 Task: Find connections with filter location Andalucía with filter topic #coronaviruswith filter profile language English with filter current company Meta with filter school Zion Matriculation Higher Secondary School with filter industry International Affairs with filter service category Computer Repair with filter keywords title Courier
Action: Mouse moved to (564, 70)
Screenshot: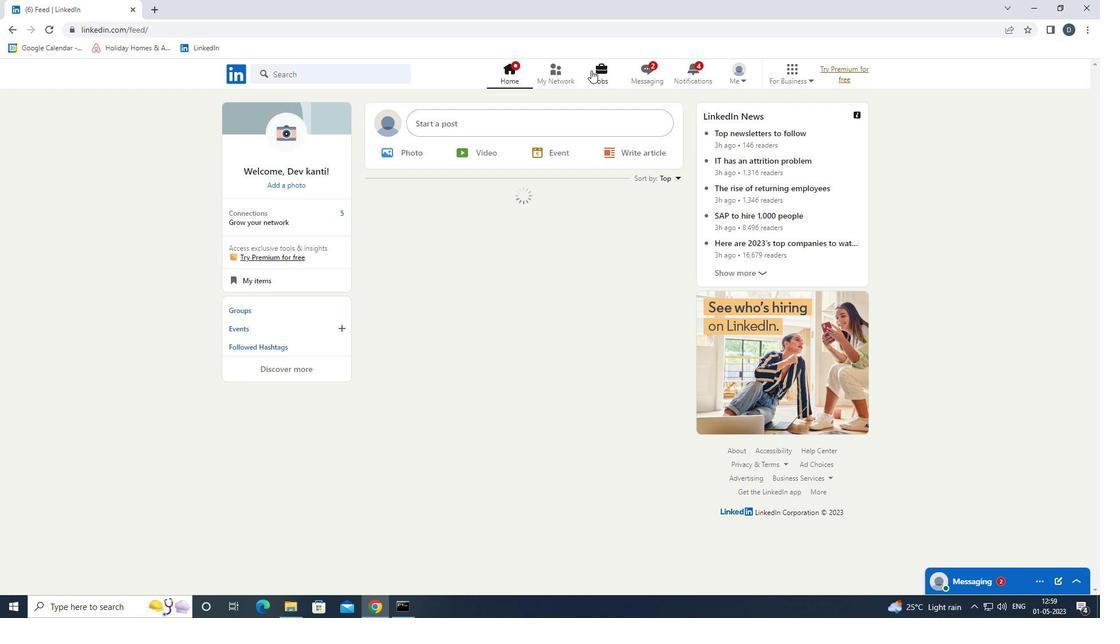 
Action: Mouse pressed left at (564, 70)
Screenshot: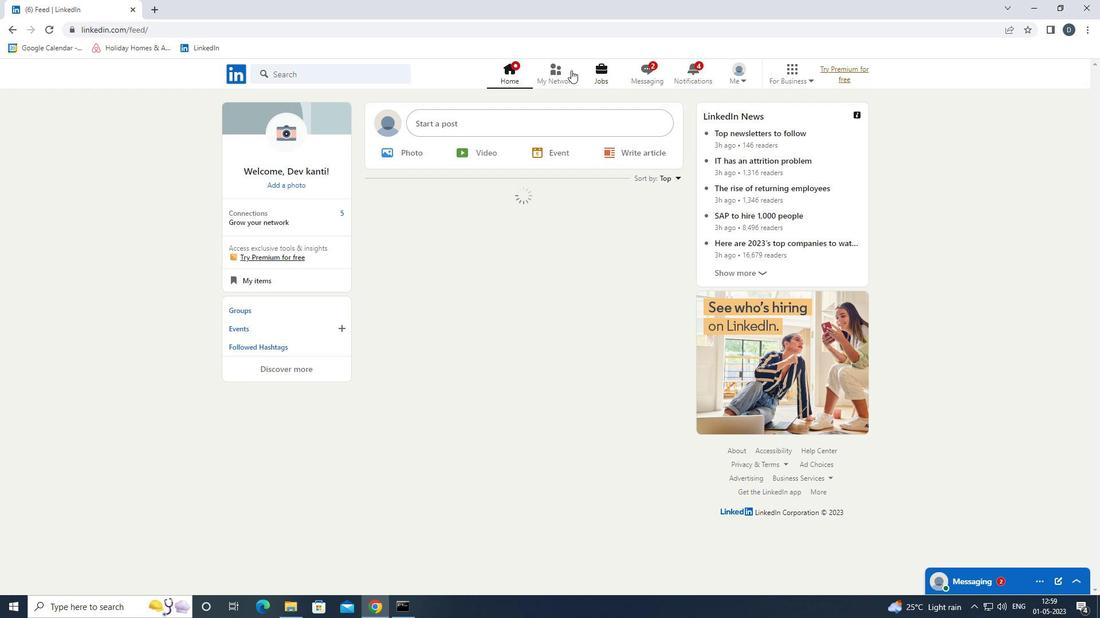
Action: Mouse moved to (382, 137)
Screenshot: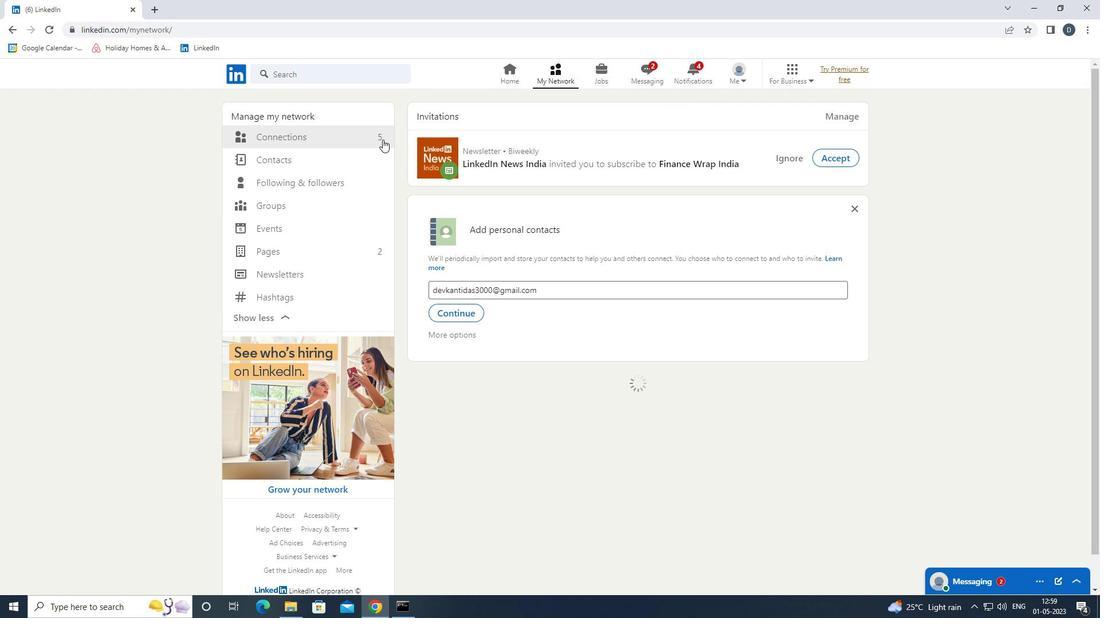 
Action: Mouse pressed left at (382, 137)
Screenshot: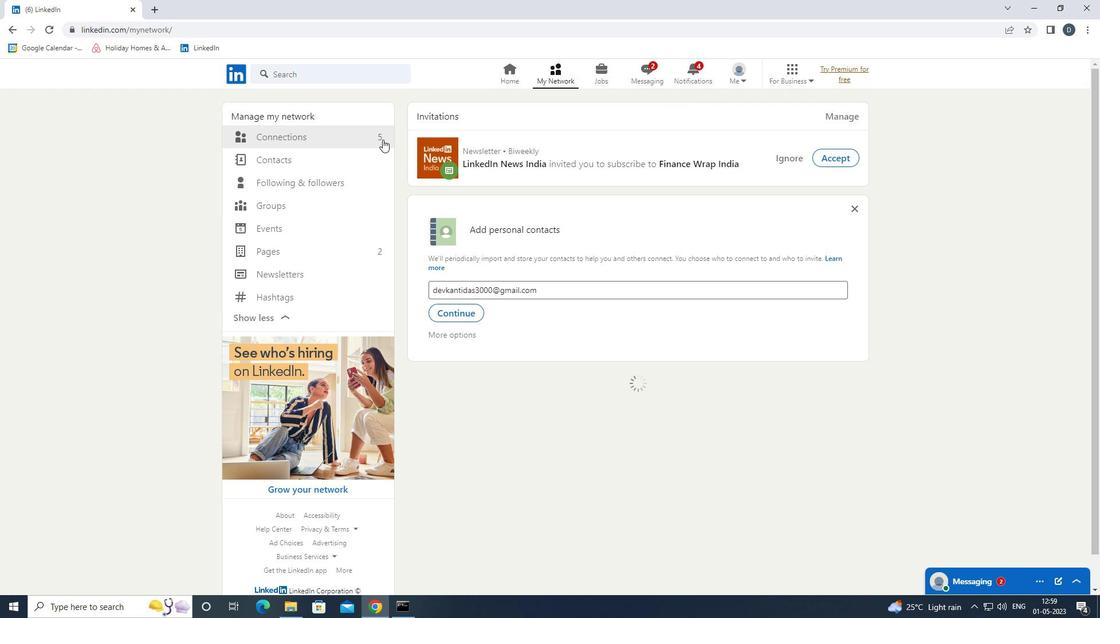 
Action: Mouse moved to (622, 138)
Screenshot: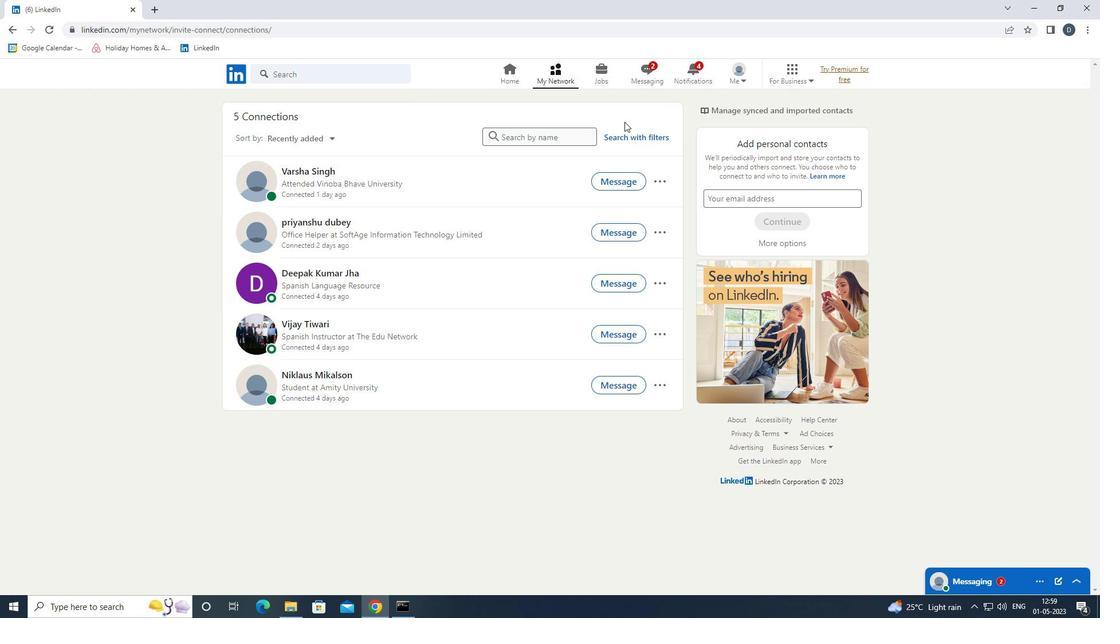 
Action: Mouse pressed left at (622, 138)
Screenshot: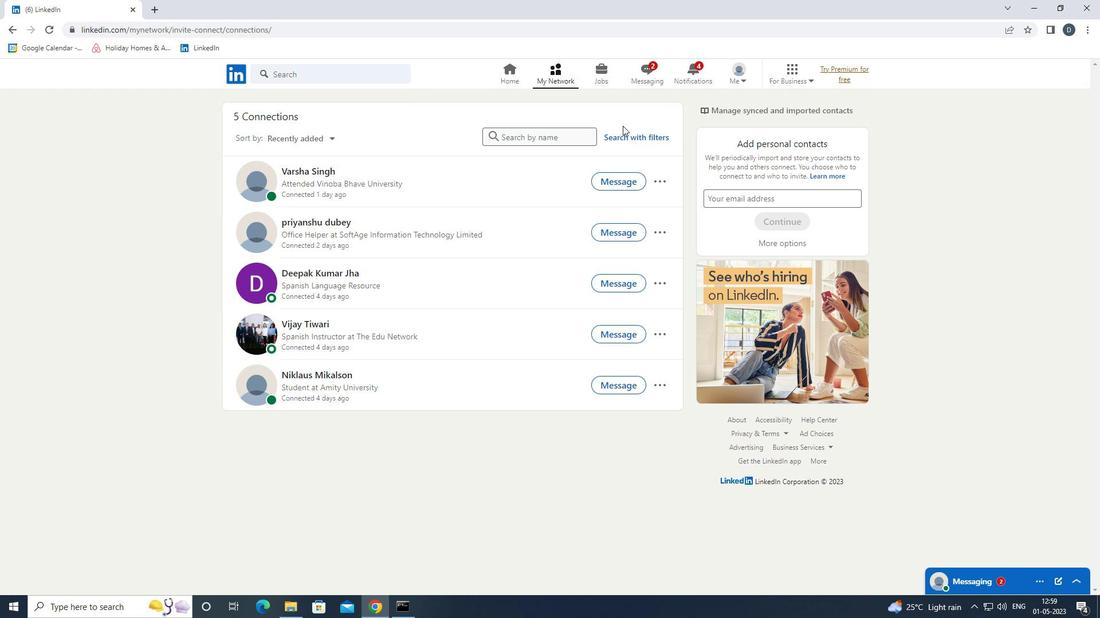 
Action: Mouse moved to (585, 104)
Screenshot: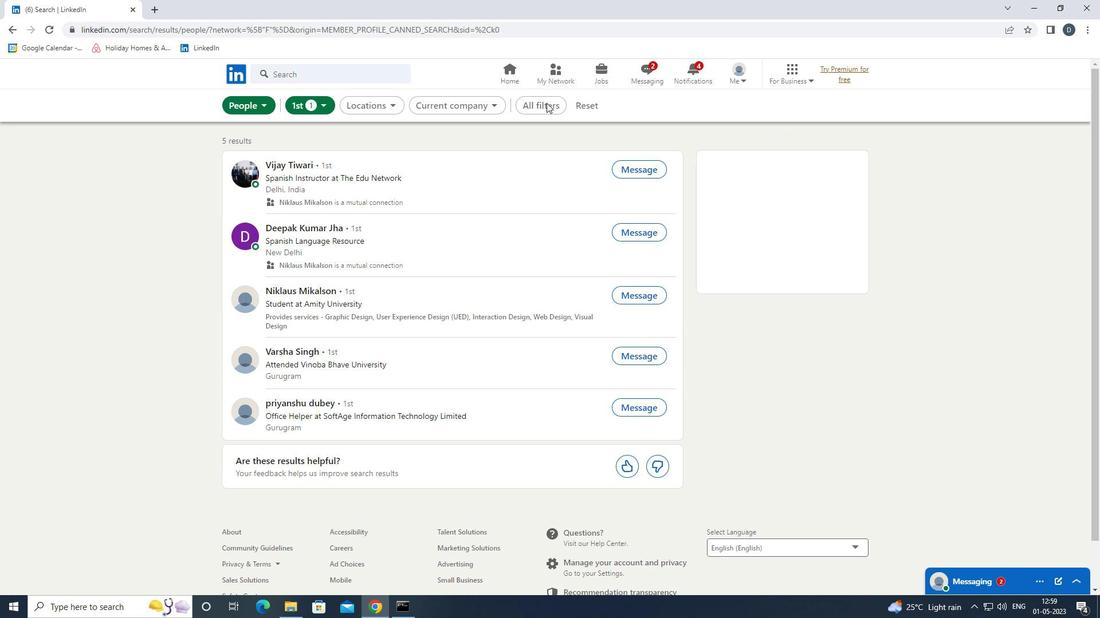 
Action: Mouse pressed left at (585, 104)
Screenshot: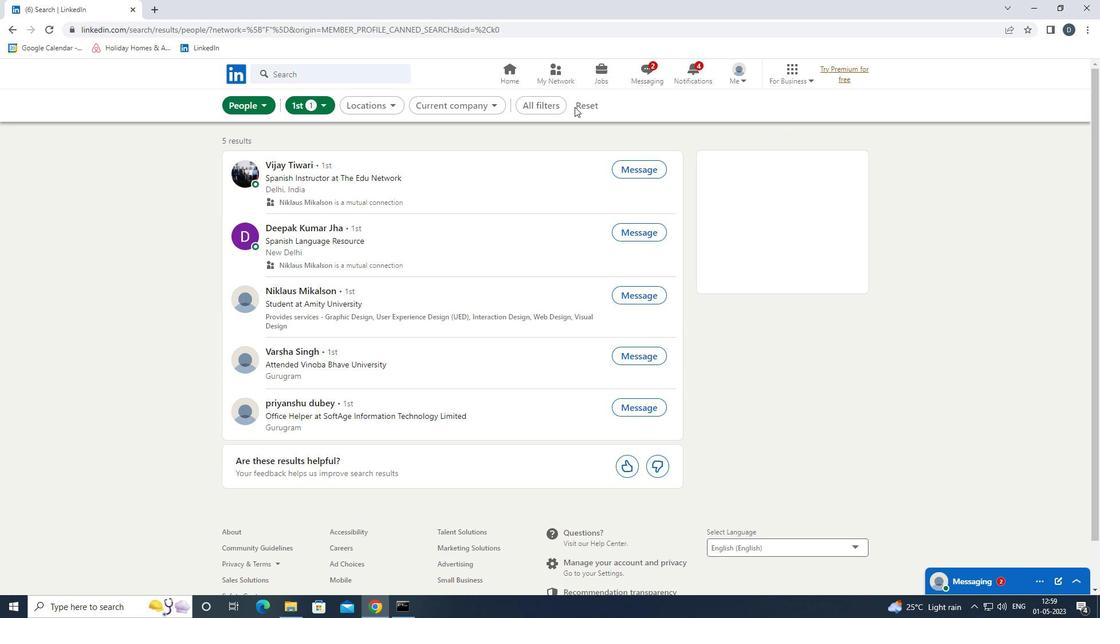 
Action: Mouse moved to (559, 102)
Screenshot: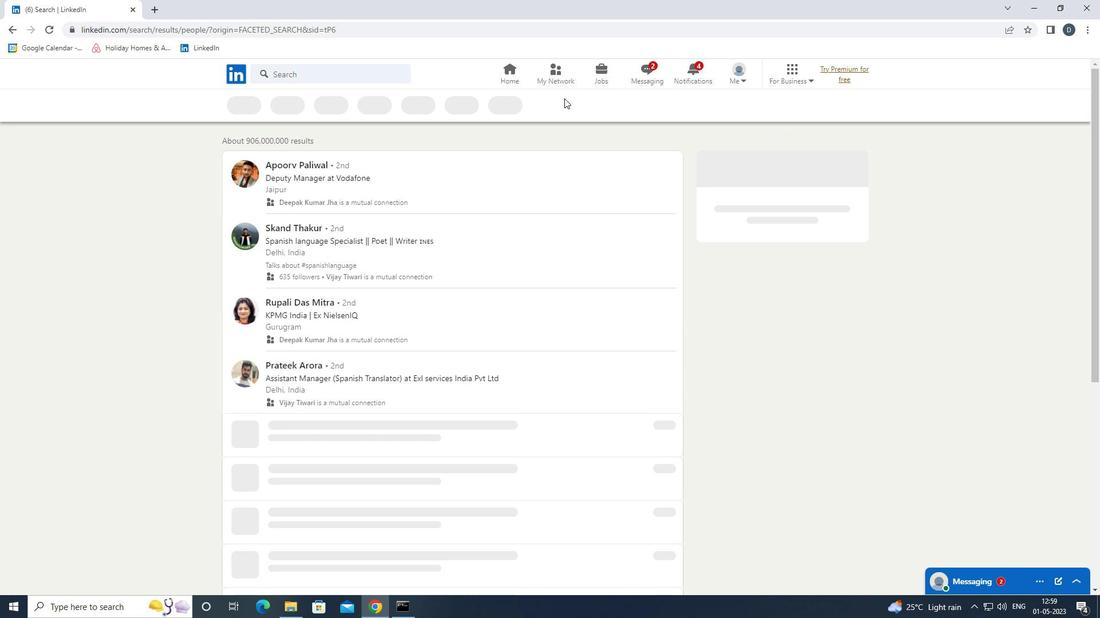 
Action: Mouse pressed left at (559, 102)
Screenshot: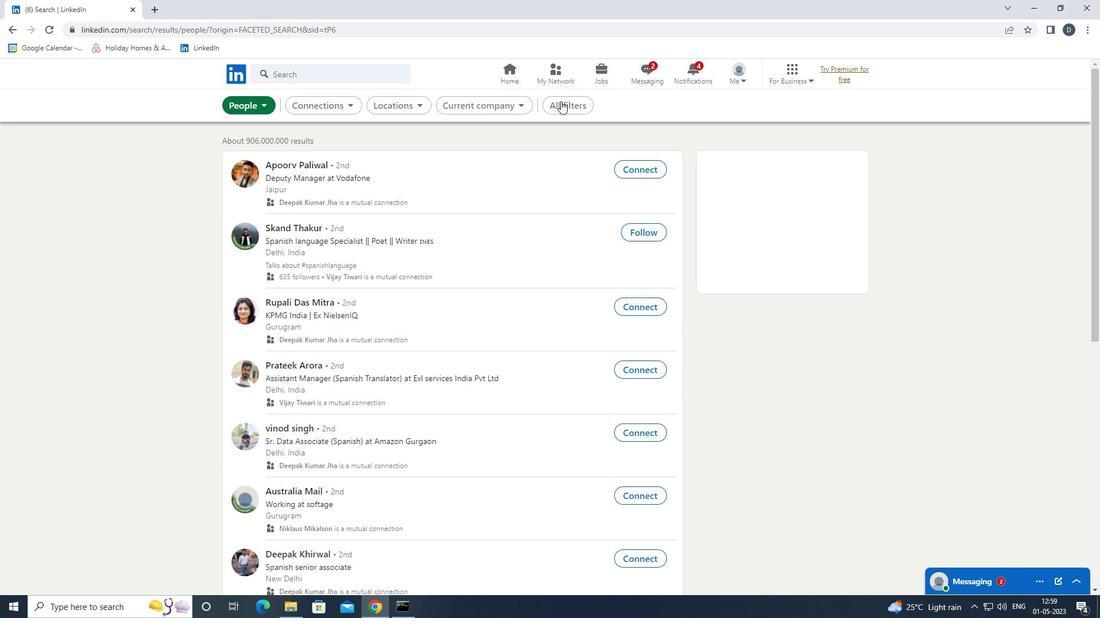 
Action: Mouse moved to (880, 320)
Screenshot: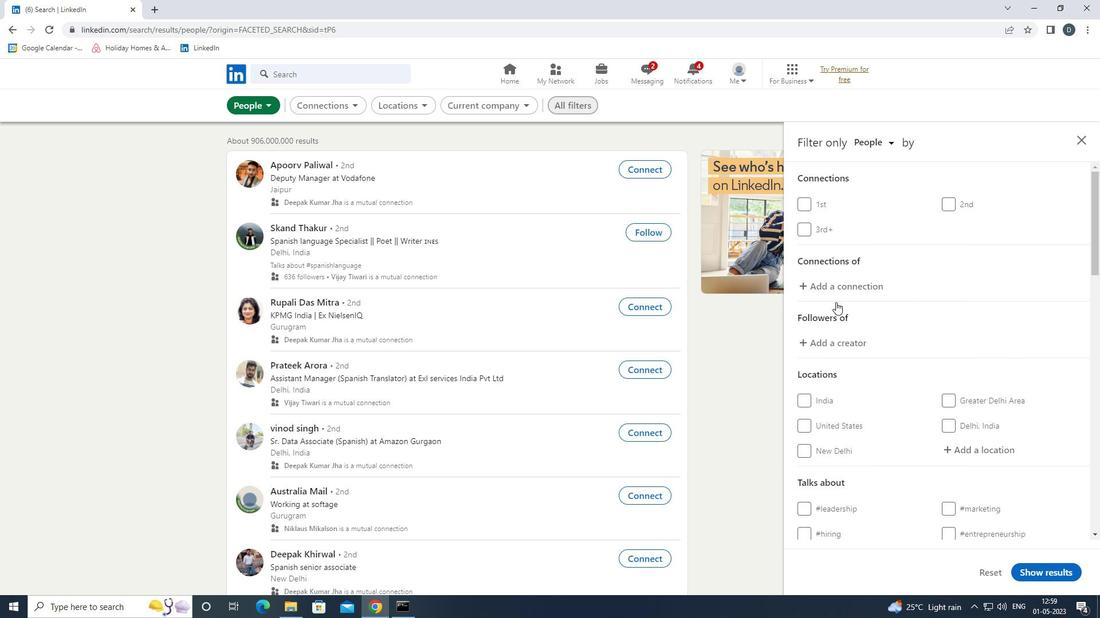 
Action: Mouse scrolled (880, 320) with delta (0, 0)
Screenshot: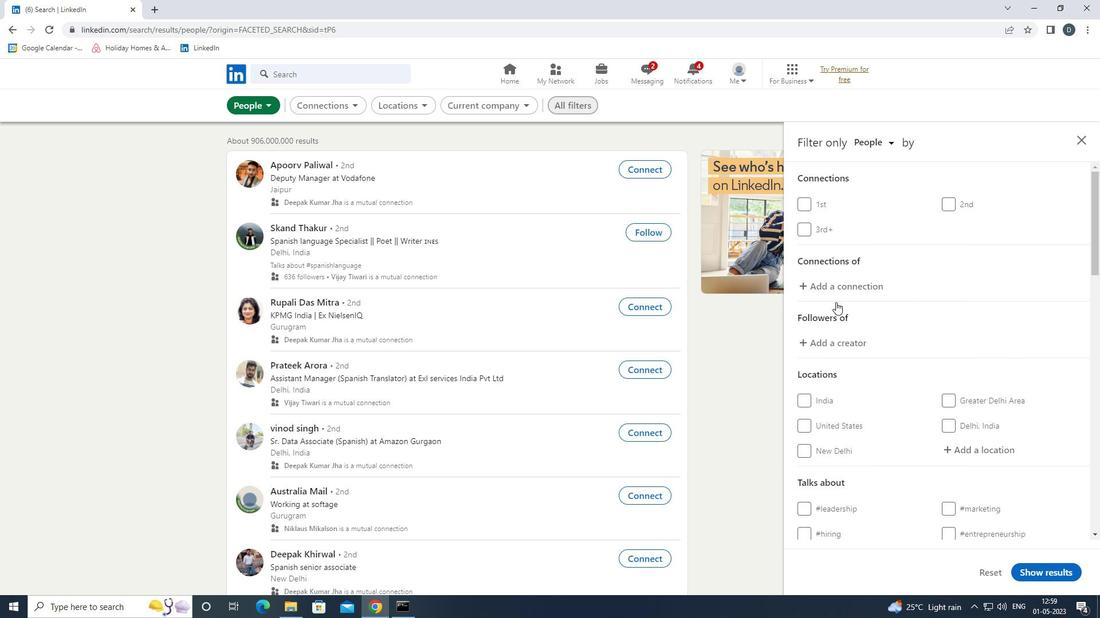 
Action: Mouse moved to (884, 322)
Screenshot: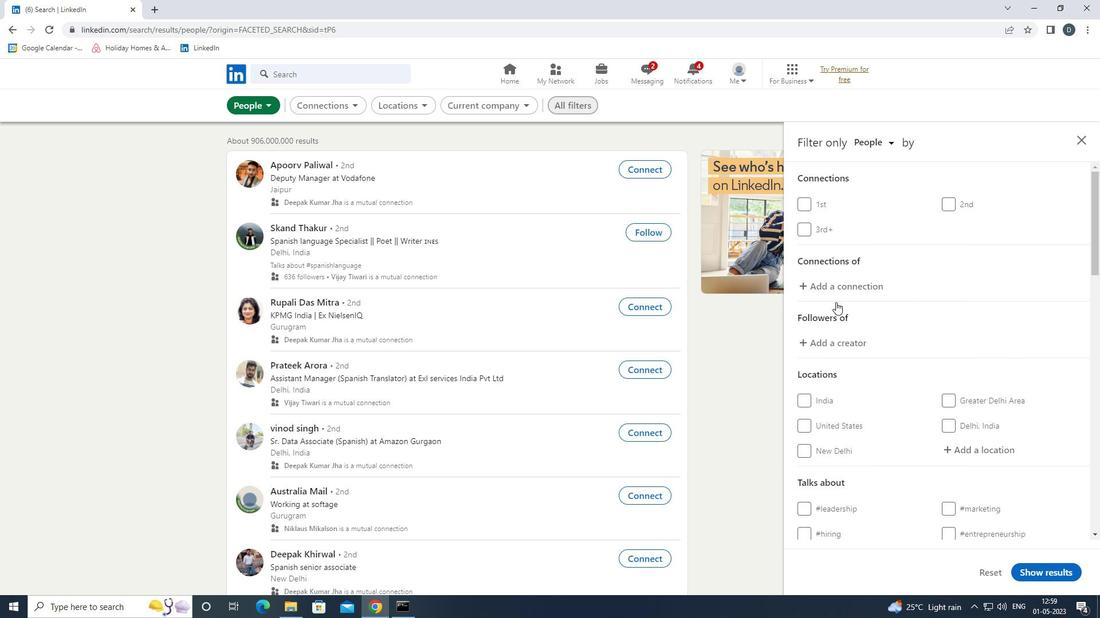 
Action: Mouse scrolled (884, 322) with delta (0, 0)
Screenshot: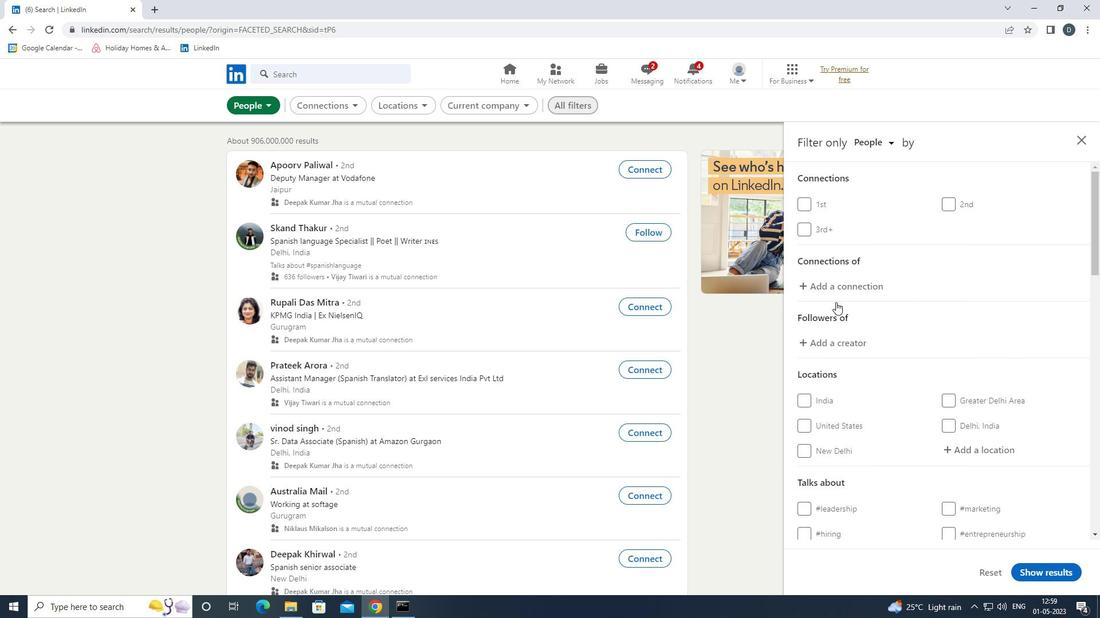 
Action: Mouse moved to (978, 329)
Screenshot: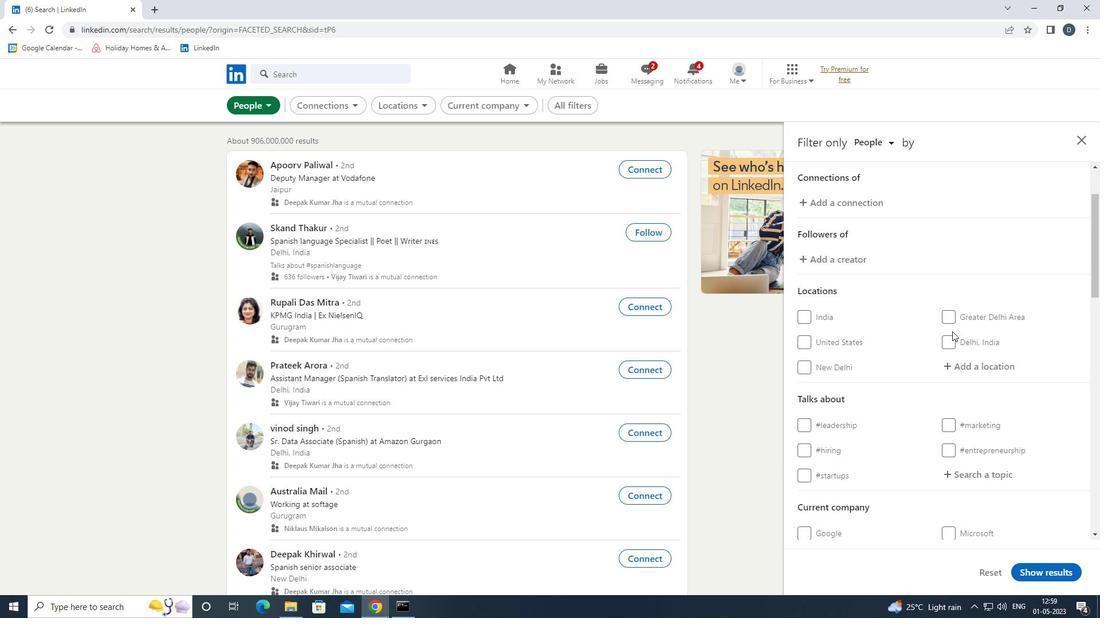 
Action: Mouse pressed left at (978, 329)
Screenshot: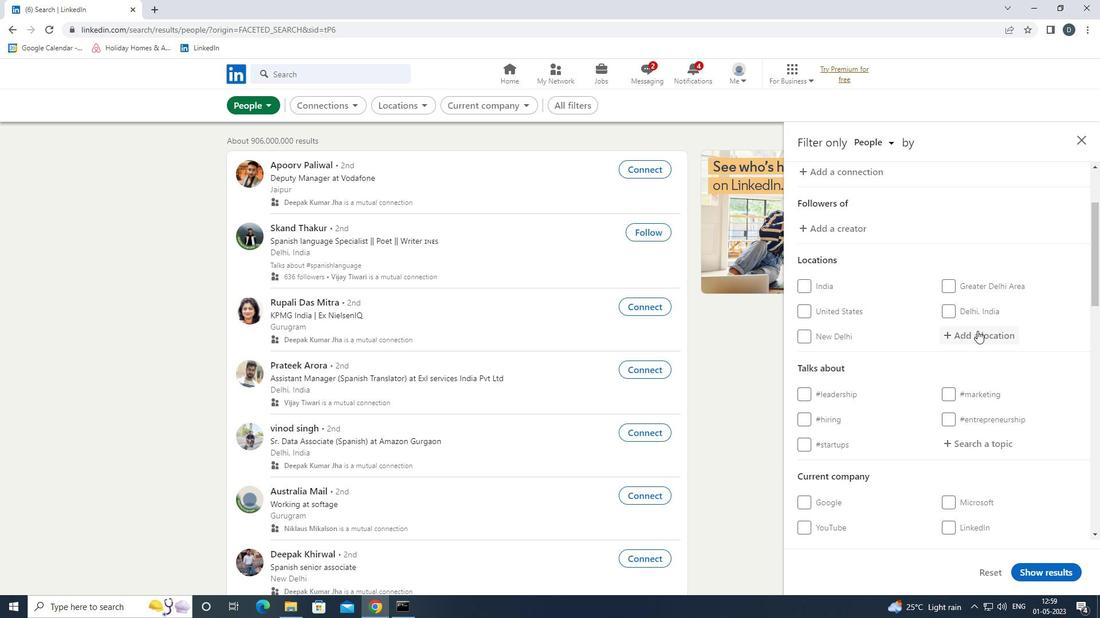 
Action: Key pressed <Key.shift>ANDALUCIA<Key.down><Key.down><Key.enter>
Screenshot: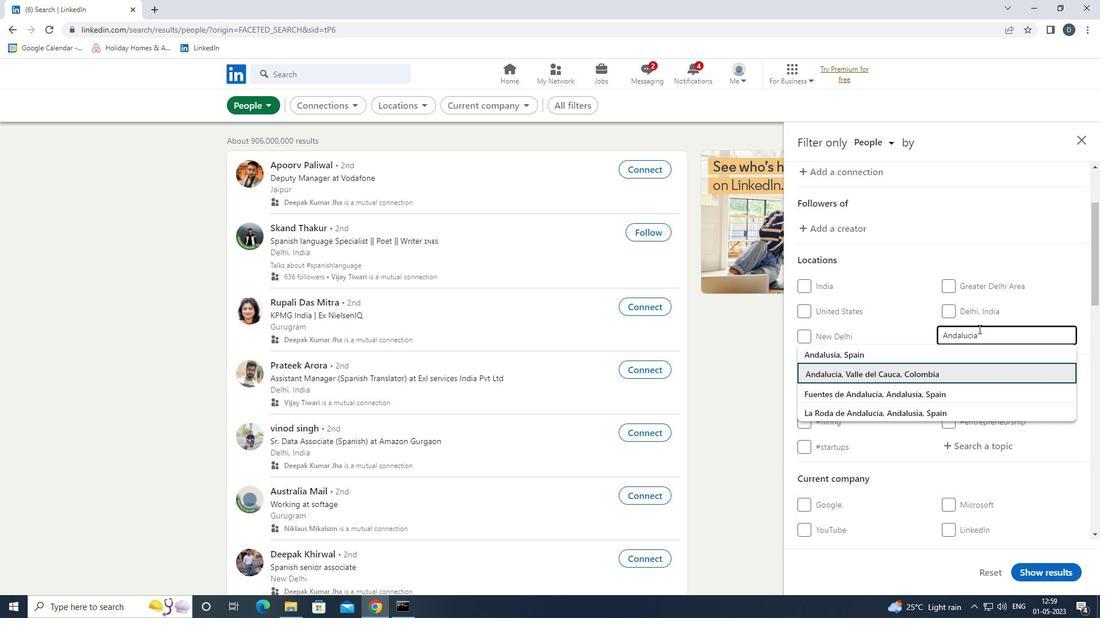 
Action: Mouse scrolled (978, 328) with delta (0, 0)
Screenshot: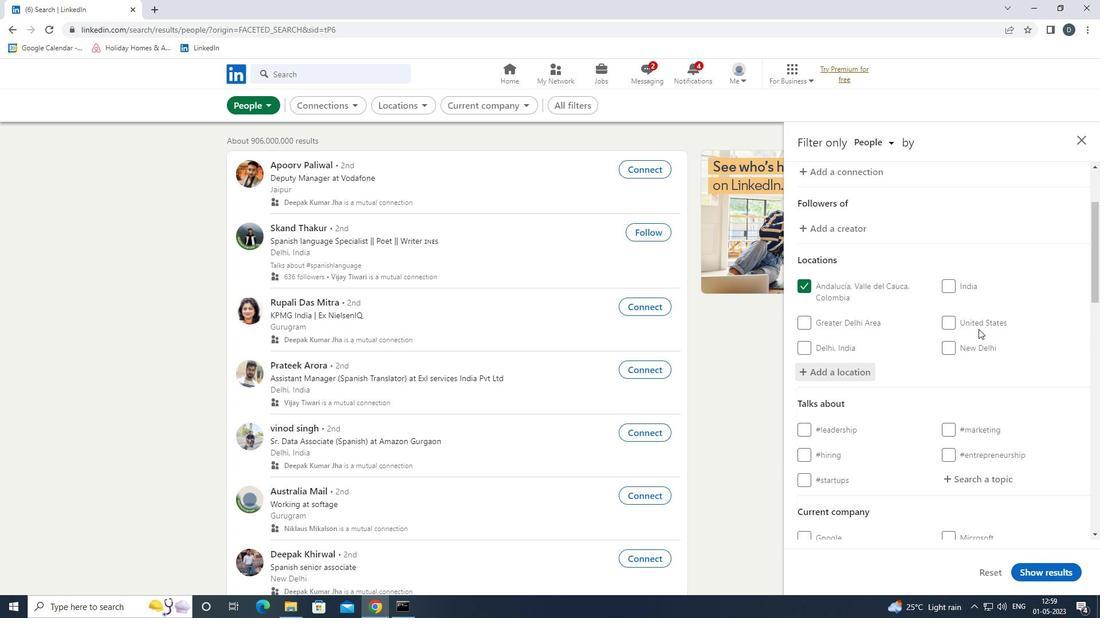 
Action: Mouse scrolled (978, 328) with delta (0, 0)
Screenshot: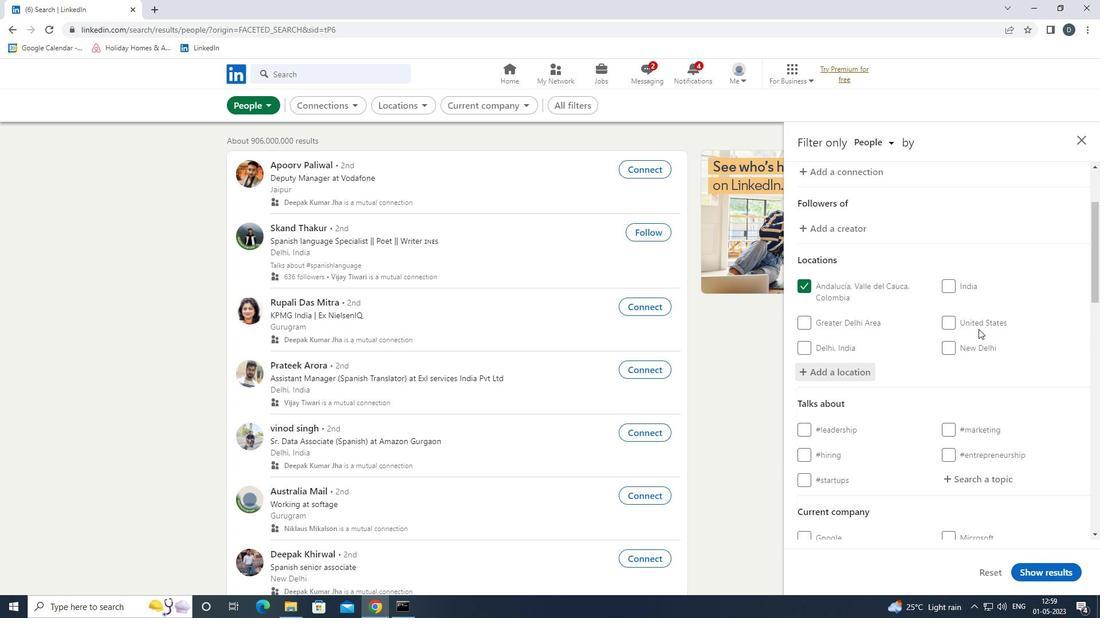 
Action: Mouse moved to (995, 374)
Screenshot: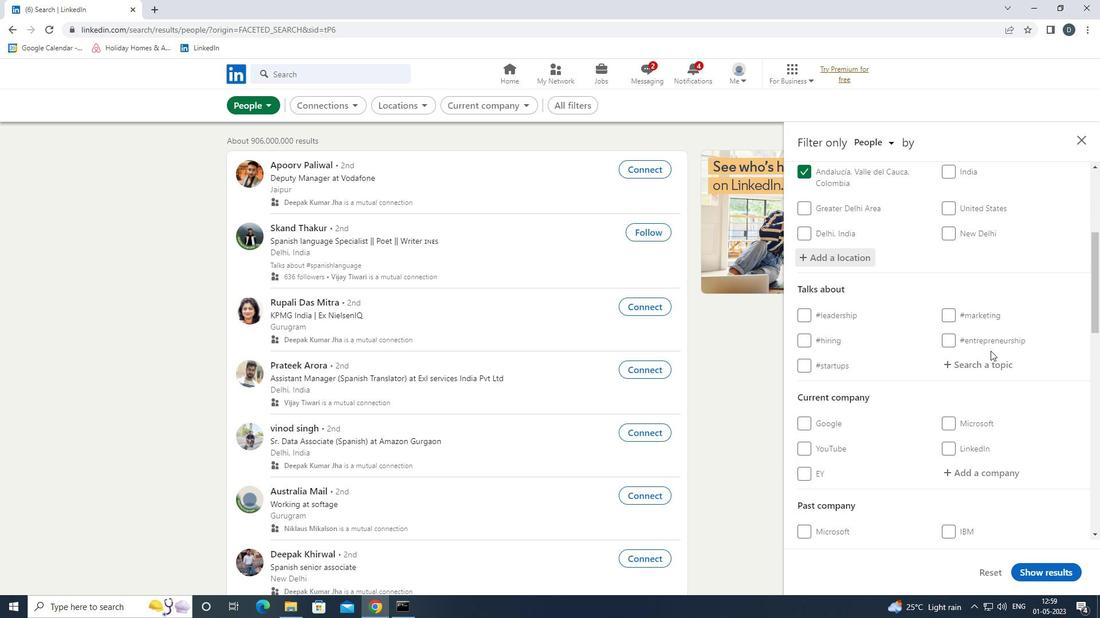 
Action: Mouse pressed left at (995, 374)
Screenshot: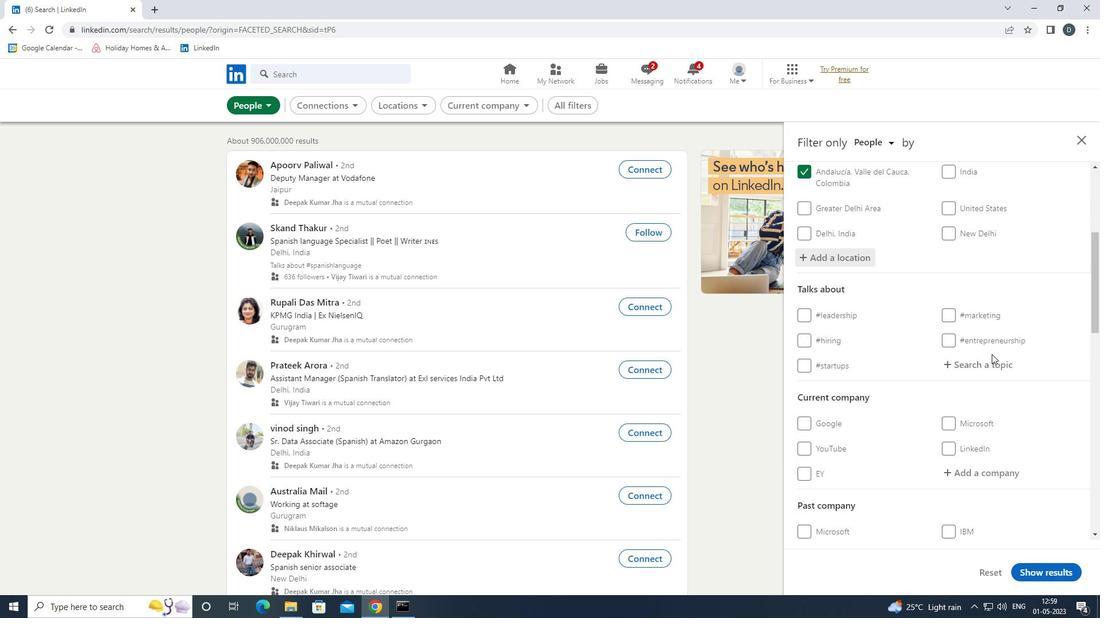 
Action: Mouse moved to (1000, 370)
Screenshot: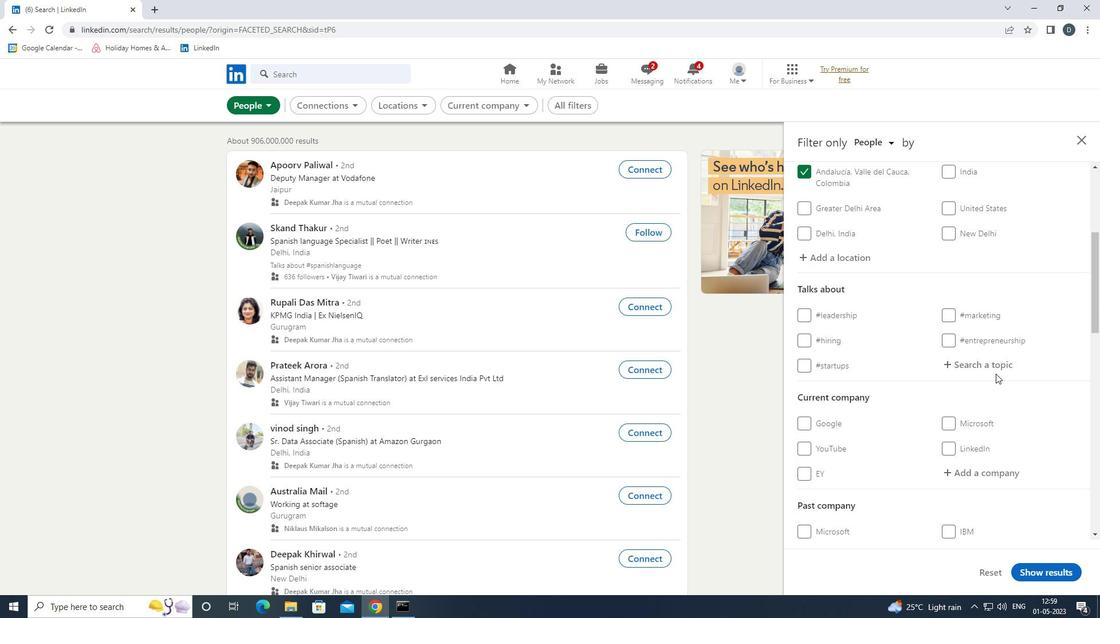 
Action: Mouse pressed left at (1000, 370)
Screenshot: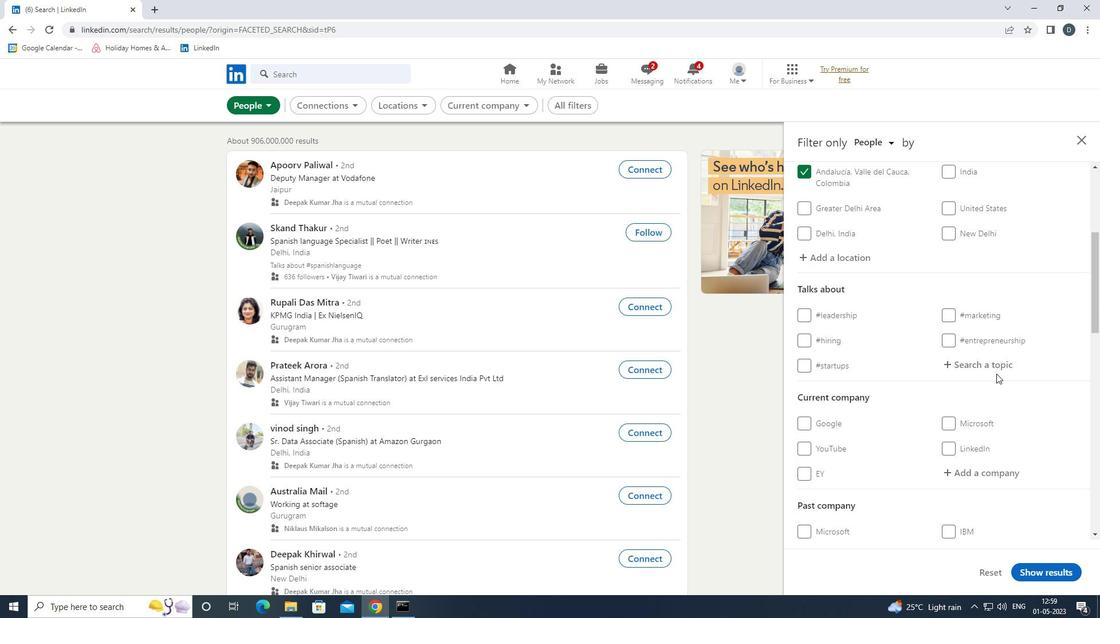 
Action: Mouse moved to (1002, 369)
Screenshot: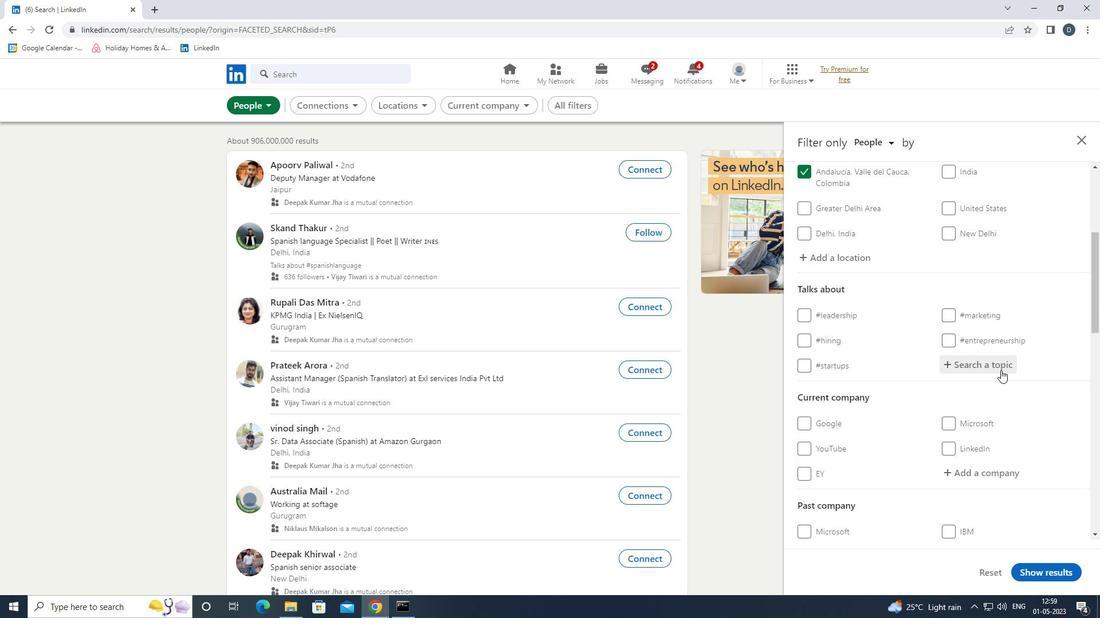 
Action: Key pressed CORONAVIRUS
Screenshot: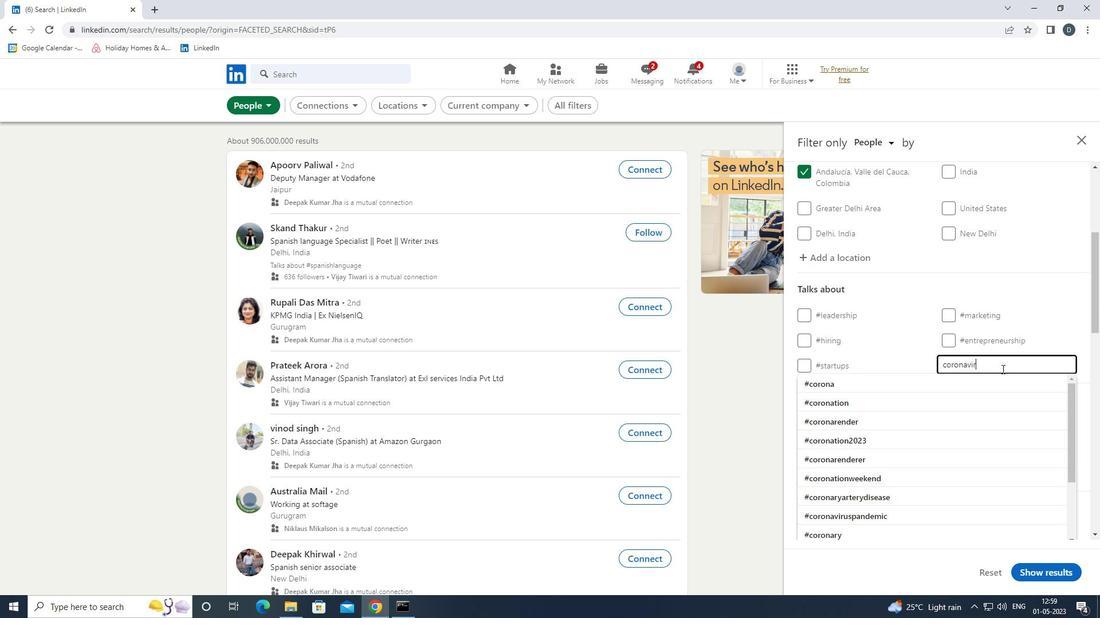 
Action: Mouse moved to (1004, 365)
Screenshot: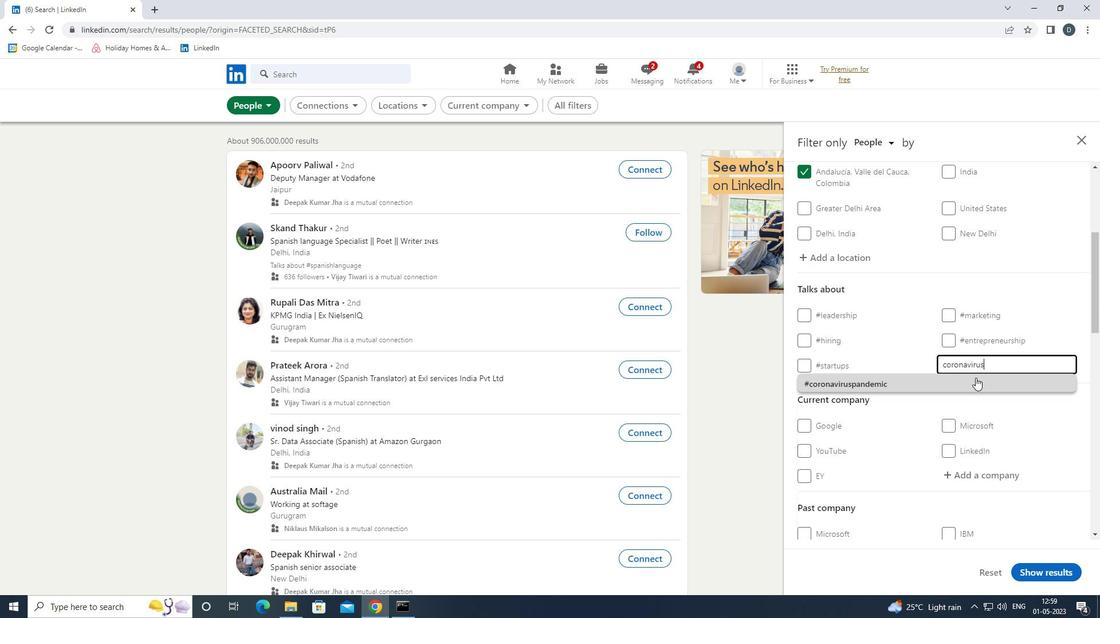 
Action: Key pressed <Key.left><Key.left><Key.left><Key.left><Key.left><Key.left><Key.left><Key.left><Key.left><Key.left><Key.left><Key.left><Key.left><Key.left><Key.left><Key.left><Key.shift>#<Key.enter>
Screenshot: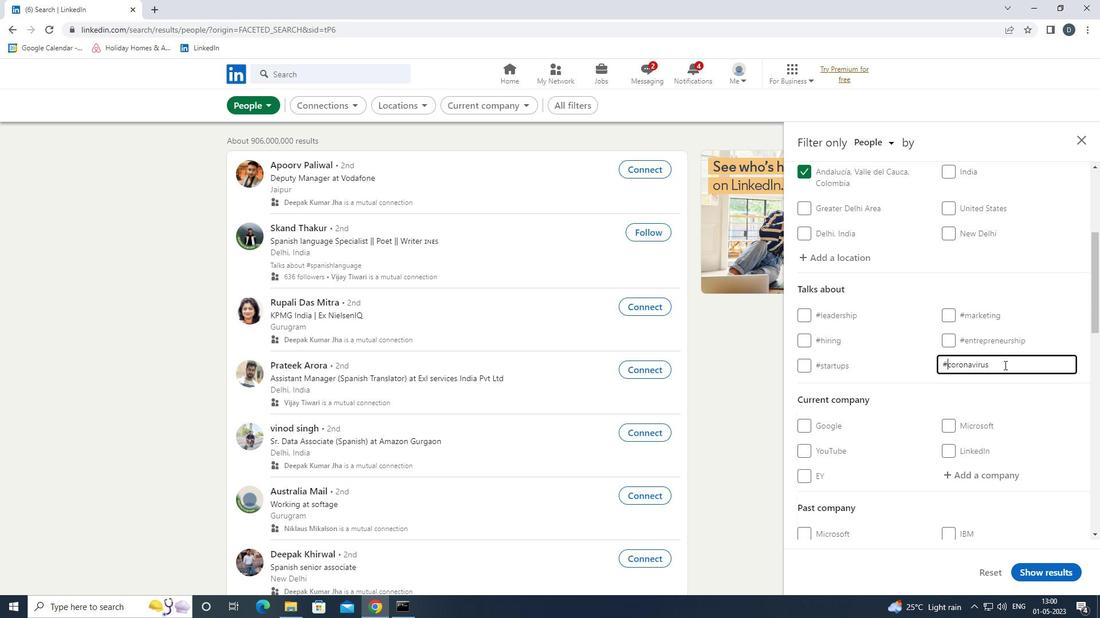 
Action: Mouse moved to (1019, 359)
Screenshot: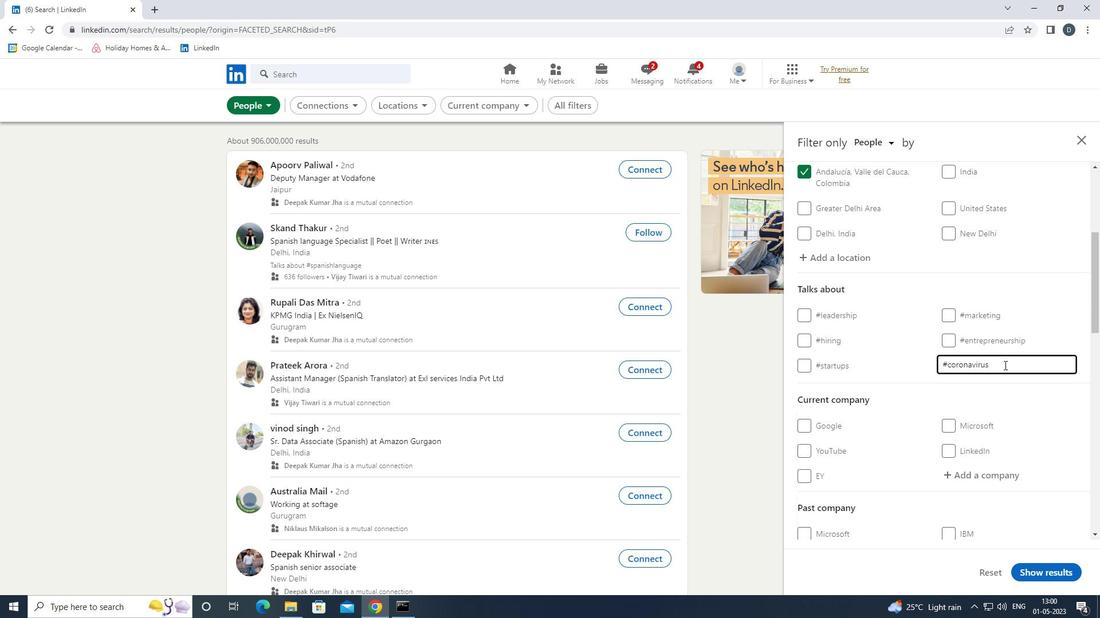 
Action: Mouse scrolled (1019, 358) with delta (0, 0)
Screenshot: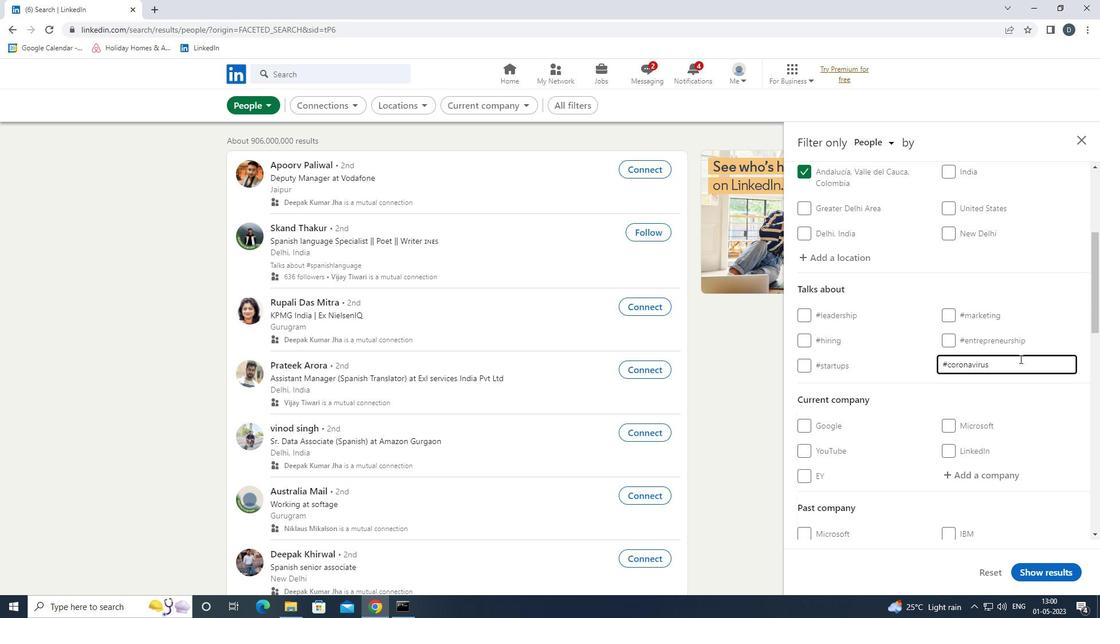 
Action: Mouse scrolled (1019, 358) with delta (0, 0)
Screenshot: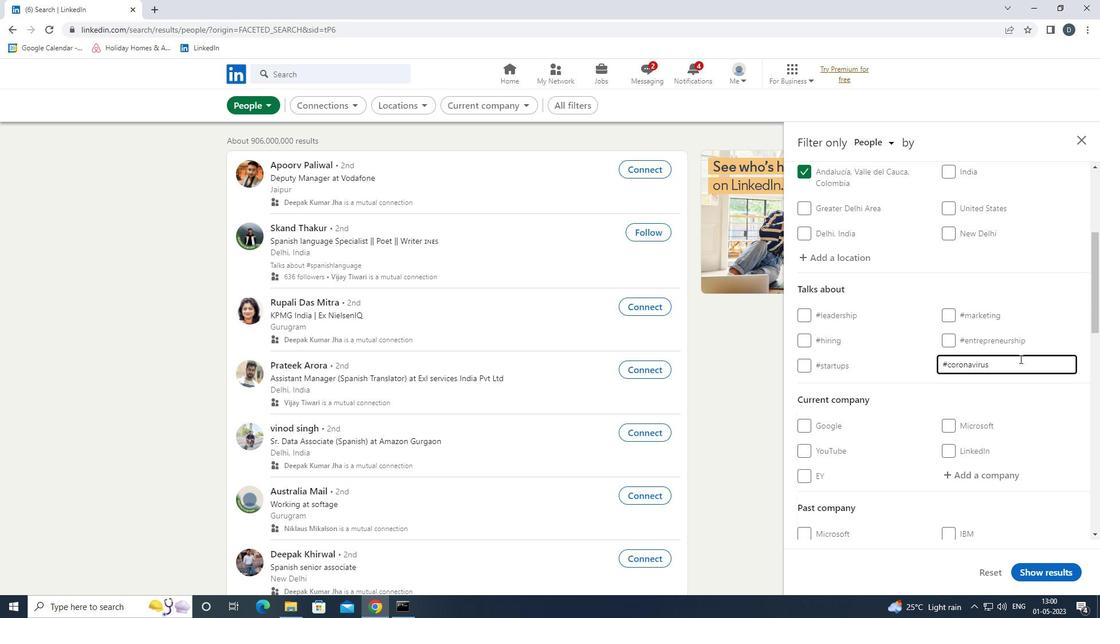
Action: Mouse scrolled (1019, 358) with delta (0, 0)
Screenshot: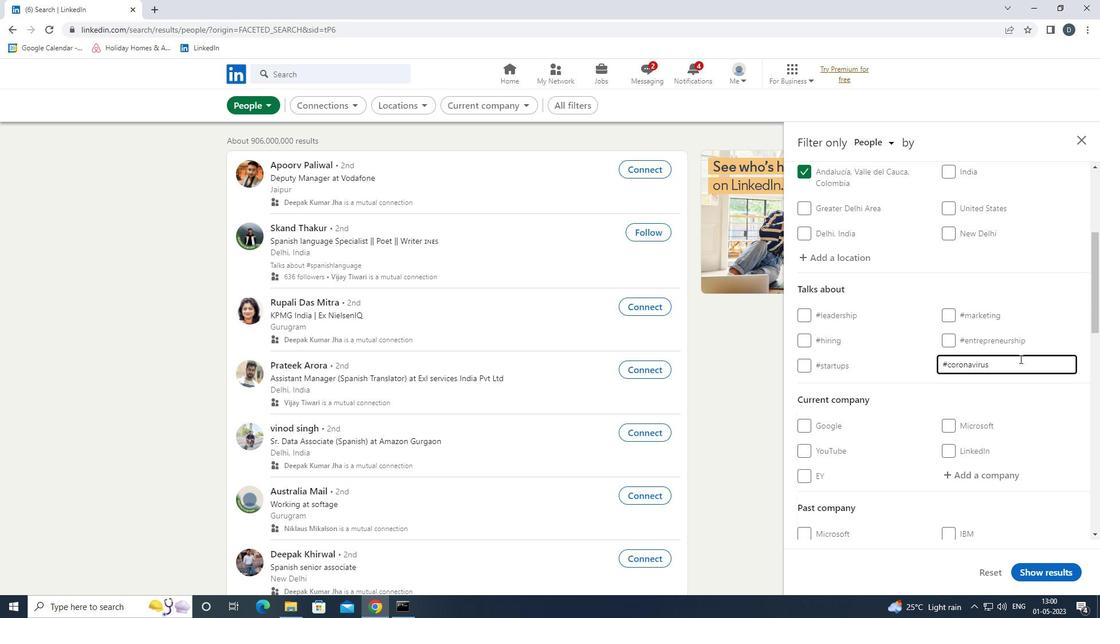 
Action: Mouse moved to (983, 363)
Screenshot: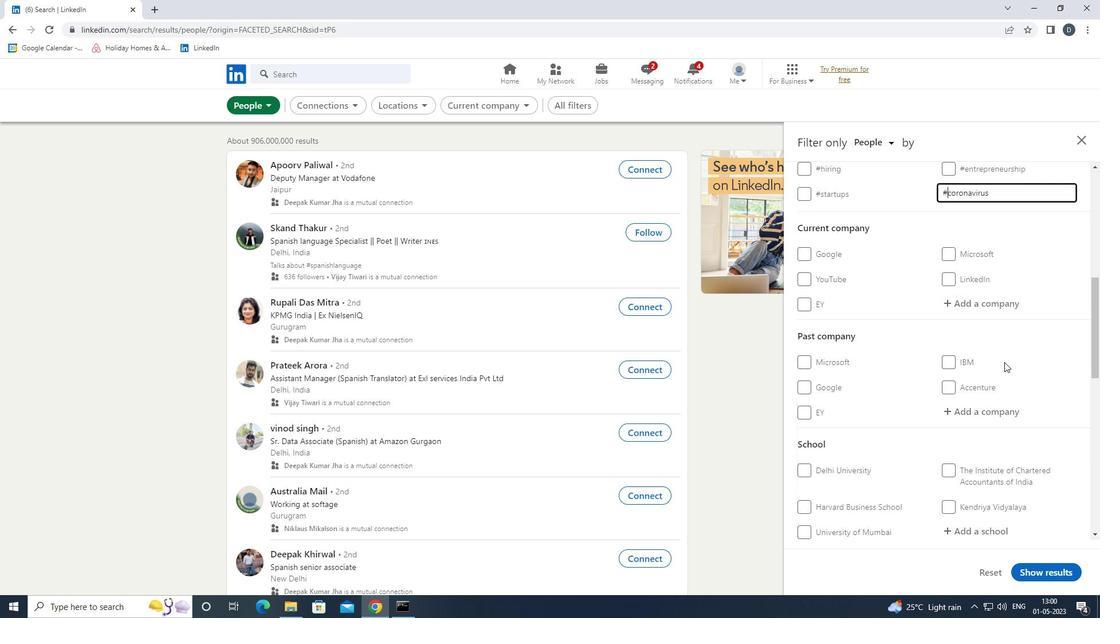 
Action: Mouse scrolled (983, 363) with delta (0, 0)
Screenshot: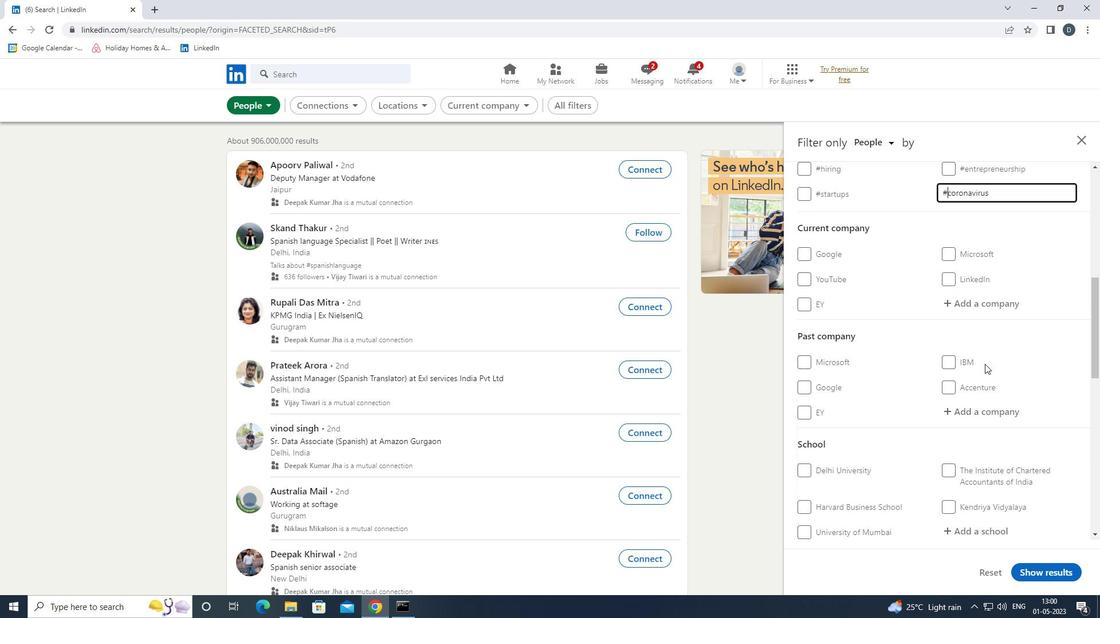 
Action: Mouse moved to (983, 363)
Screenshot: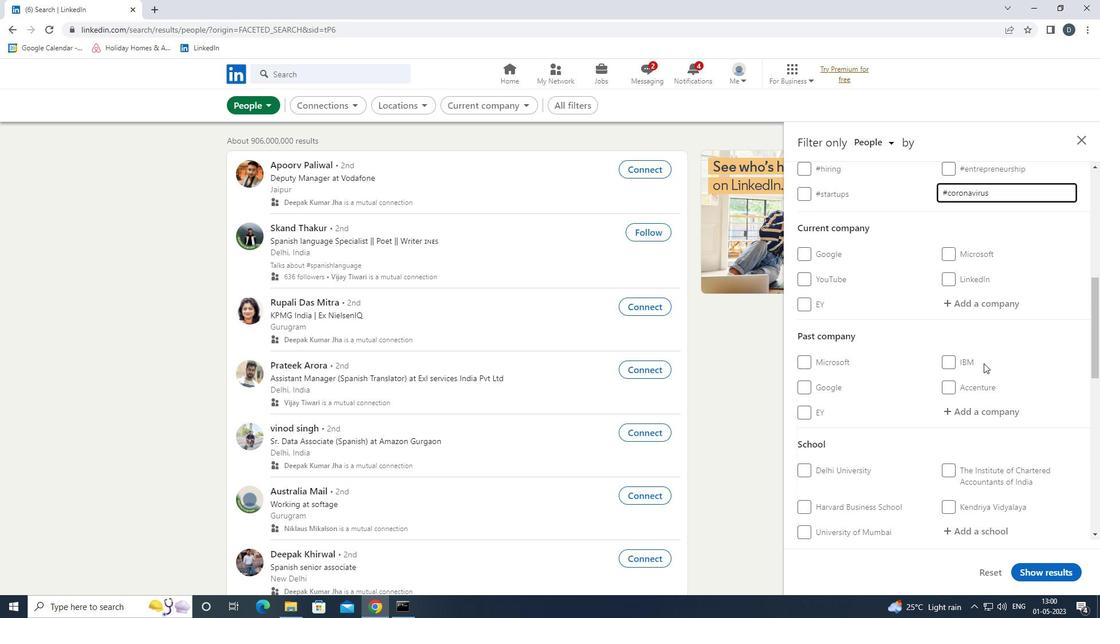 
Action: Mouse scrolled (983, 362) with delta (0, 0)
Screenshot: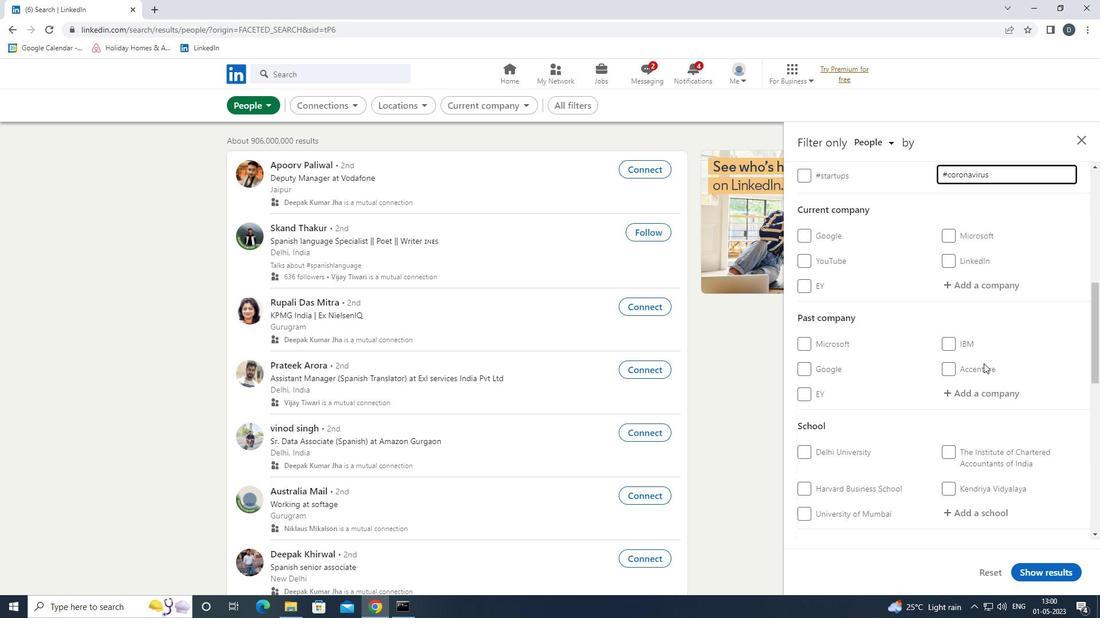 
Action: Mouse scrolled (983, 362) with delta (0, 0)
Screenshot: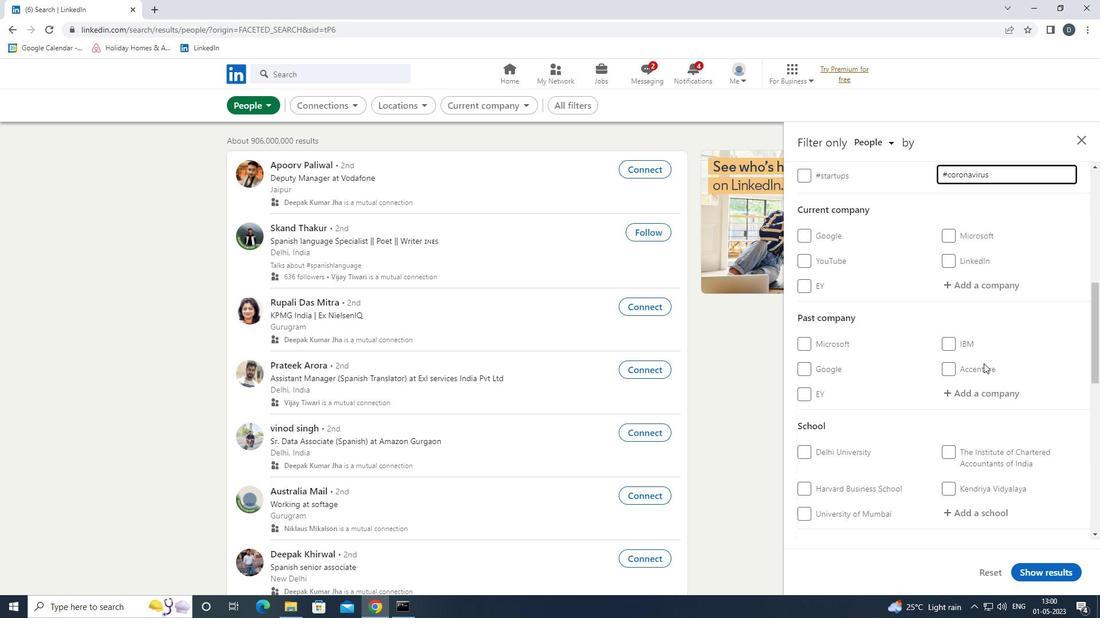 
Action: Mouse scrolled (983, 362) with delta (0, 0)
Screenshot: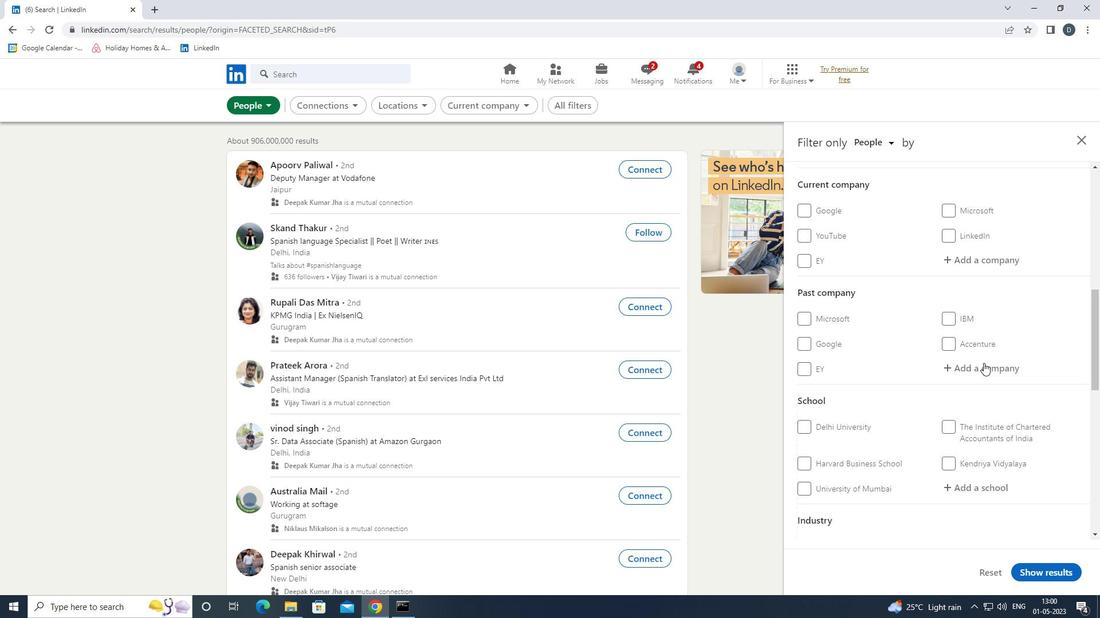 
Action: Mouse scrolled (983, 362) with delta (0, 0)
Screenshot: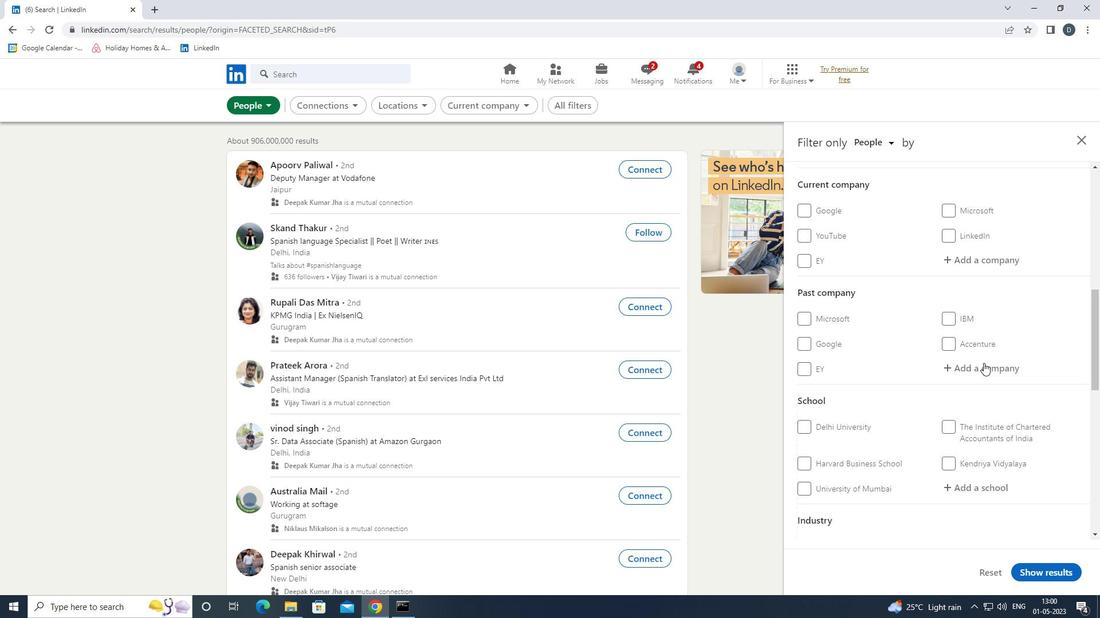 
Action: Mouse moved to (967, 366)
Screenshot: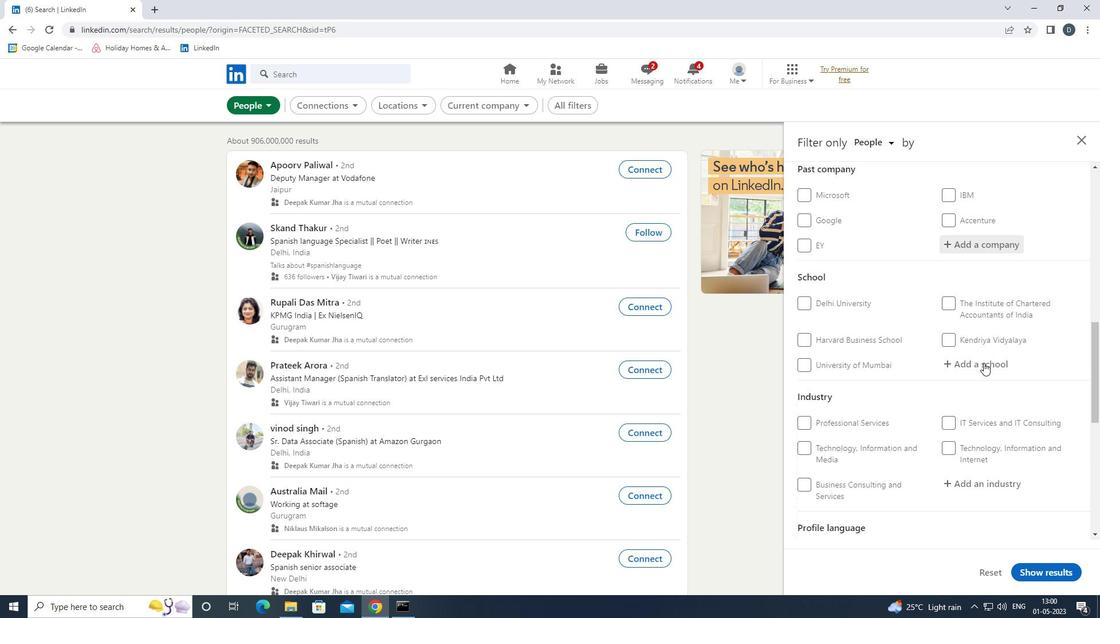 
Action: Mouse scrolled (967, 365) with delta (0, 0)
Screenshot: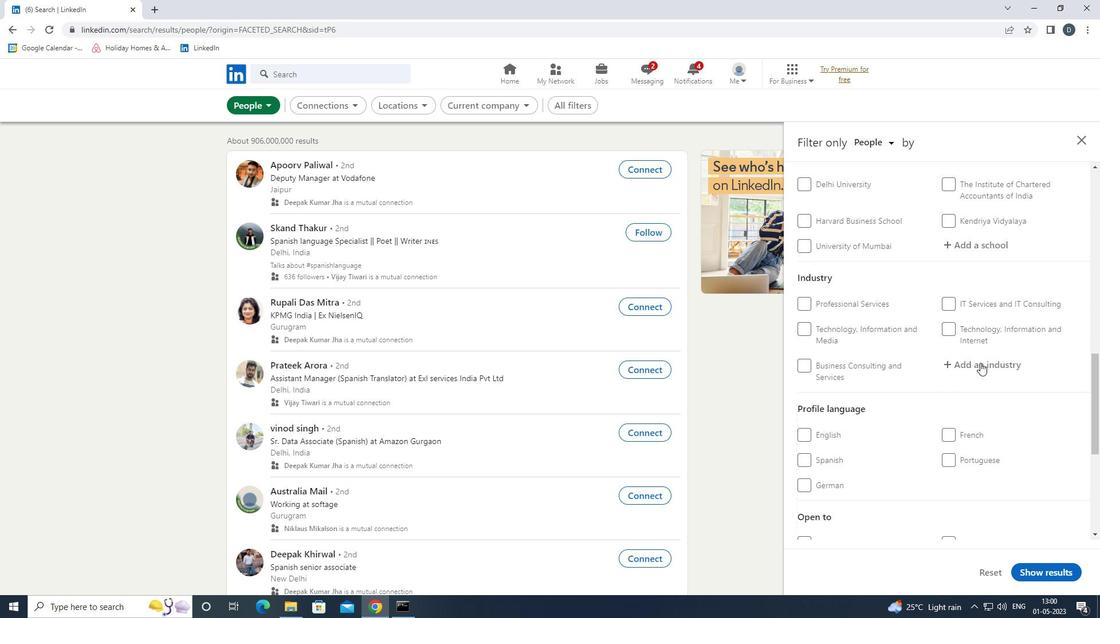 
Action: Mouse scrolled (967, 365) with delta (0, 0)
Screenshot: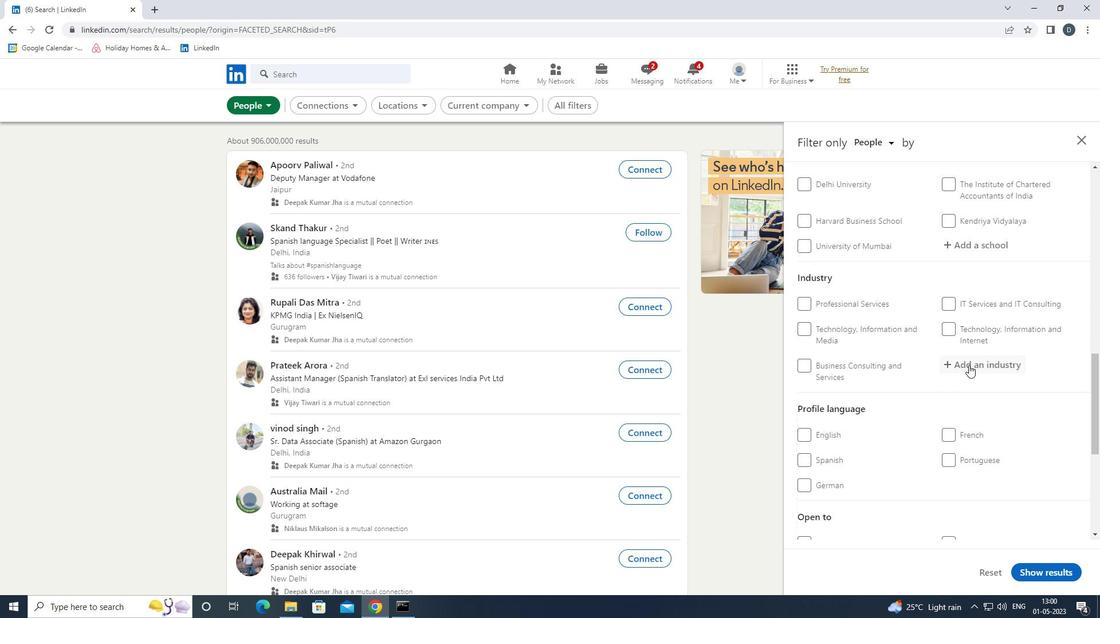 
Action: Mouse scrolled (967, 365) with delta (0, 0)
Screenshot: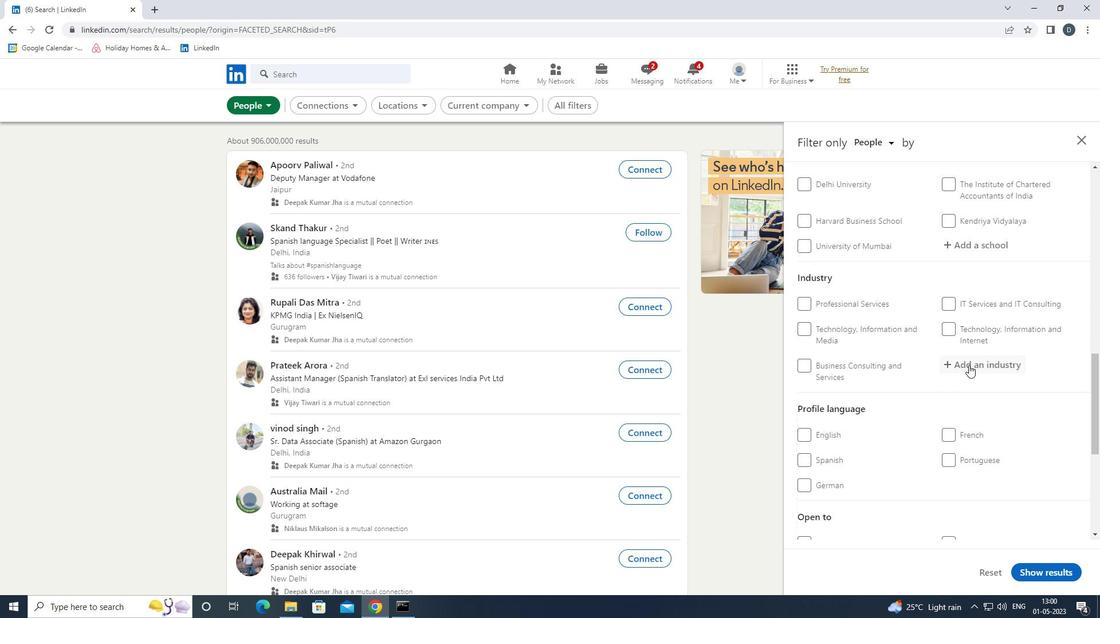 
Action: Mouse moved to (806, 263)
Screenshot: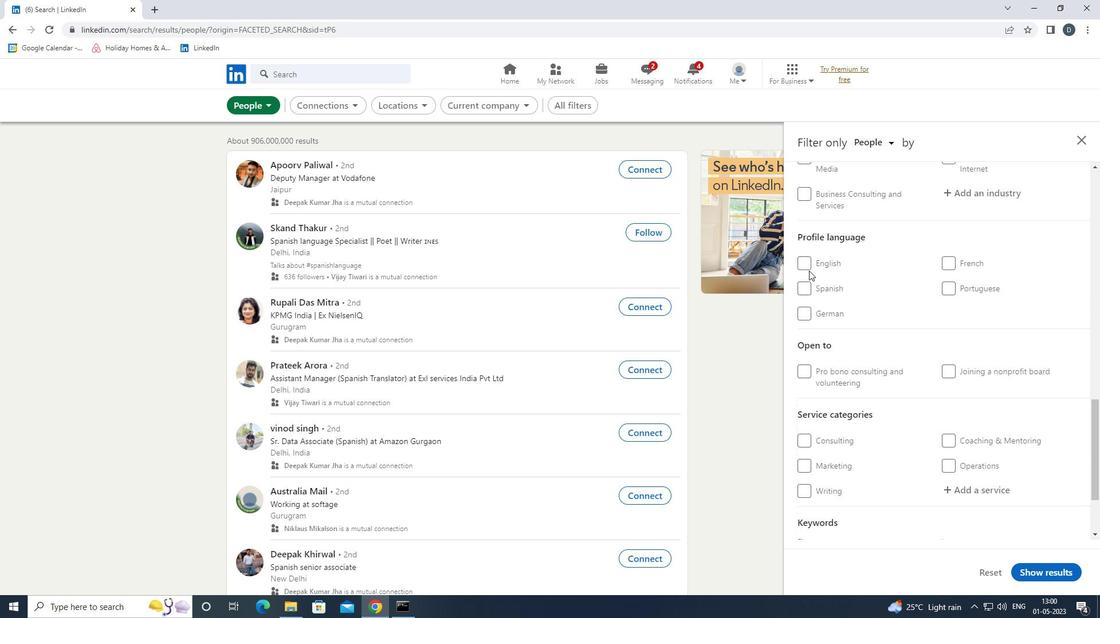 
Action: Mouse pressed left at (806, 263)
Screenshot: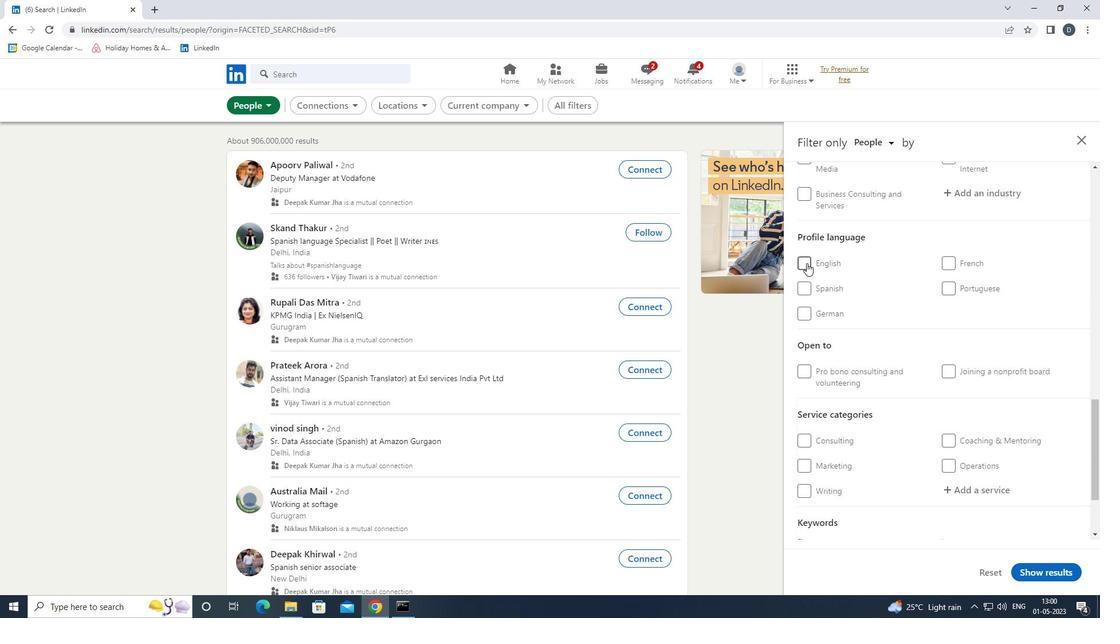 
Action: Mouse moved to (911, 338)
Screenshot: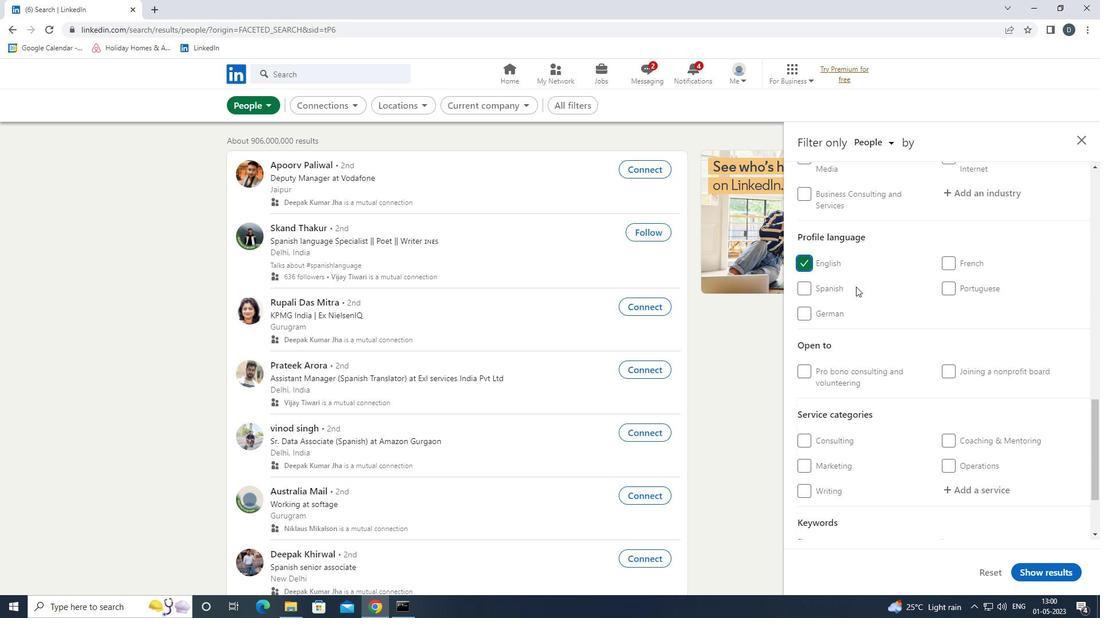 
Action: Mouse scrolled (911, 339) with delta (0, 0)
Screenshot: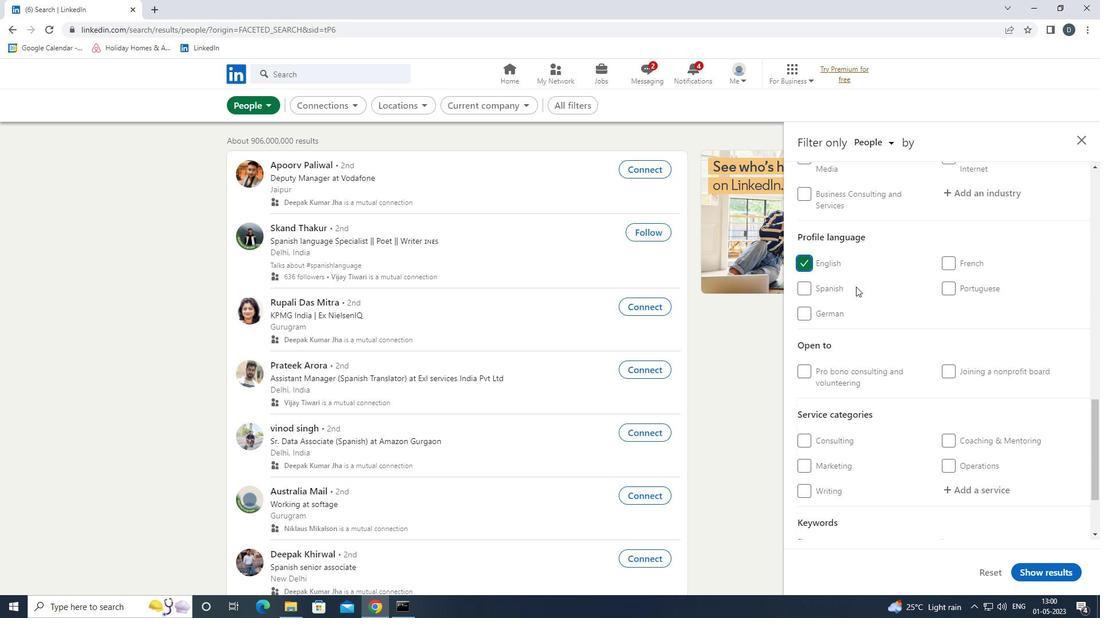 
Action: Mouse scrolled (911, 339) with delta (0, 0)
Screenshot: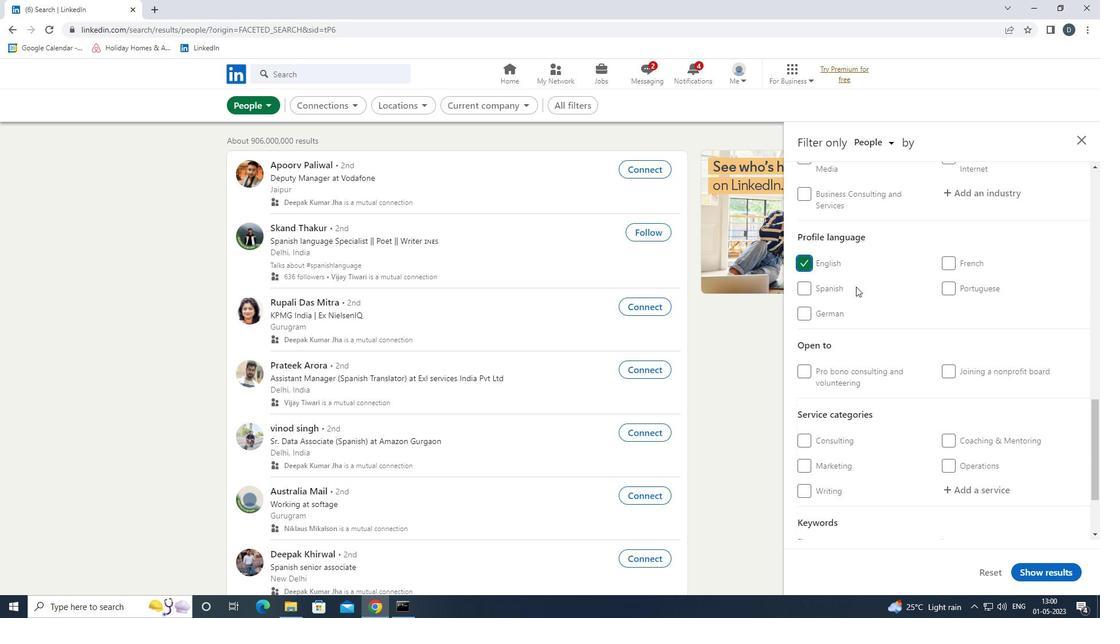 
Action: Mouse scrolled (911, 339) with delta (0, 0)
Screenshot: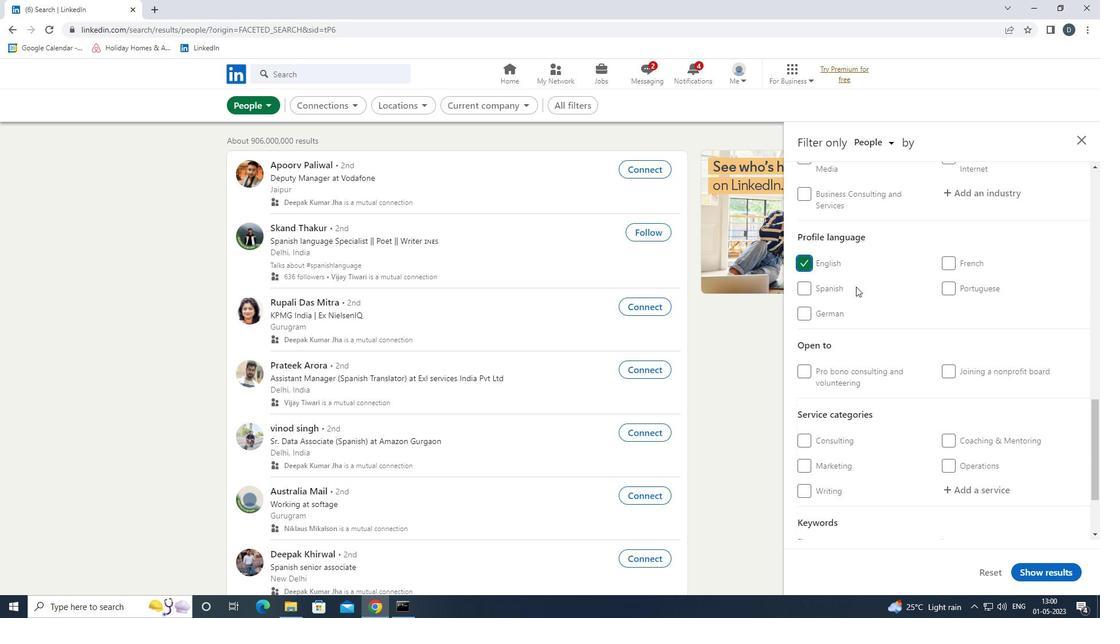 
Action: Mouse scrolled (911, 339) with delta (0, 0)
Screenshot: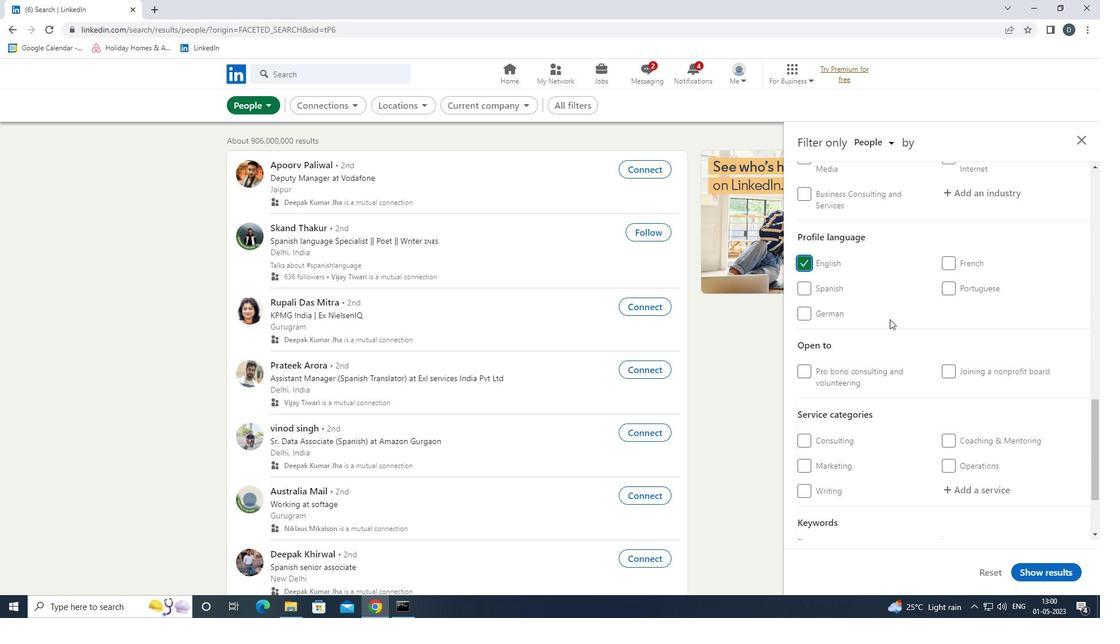 
Action: Mouse scrolled (911, 339) with delta (0, 0)
Screenshot: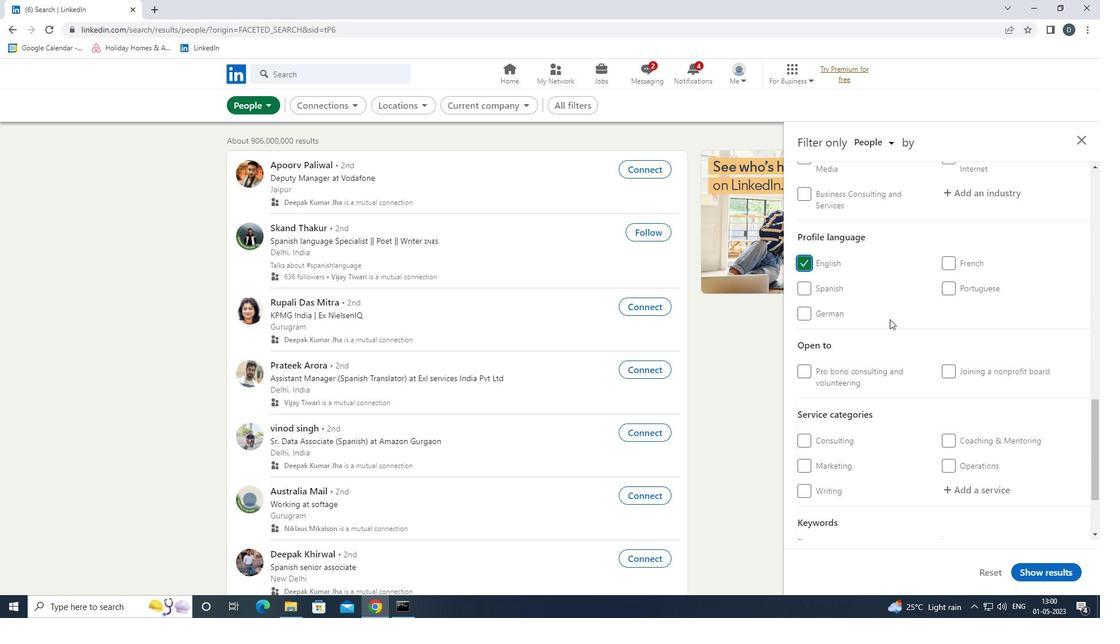 
Action: Mouse scrolled (911, 339) with delta (0, 0)
Screenshot: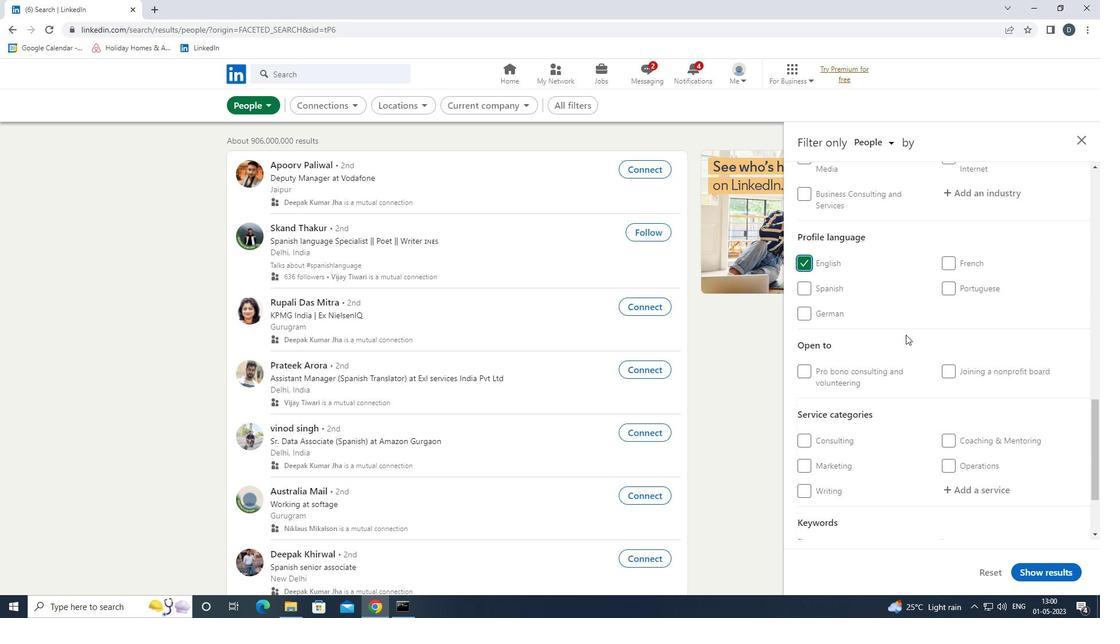 
Action: Mouse scrolled (911, 339) with delta (0, 0)
Screenshot: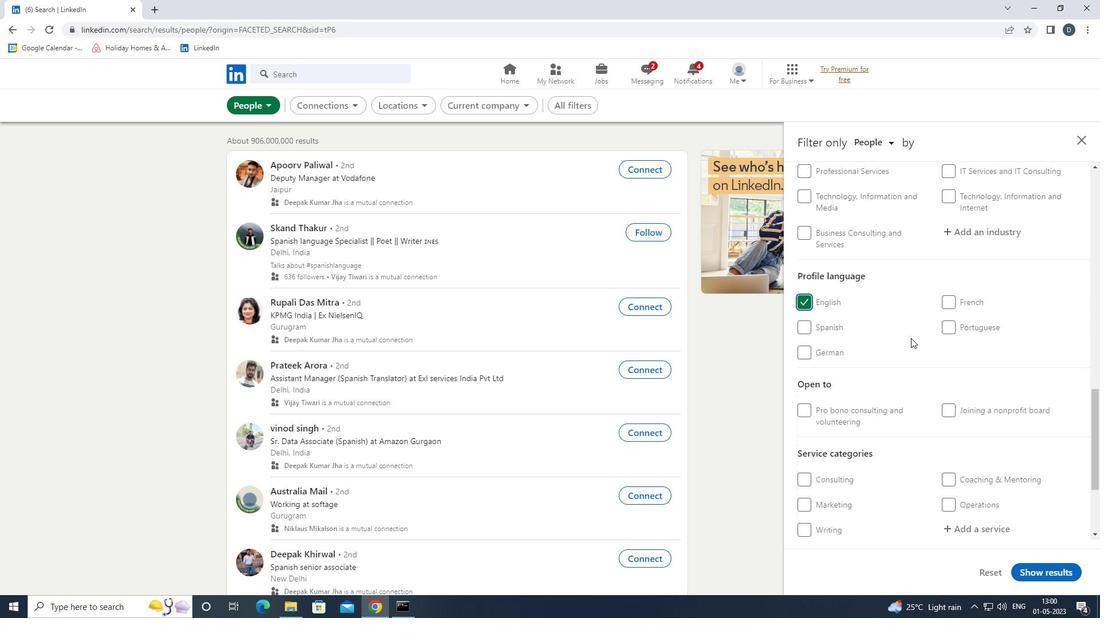 
Action: Mouse scrolled (911, 339) with delta (0, 0)
Screenshot: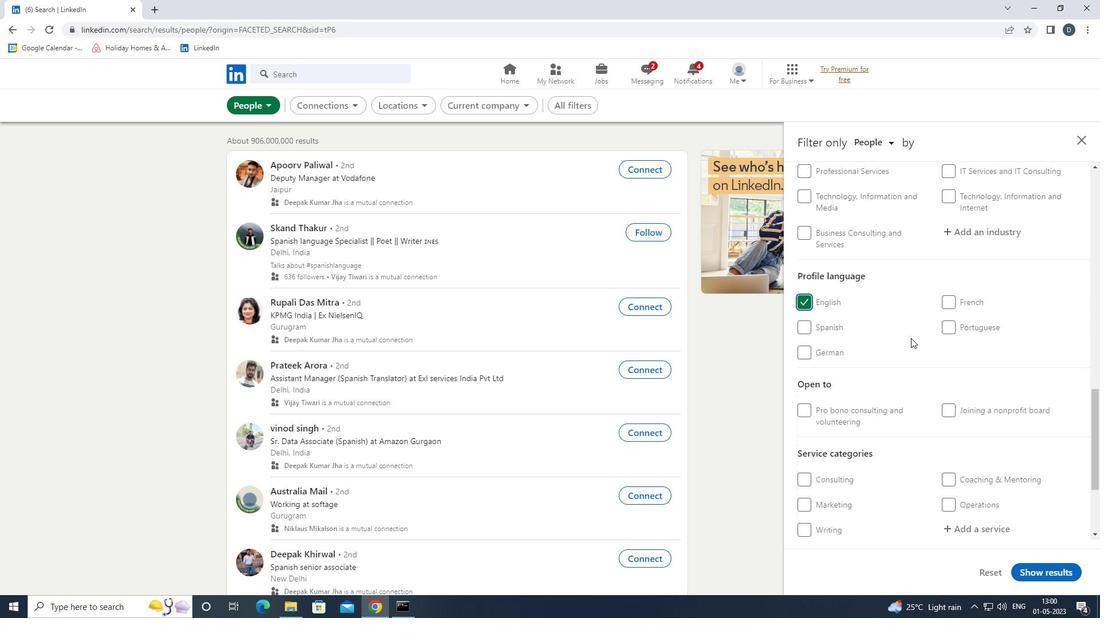 
Action: Mouse scrolled (911, 339) with delta (0, 0)
Screenshot: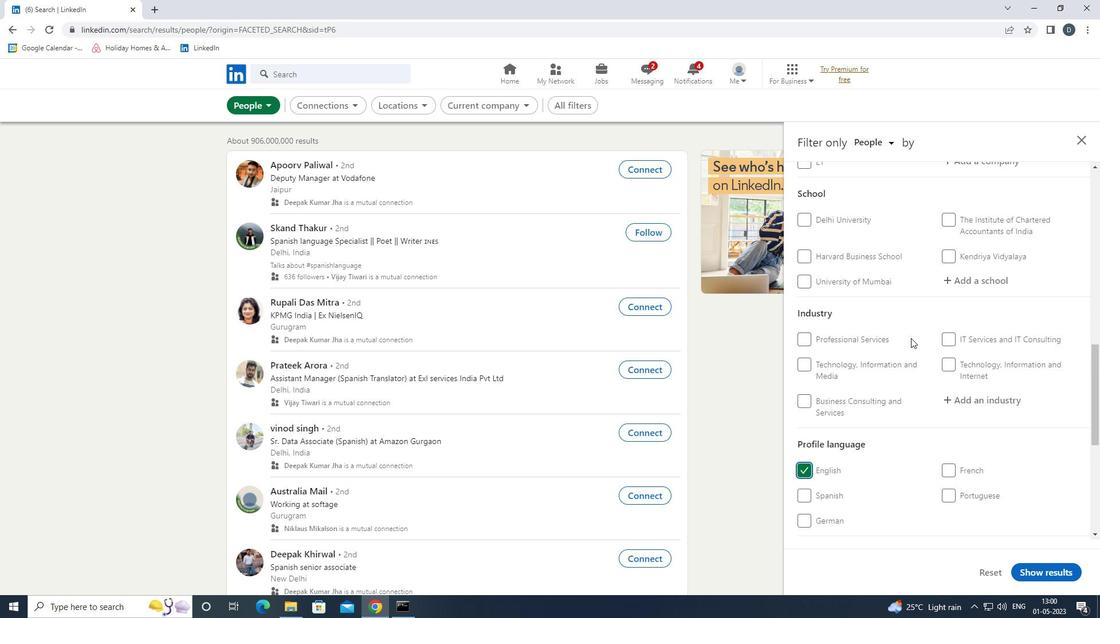 
Action: Mouse moved to (974, 355)
Screenshot: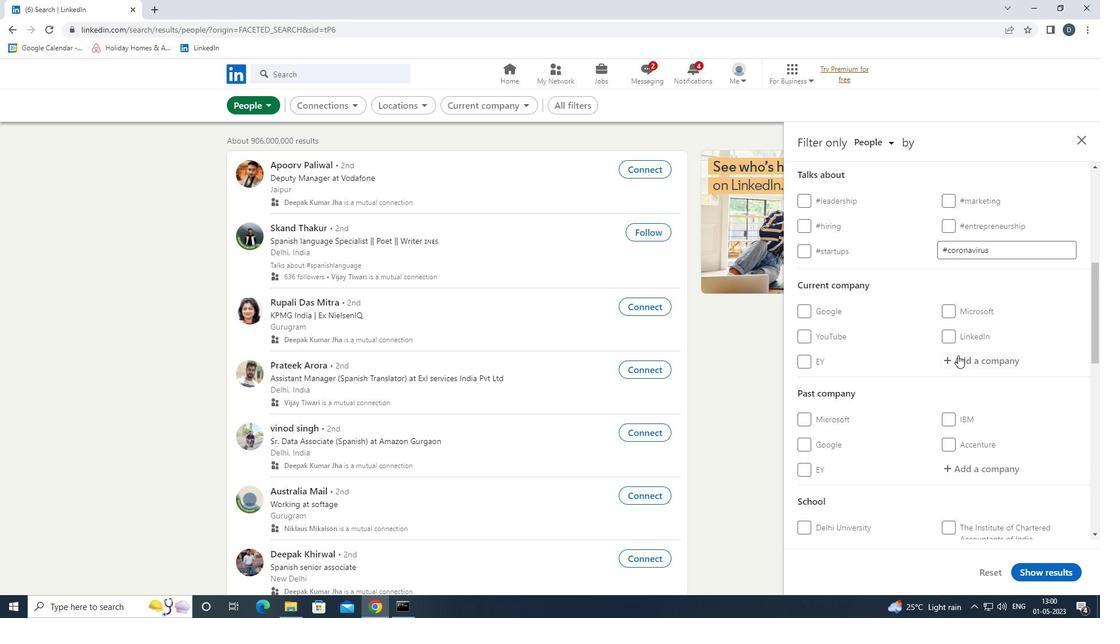 
Action: Mouse pressed left at (974, 355)
Screenshot: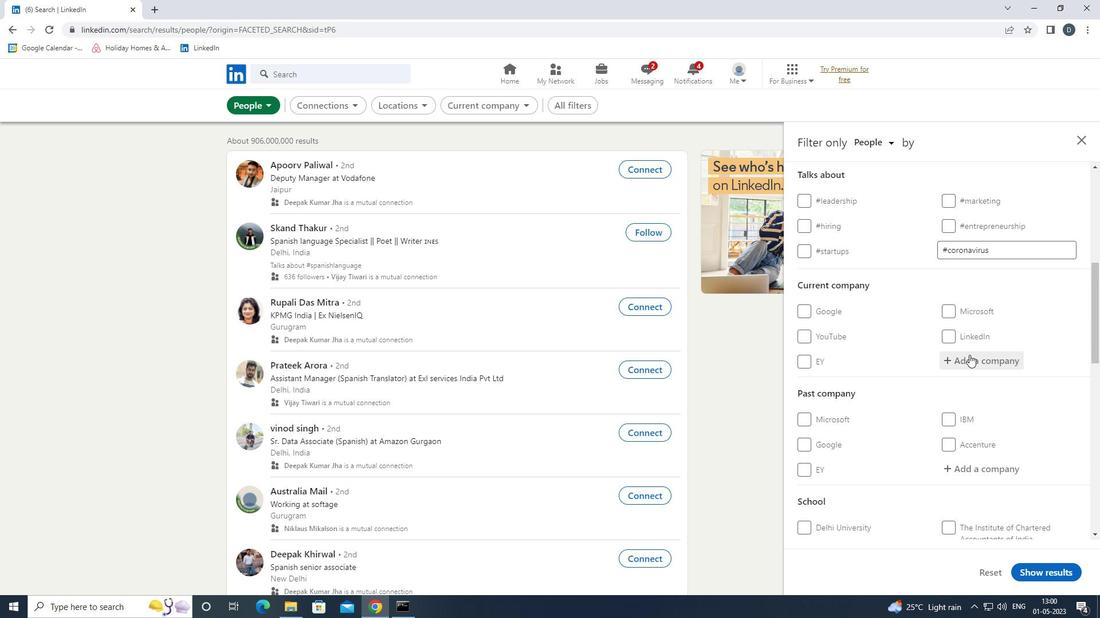 
Action: Key pressed <Key.shift>META<Key.space><Key.down><Key.enter>
Screenshot: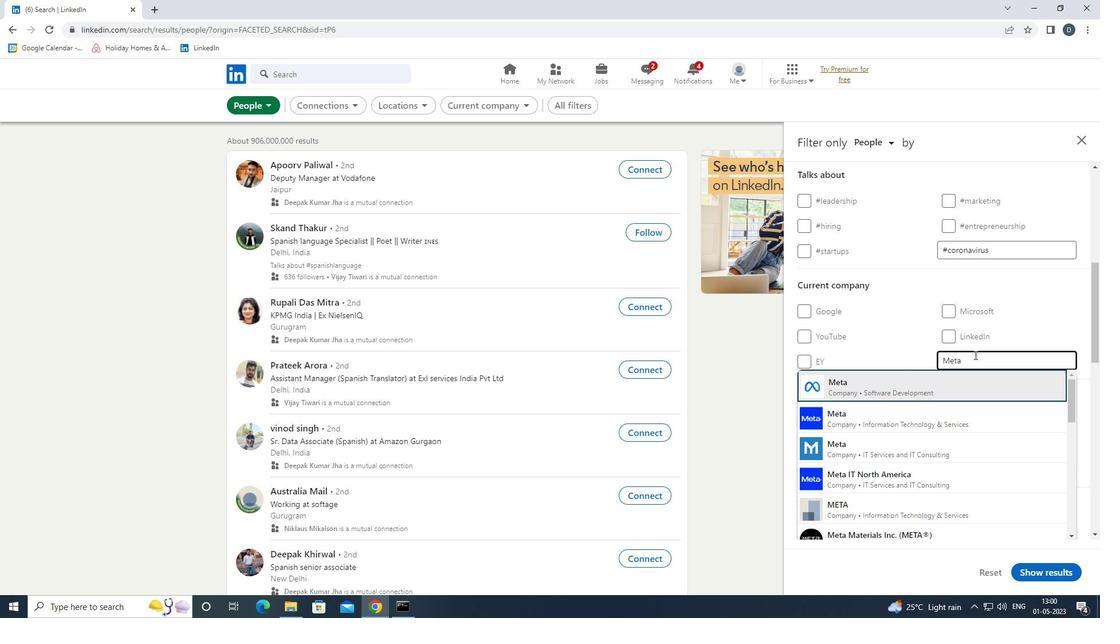 
Action: Mouse moved to (971, 359)
Screenshot: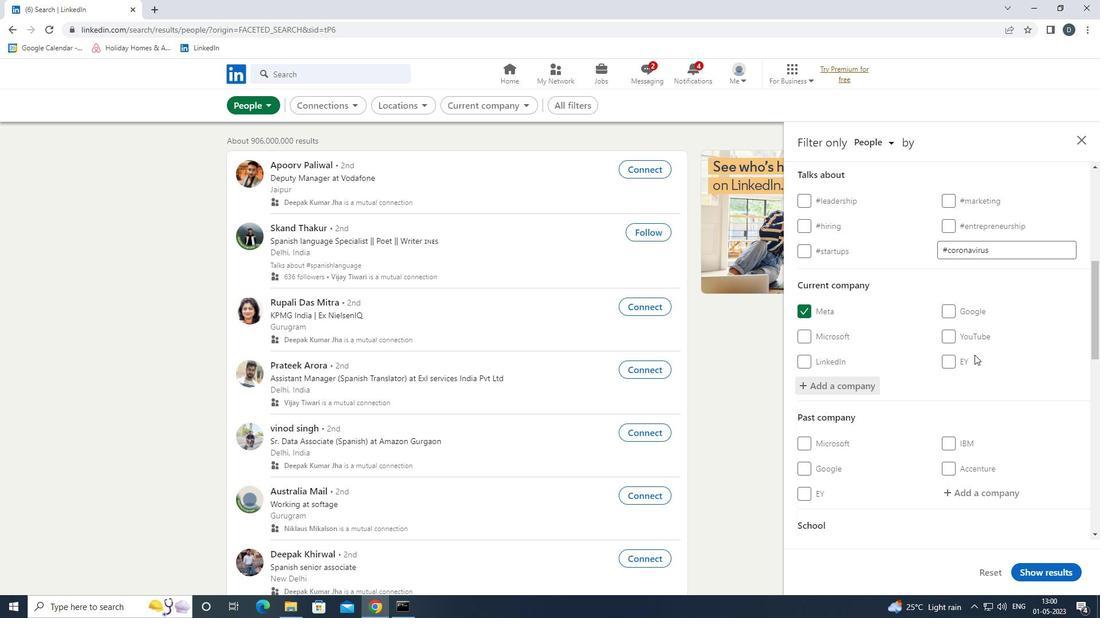 
Action: Mouse scrolled (971, 358) with delta (0, 0)
Screenshot: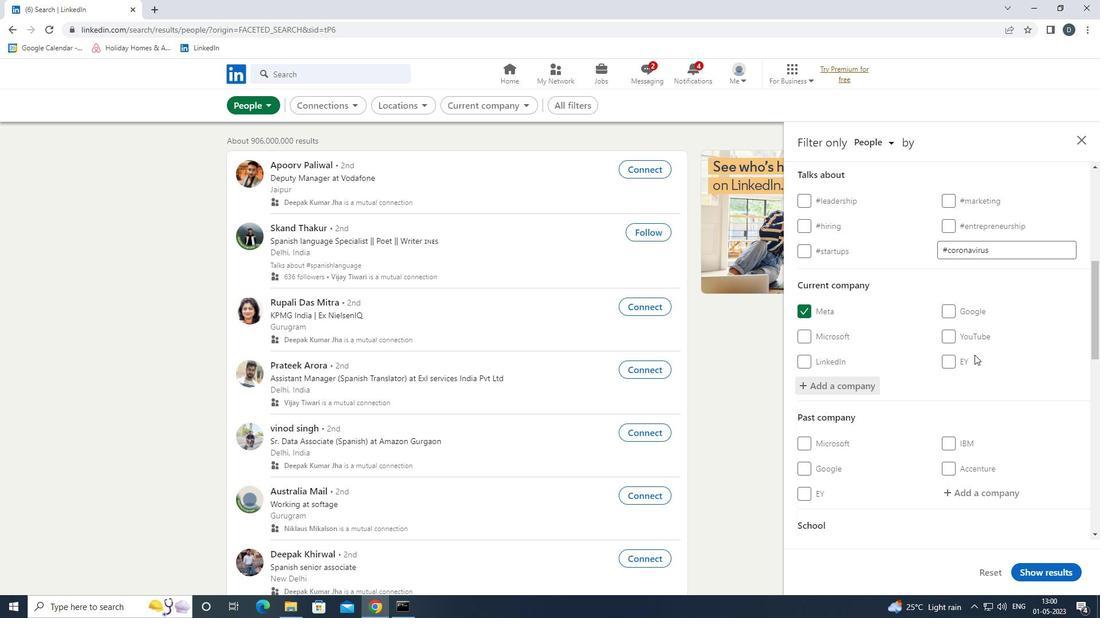 
Action: Mouse scrolled (971, 358) with delta (0, 0)
Screenshot: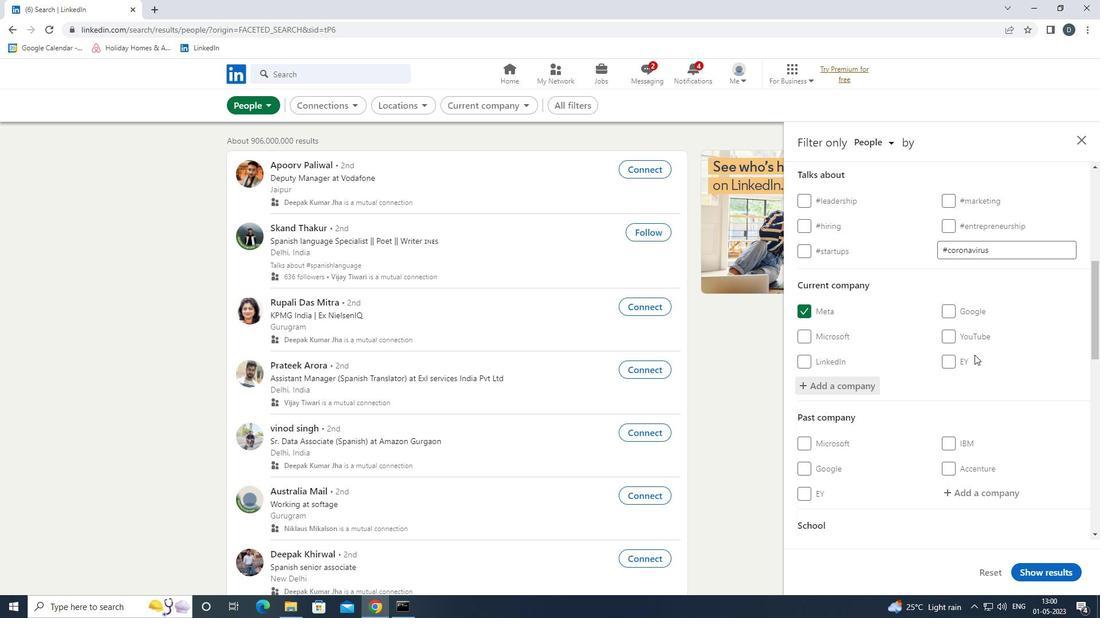 
Action: Mouse scrolled (971, 358) with delta (0, 0)
Screenshot: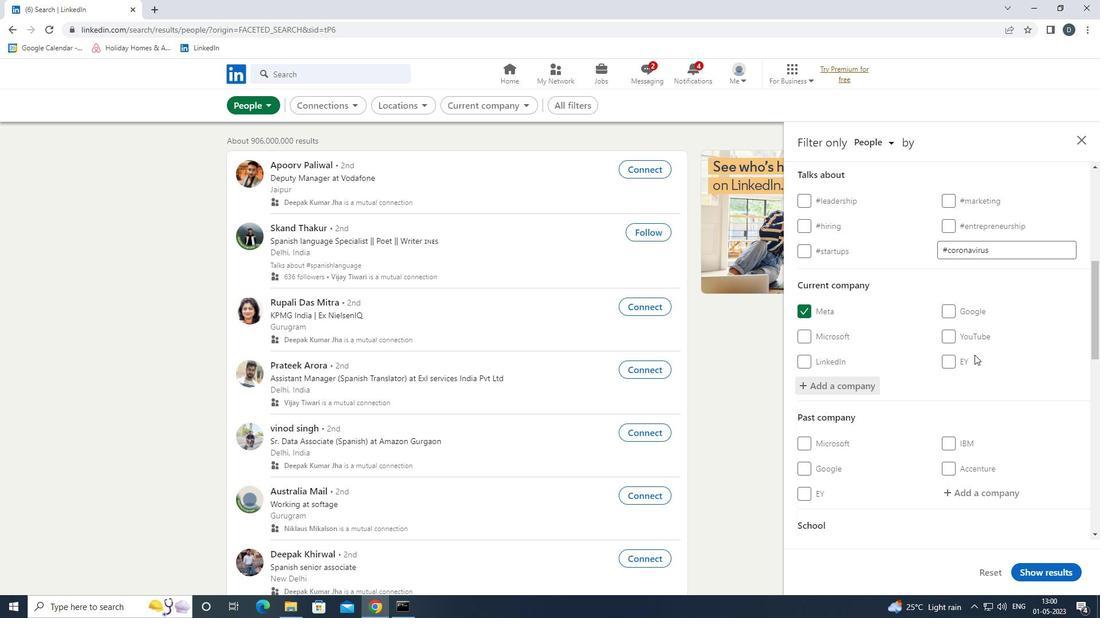 
Action: Mouse scrolled (971, 358) with delta (0, 0)
Screenshot: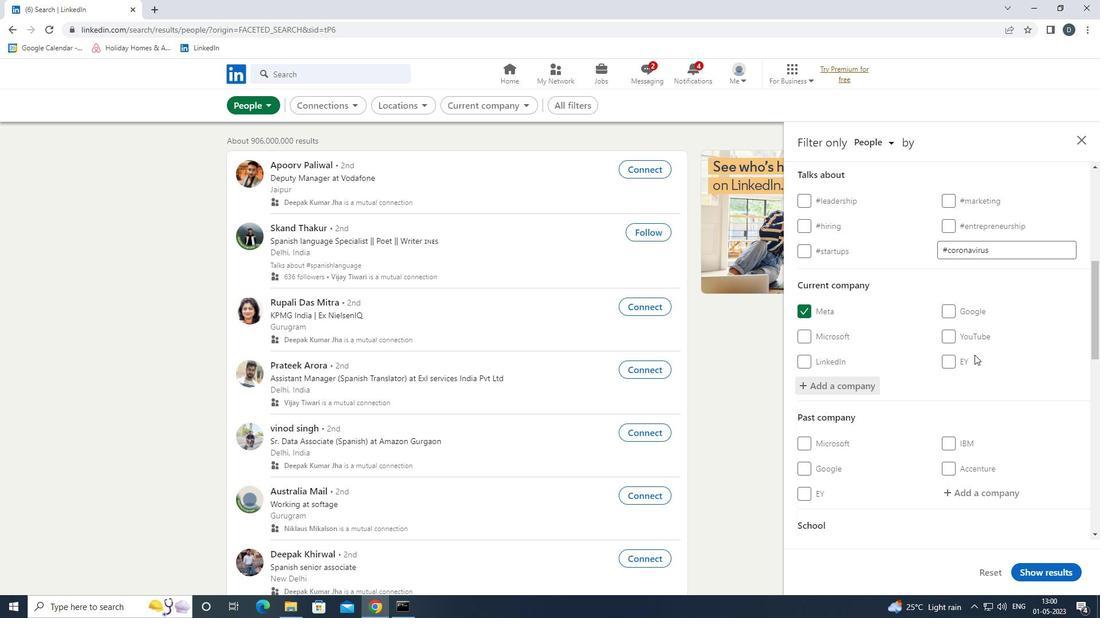 
Action: Mouse moved to (966, 381)
Screenshot: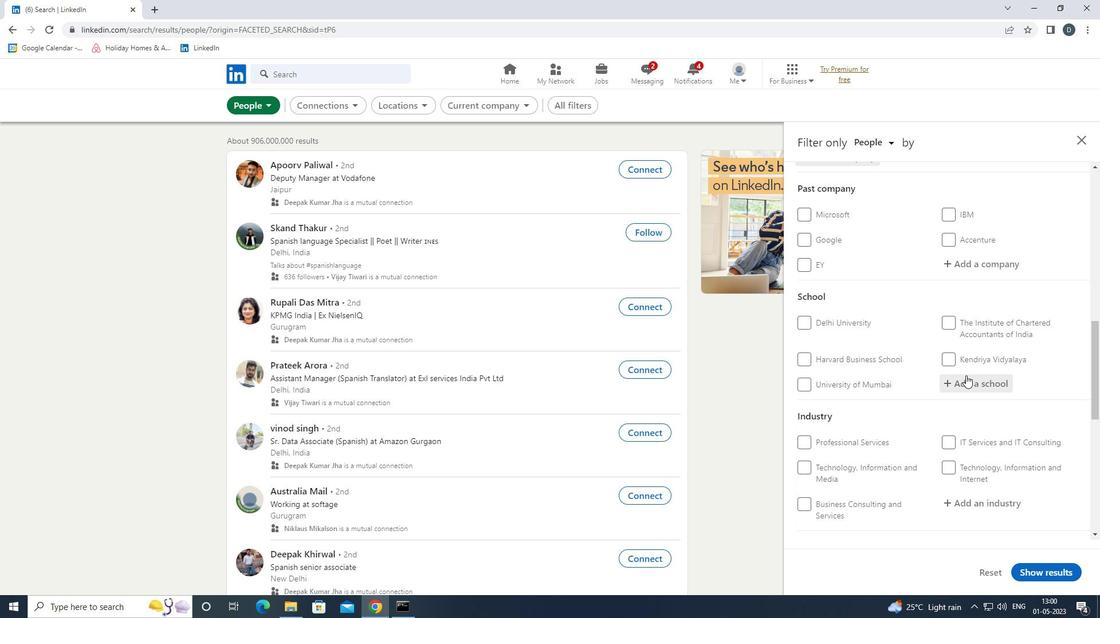 
Action: Mouse pressed left at (966, 381)
Screenshot: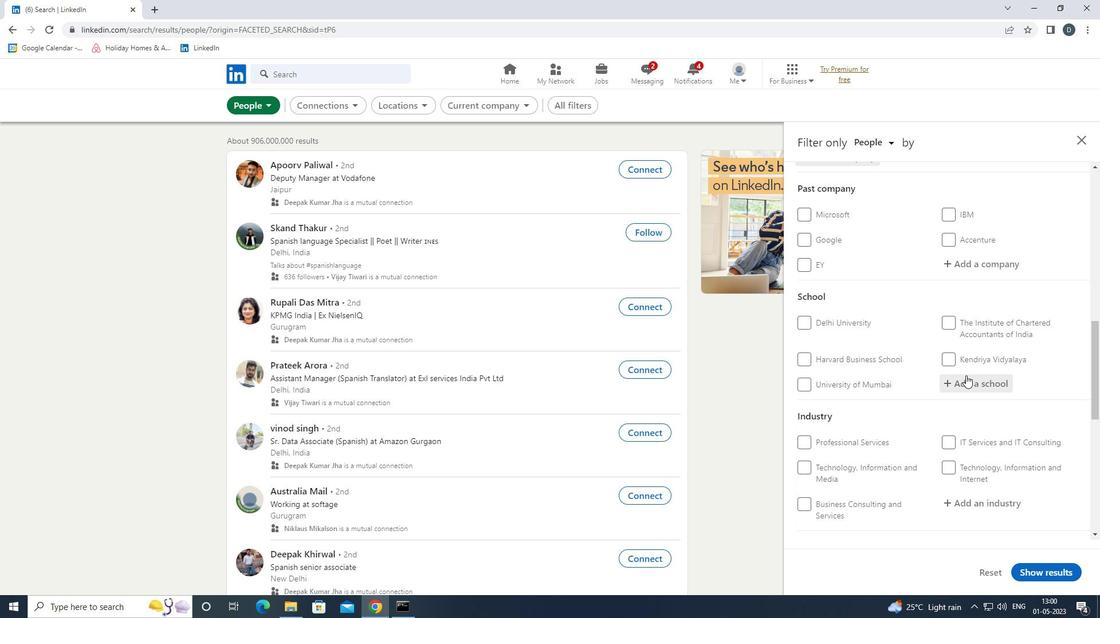 
Action: Key pressed <Key.shift>ZION<Key.space><Key.shift>MAT<Key.down><Key.enter>
Screenshot: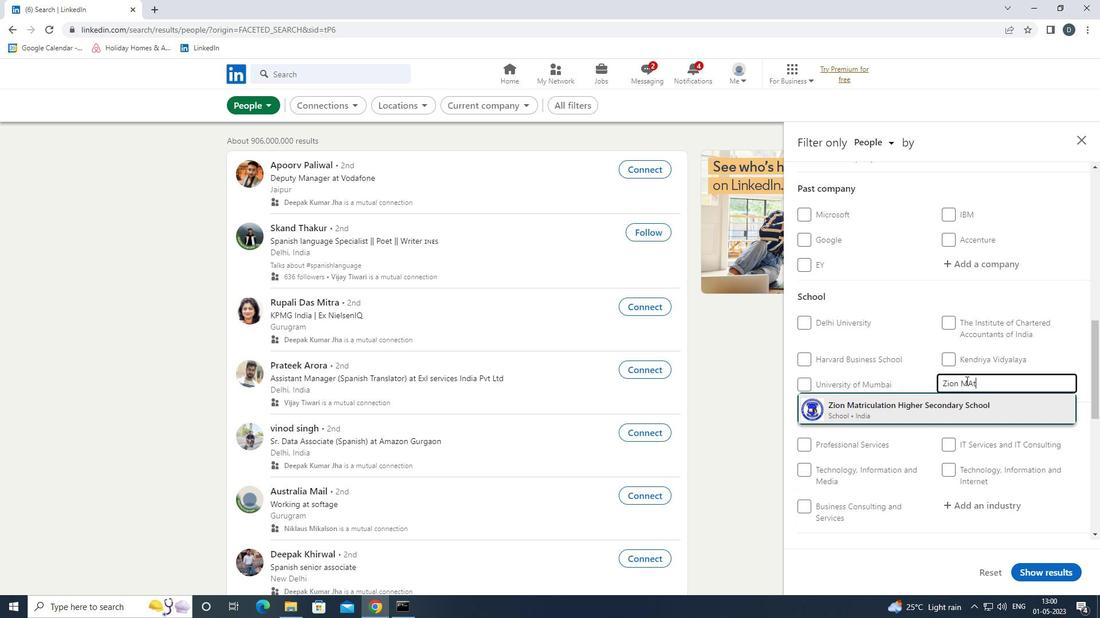 
Action: Mouse moved to (964, 381)
Screenshot: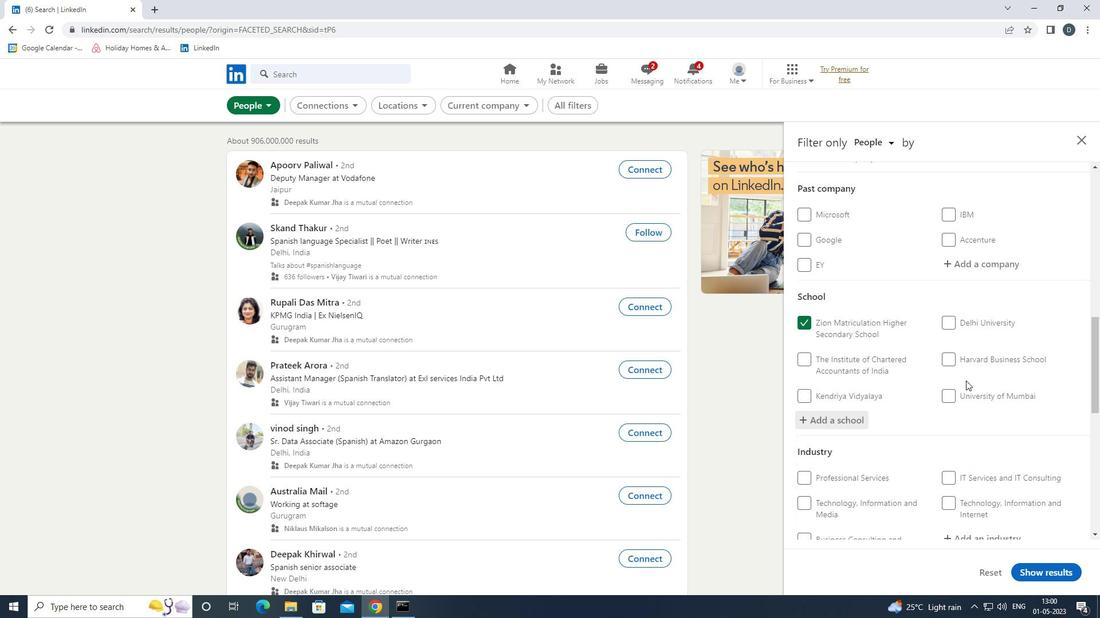 
Action: Mouse scrolled (964, 380) with delta (0, 0)
Screenshot: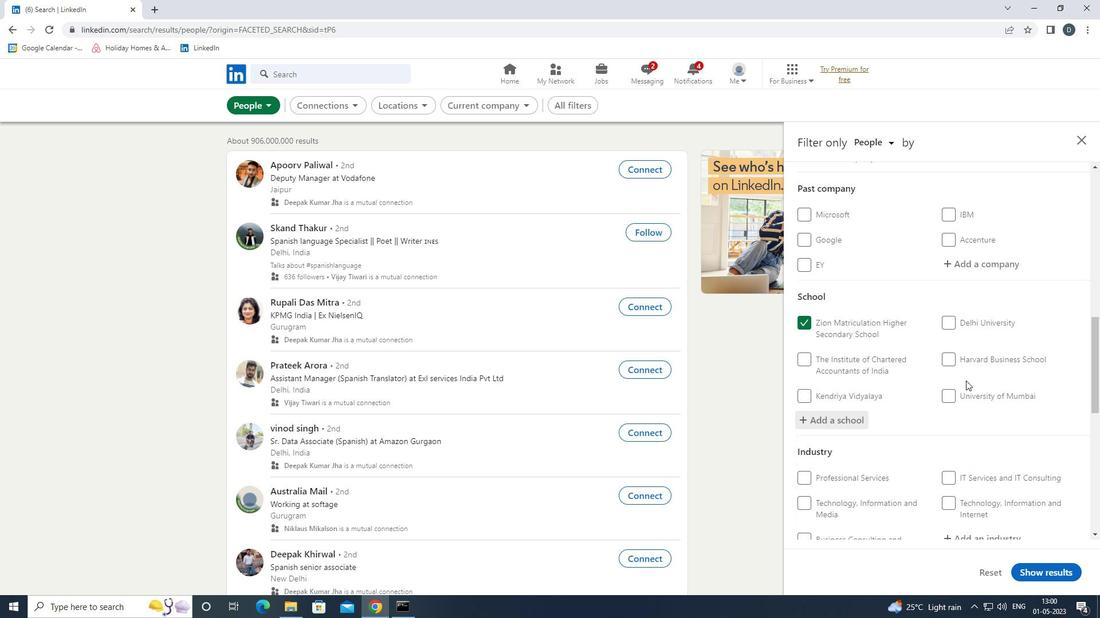 
Action: Mouse scrolled (964, 380) with delta (0, 0)
Screenshot: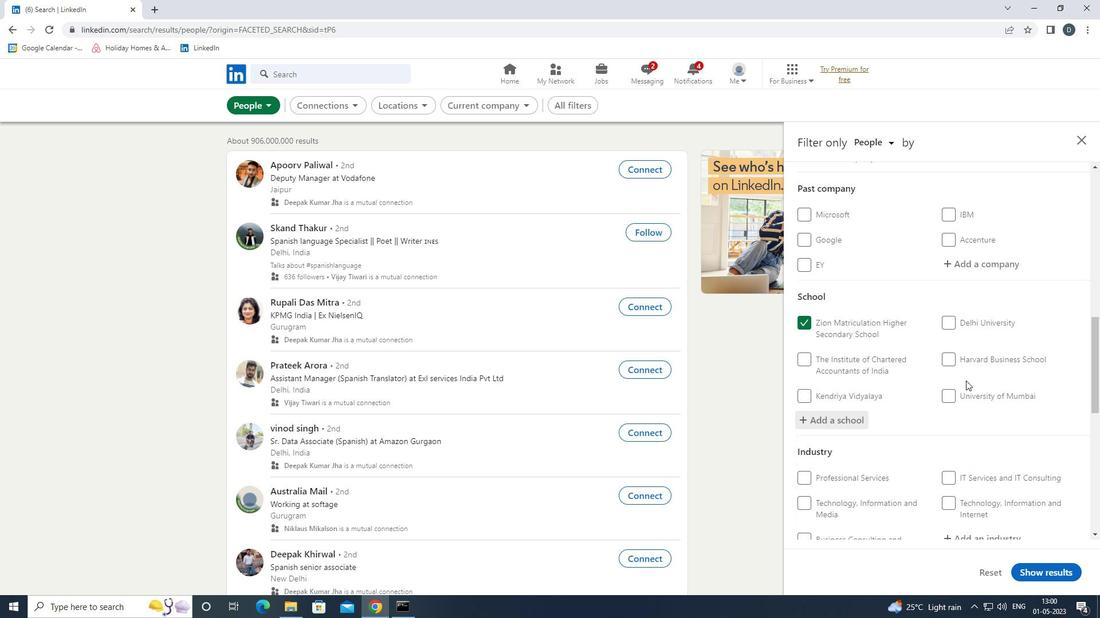 
Action: Mouse moved to (991, 426)
Screenshot: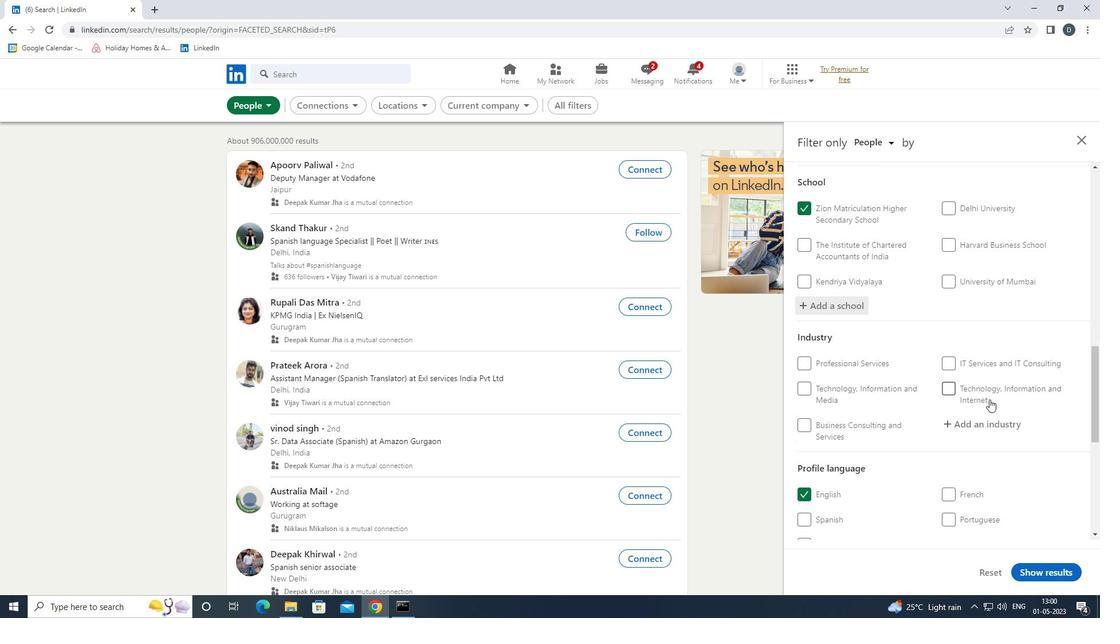 
Action: Mouse pressed left at (991, 426)
Screenshot: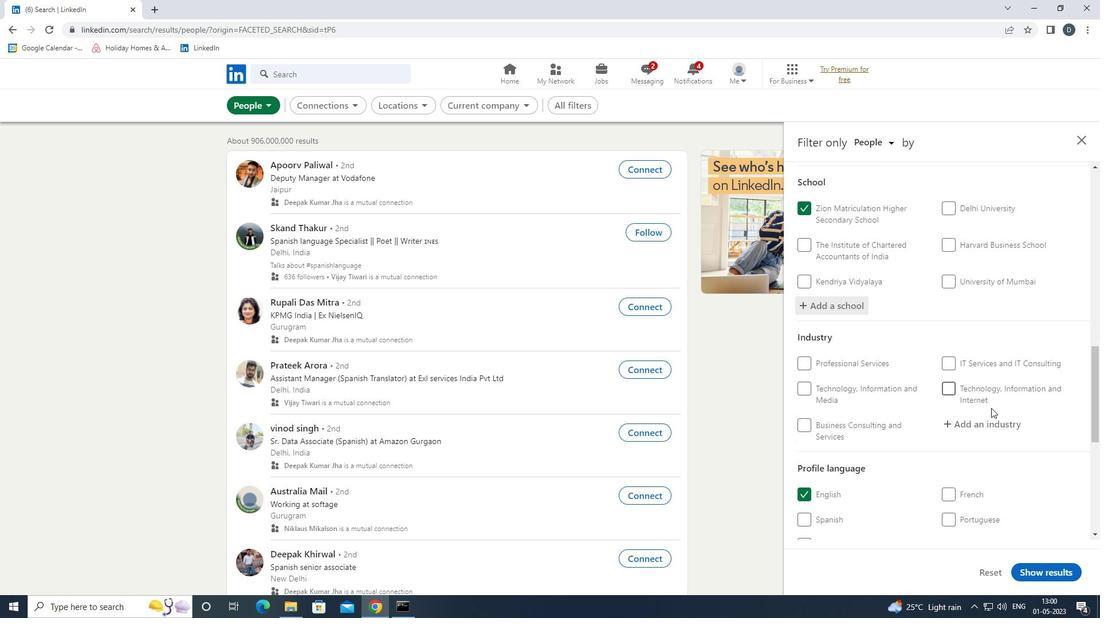 
Action: Key pressed <Key.shift><Key.shift><Key.shift><Key.shift><Key.shift><Key.shift><Key.shift><Key.shift><Key.shift><Key.shift><Key.shift><Key.shift><Key.shift><Key.shift><Key.shift><Key.shift><Key.shift><Key.shift><Key.shift><Key.shift><Key.shift><Key.shift><Key.shift><Key.shift><Key.shift><Key.shift><Key.shift><Key.shift><Key.shift><Key.shift>INTERNATIONAL<Key.space>
Screenshot: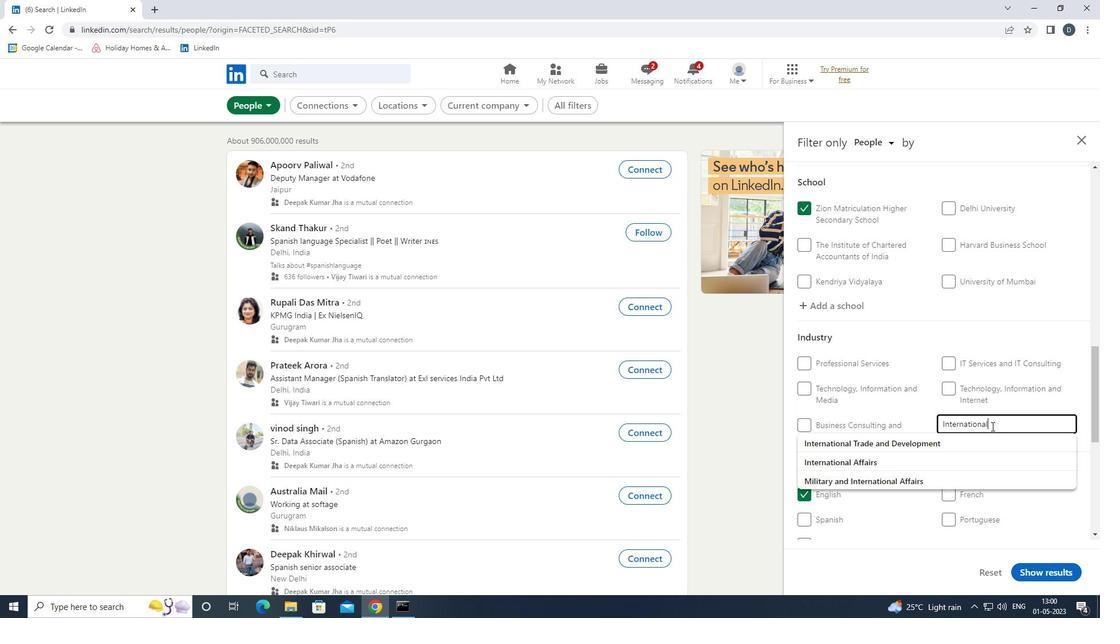 
Action: Mouse moved to (963, 461)
Screenshot: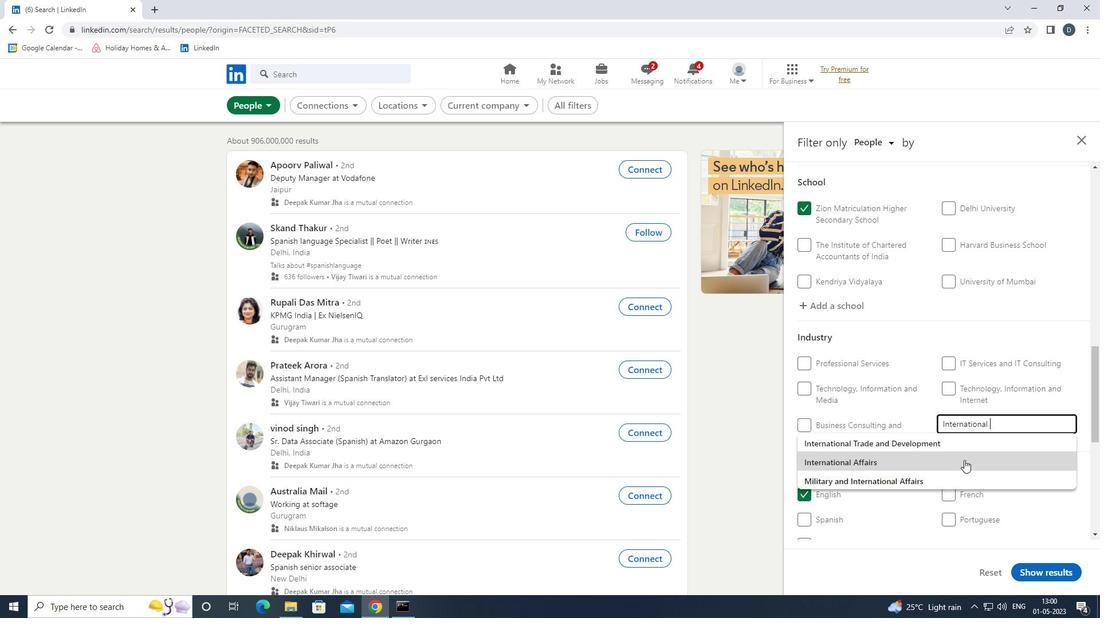 
Action: Mouse pressed left at (963, 461)
Screenshot: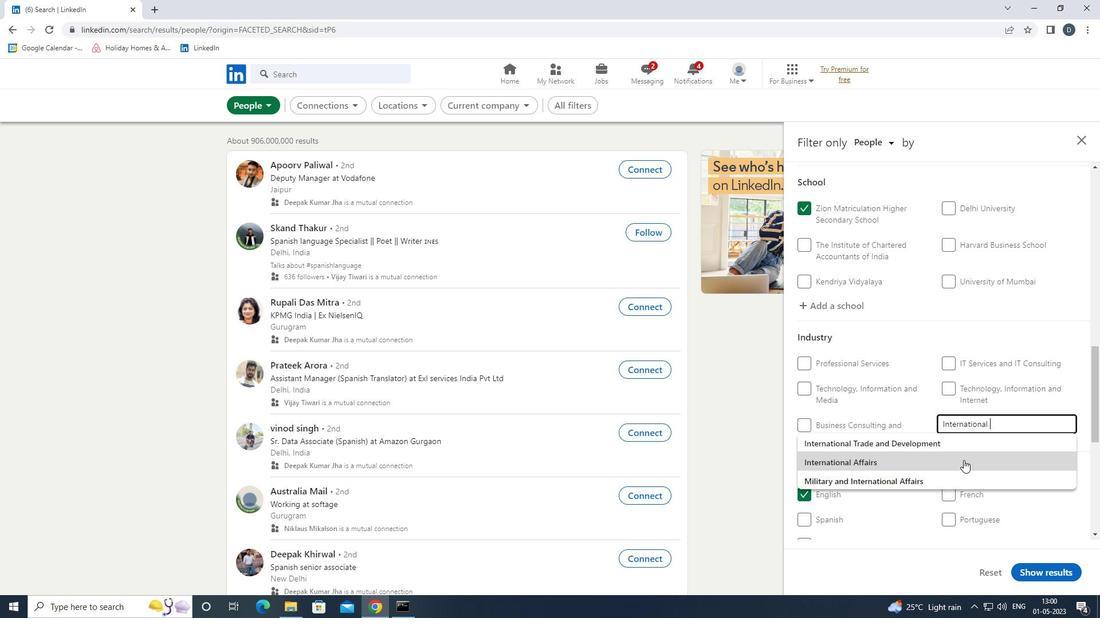 
Action: Mouse moved to (971, 448)
Screenshot: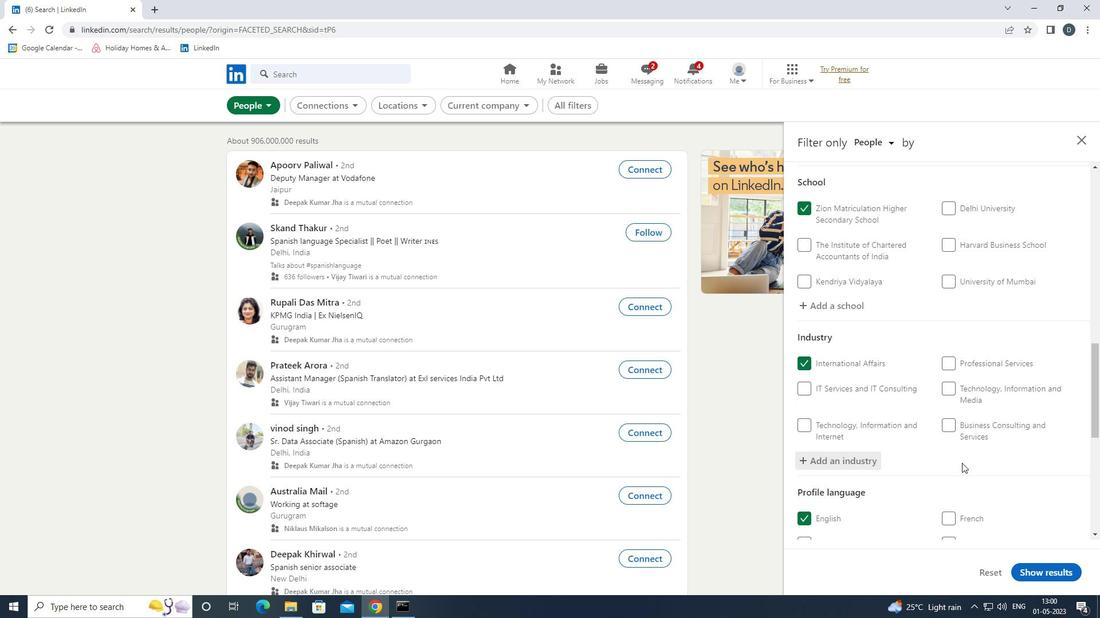 
Action: Mouse scrolled (971, 447) with delta (0, 0)
Screenshot: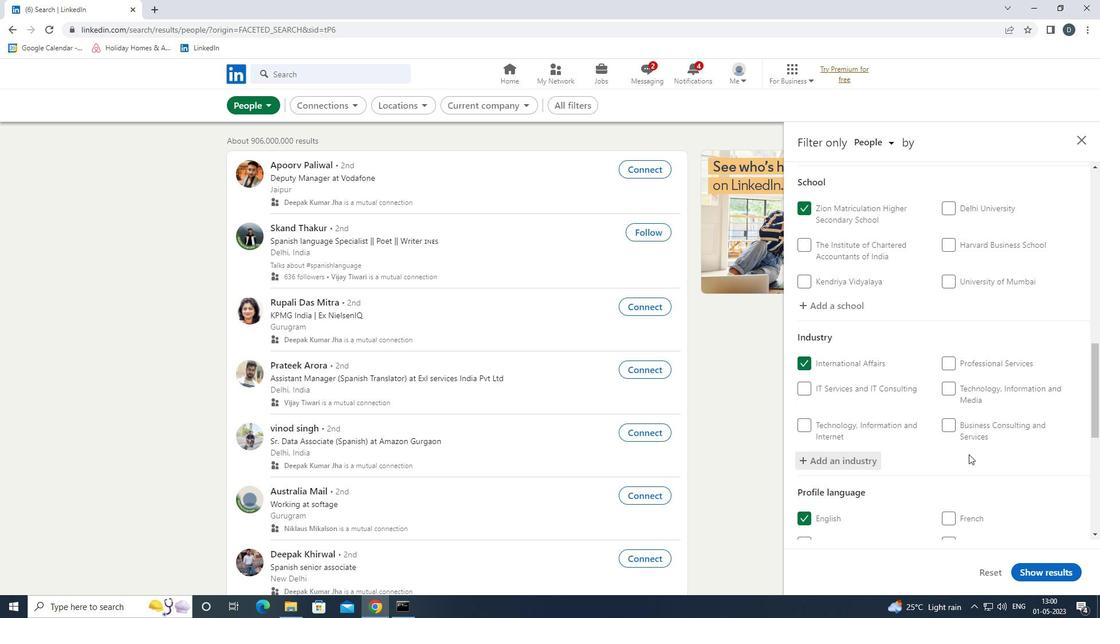 
Action: Mouse scrolled (971, 447) with delta (0, 0)
Screenshot: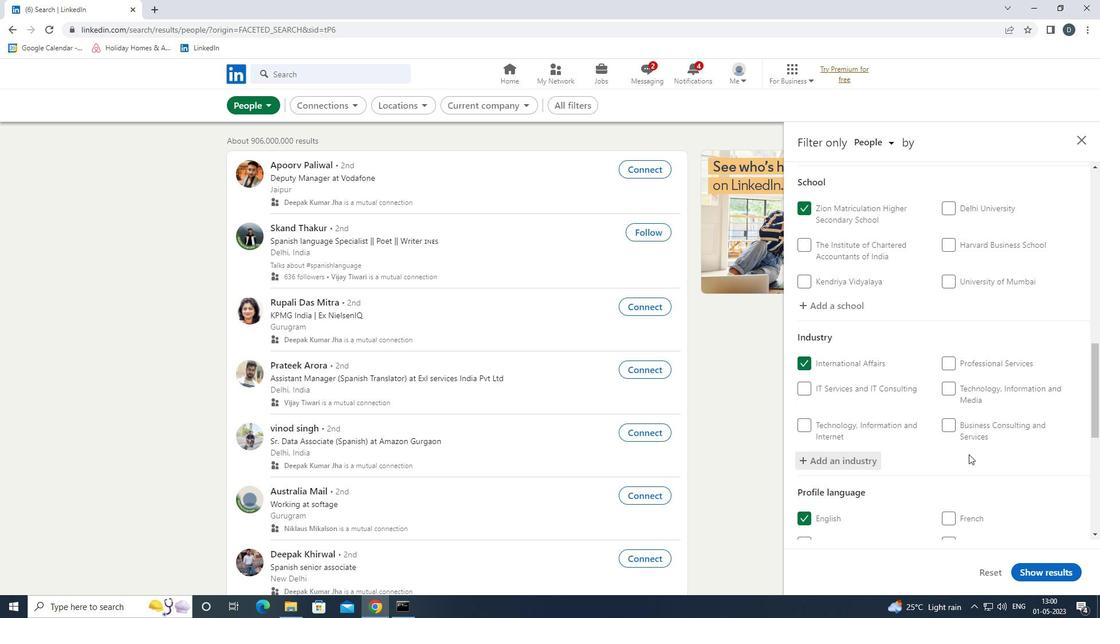 
Action: Mouse scrolled (971, 447) with delta (0, 0)
Screenshot: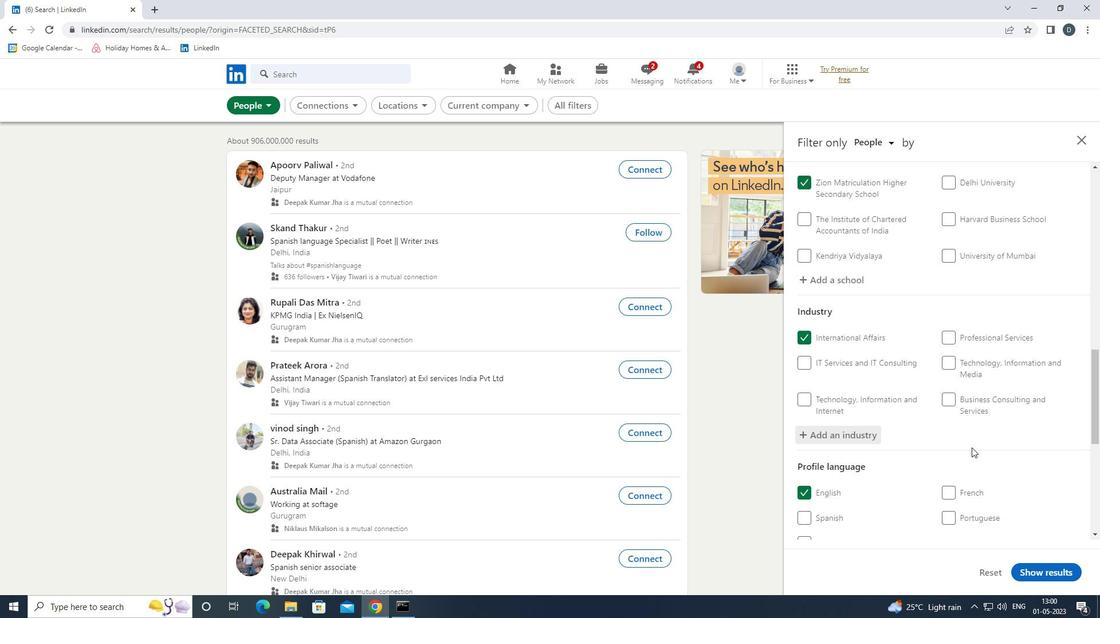 
Action: Mouse scrolled (971, 447) with delta (0, 0)
Screenshot: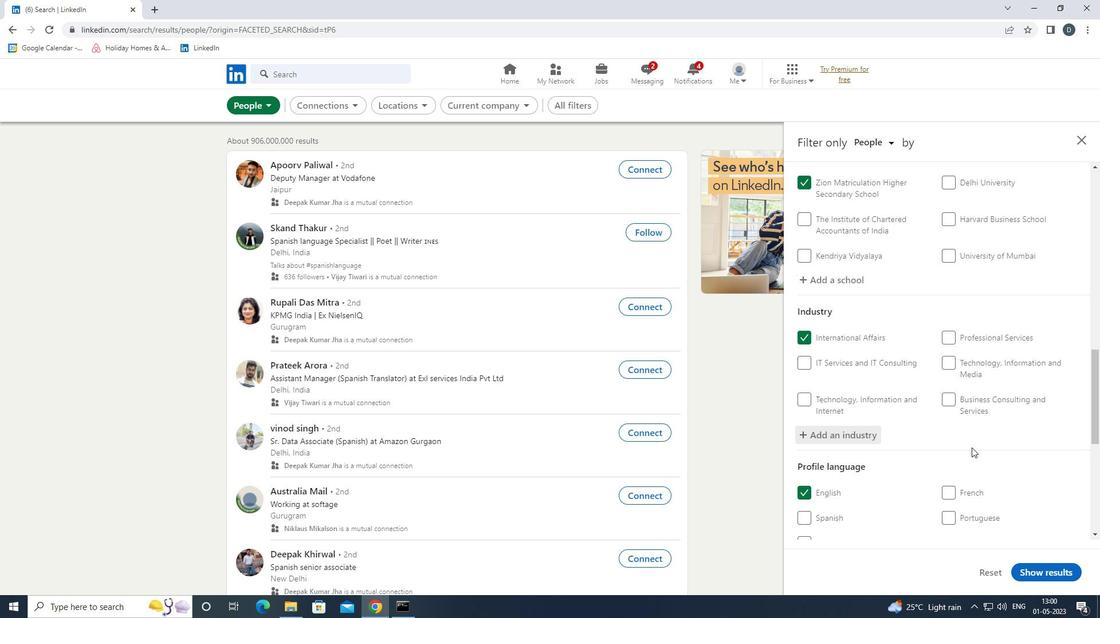 
Action: Mouse moved to (986, 408)
Screenshot: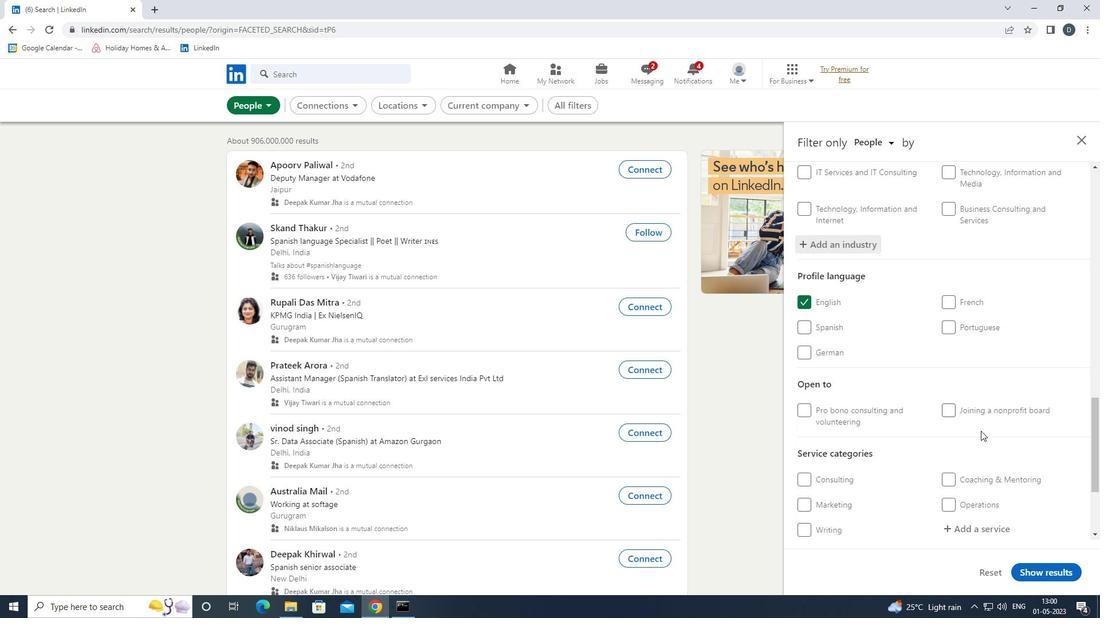 
Action: Mouse scrolled (986, 407) with delta (0, 0)
Screenshot: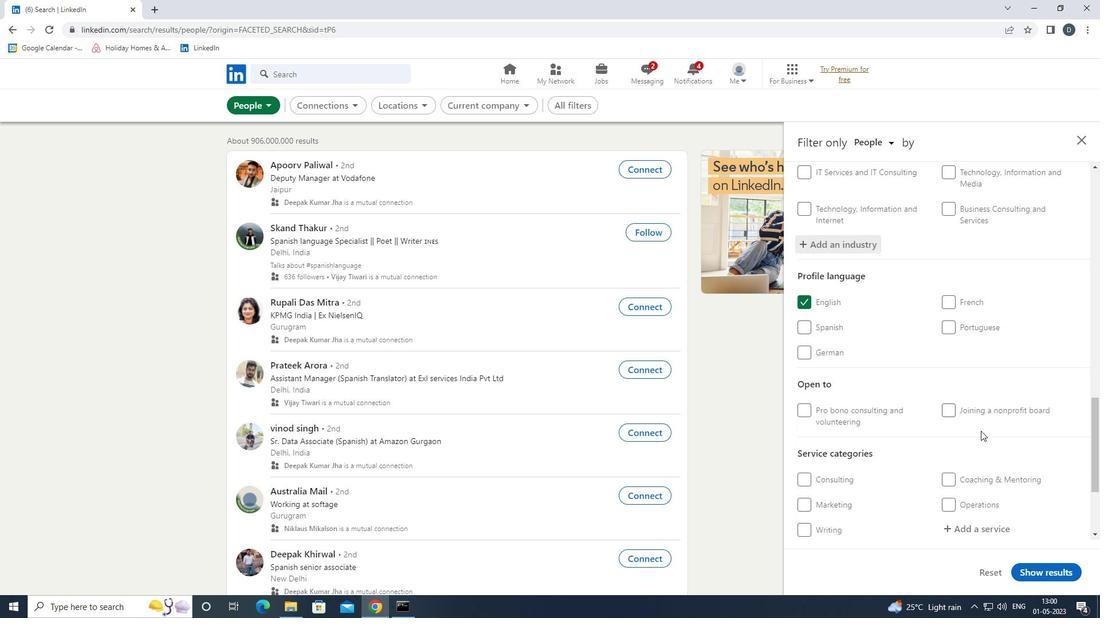 
Action: Mouse moved to (986, 409)
Screenshot: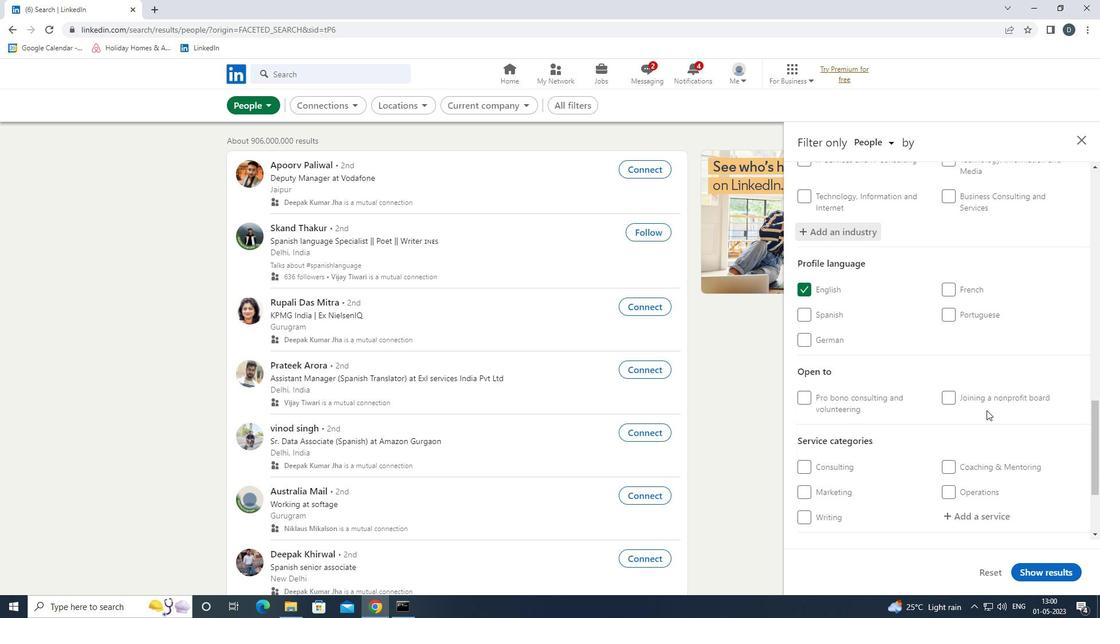
Action: Mouse scrolled (986, 408) with delta (0, 0)
Screenshot: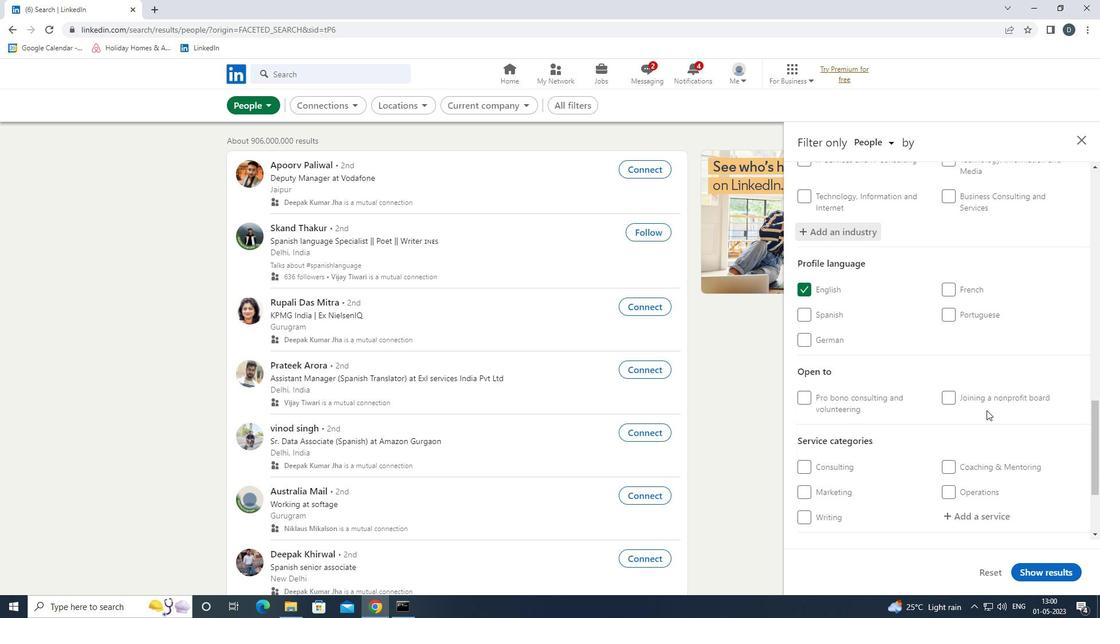 
Action: Mouse moved to (964, 400)
Screenshot: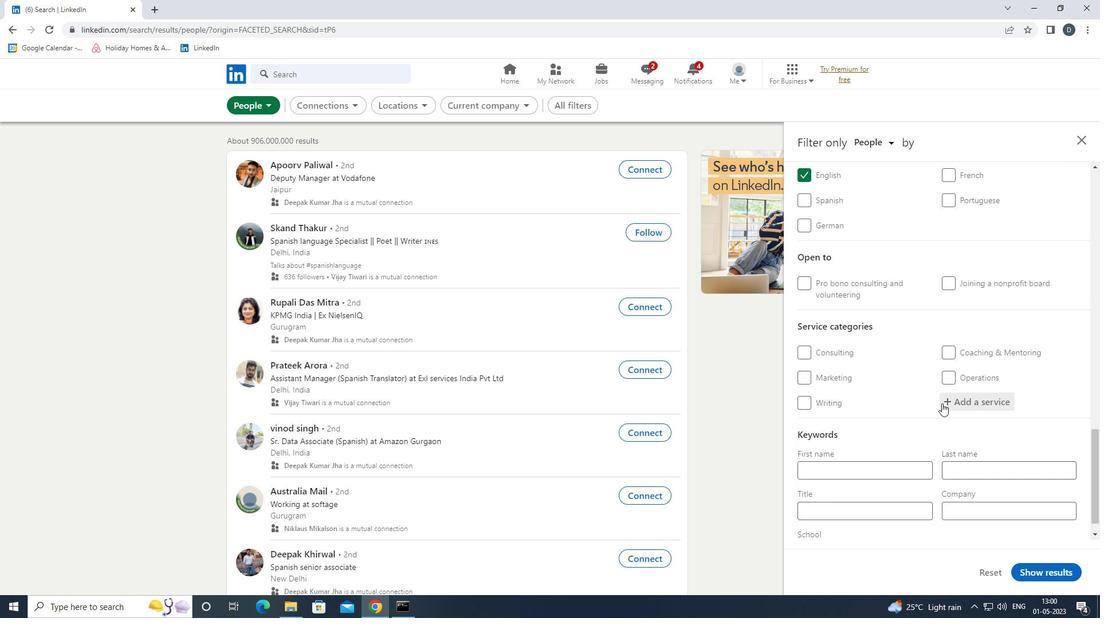 
Action: Mouse scrolled (964, 401) with delta (0, 0)
Screenshot: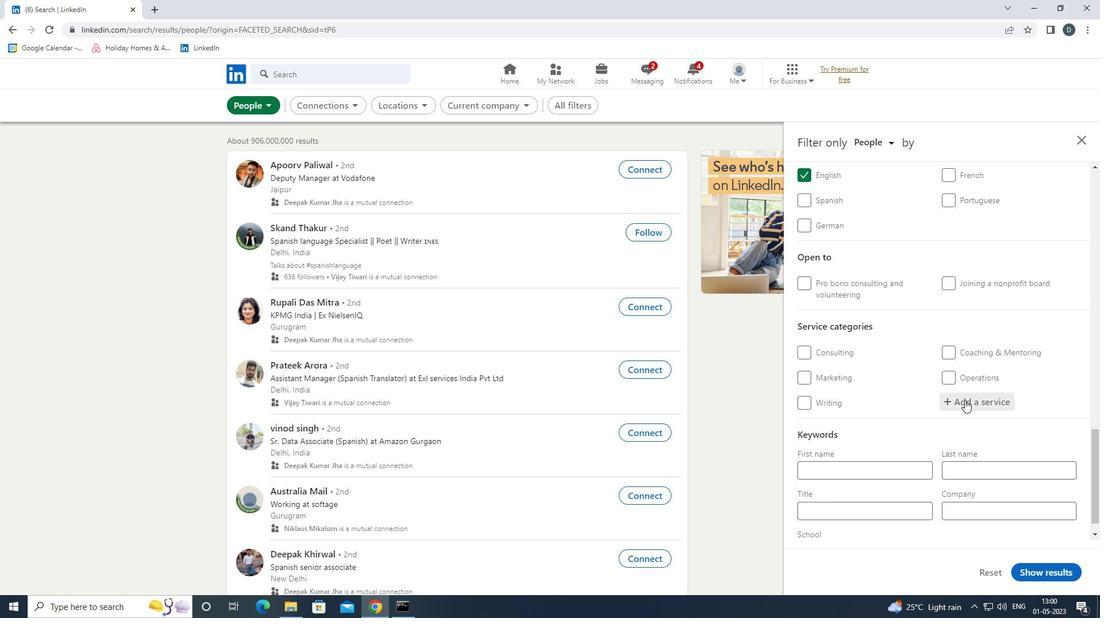 
Action: Mouse scrolled (964, 401) with delta (0, 0)
Screenshot: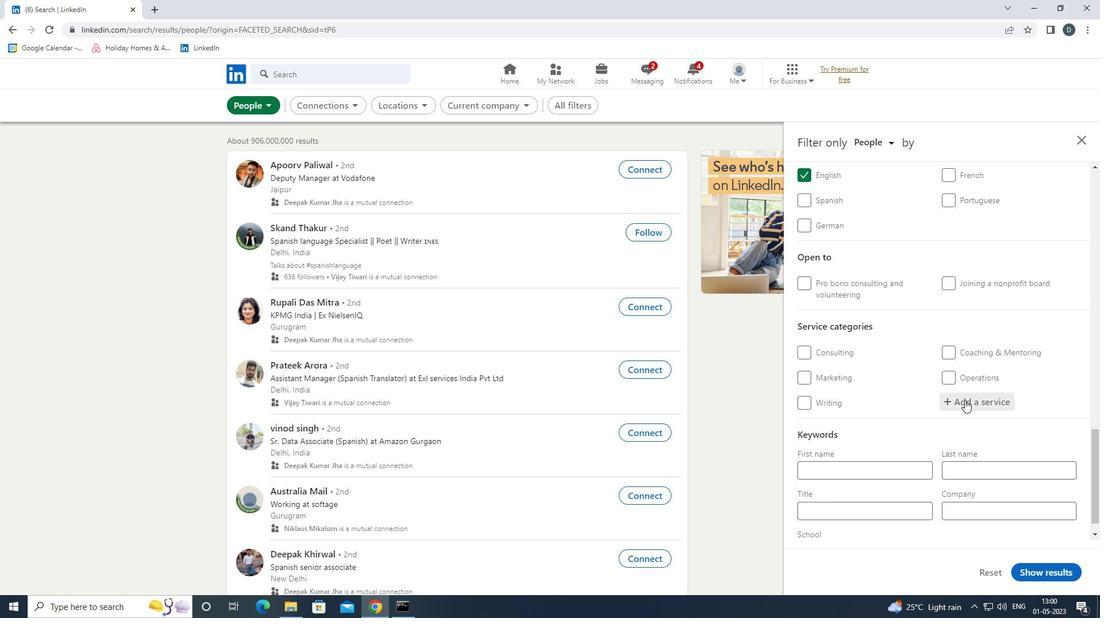 
Action: Mouse scrolled (964, 401) with delta (0, 0)
Screenshot: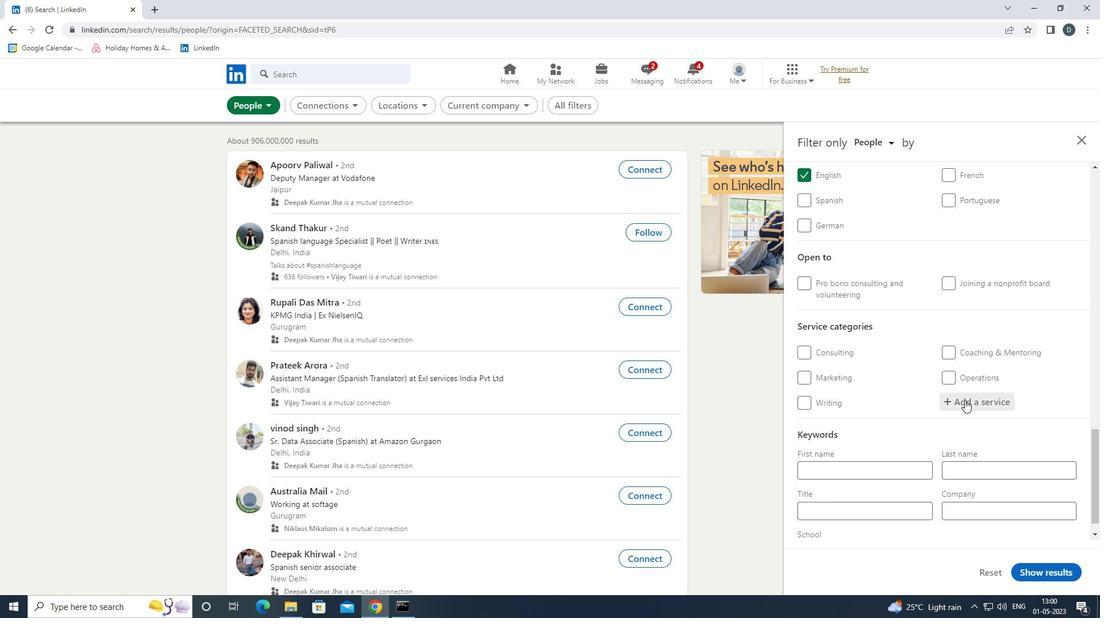
Action: Mouse scrolled (964, 399) with delta (0, 0)
Screenshot: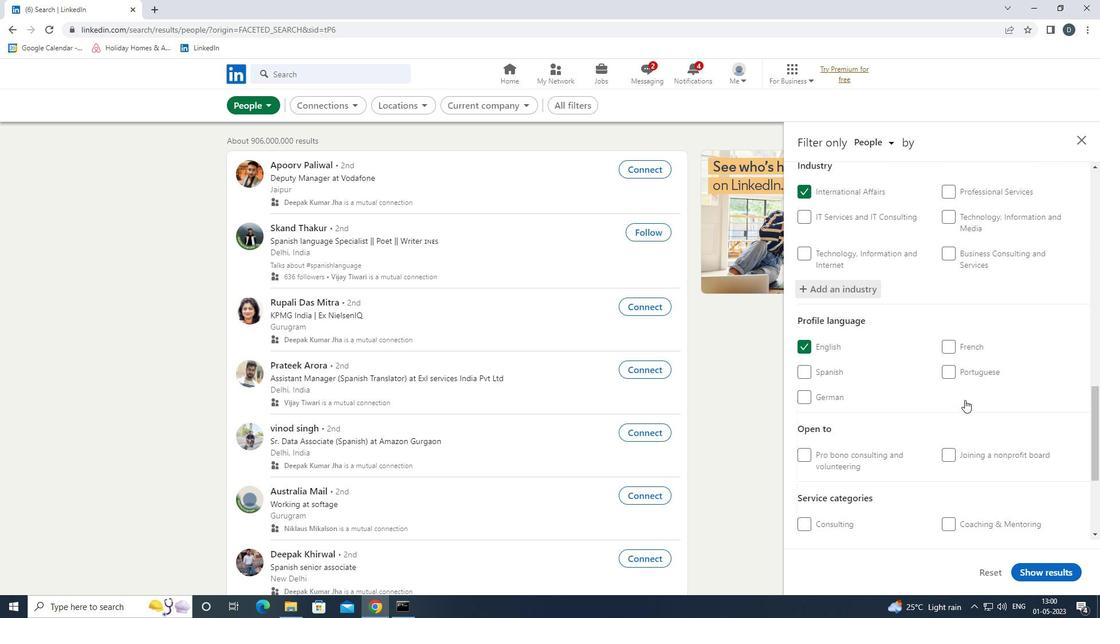 
Action: Mouse scrolled (964, 399) with delta (0, 0)
Screenshot: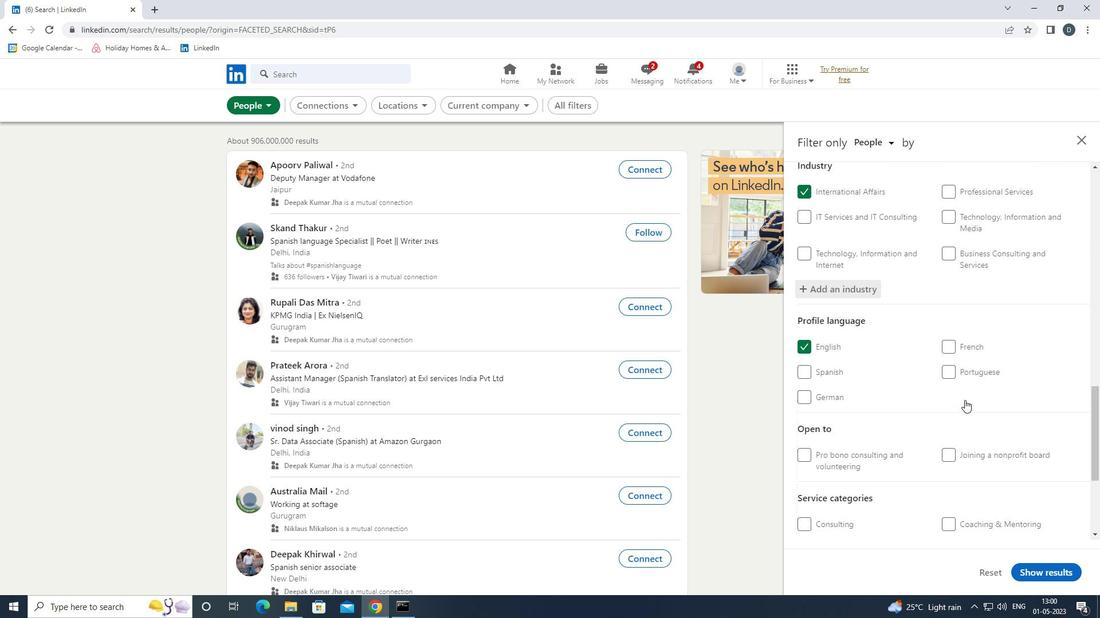 
Action: Mouse moved to (975, 456)
Screenshot: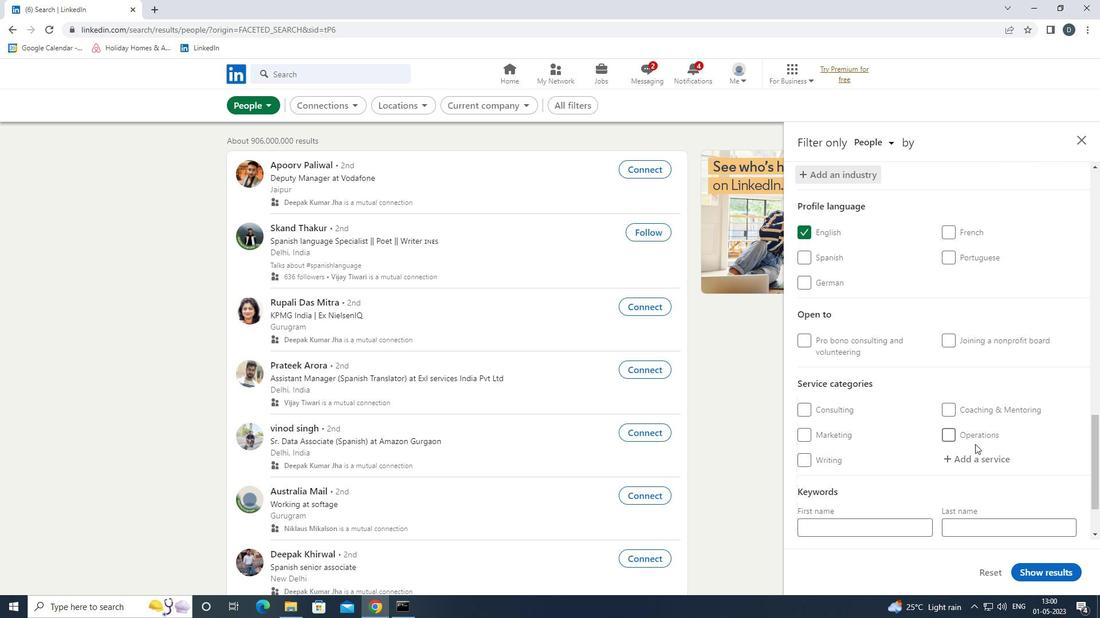 
Action: Mouse scrolled (975, 455) with delta (0, 0)
Screenshot: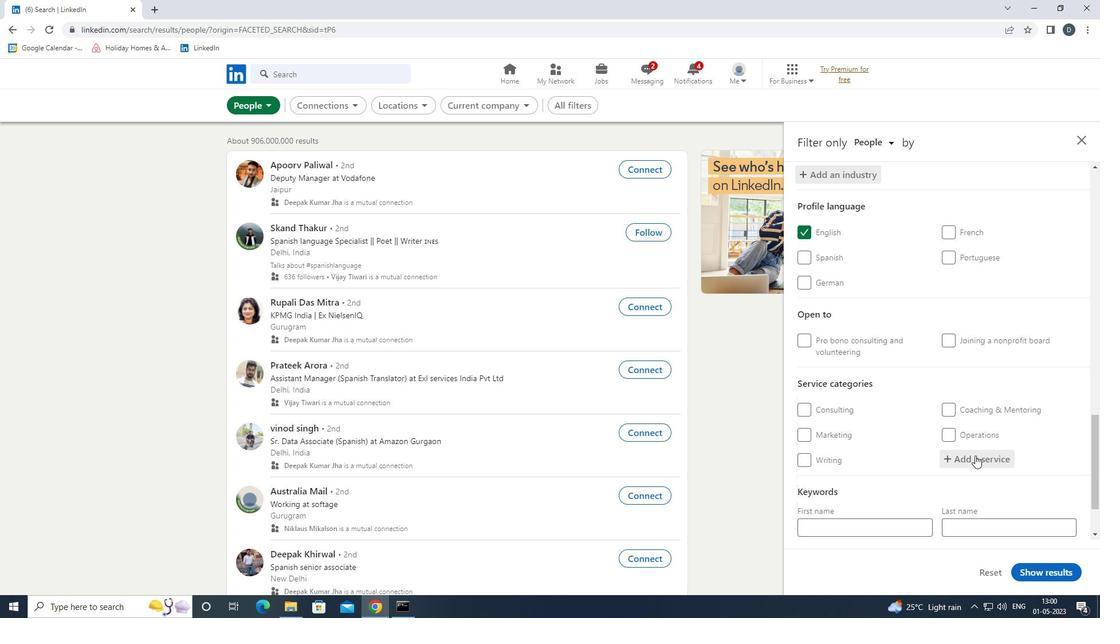 
Action: Mouse moved to (968, 410)
Screenshot: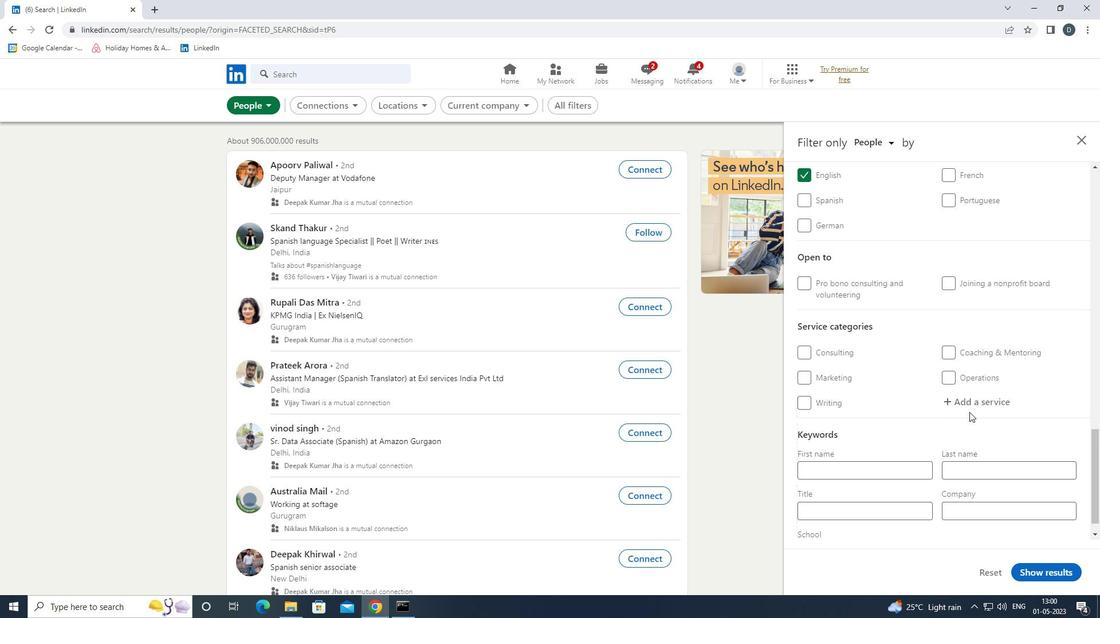 
Action: Mouse pressed left at (968, 410)
Screenshot: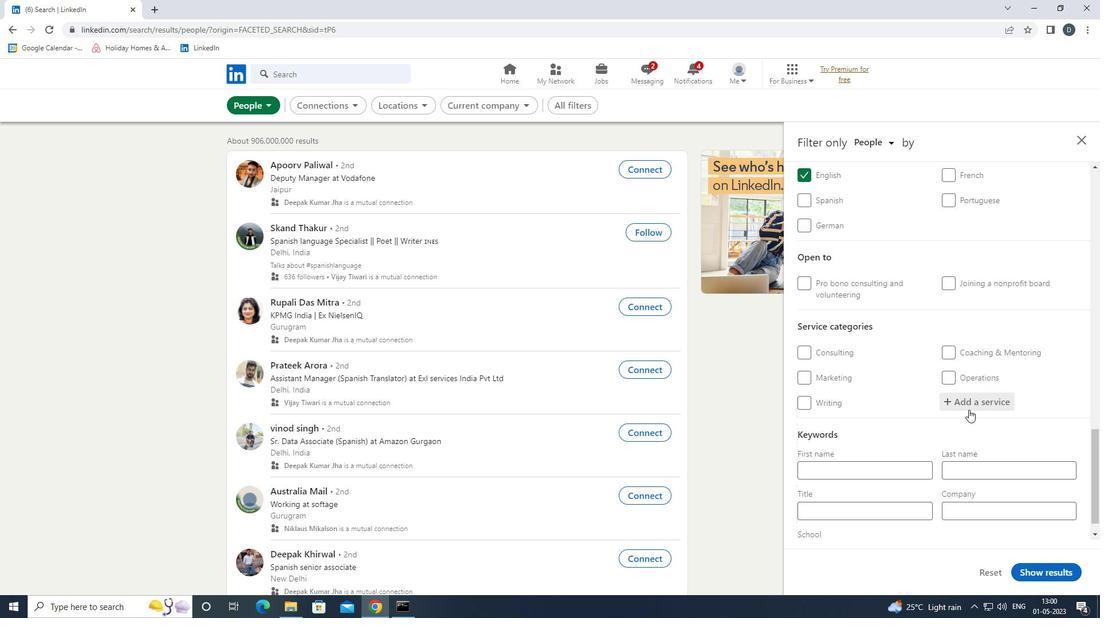 
Action: Mouse moved to (968, 430)
Screenshot: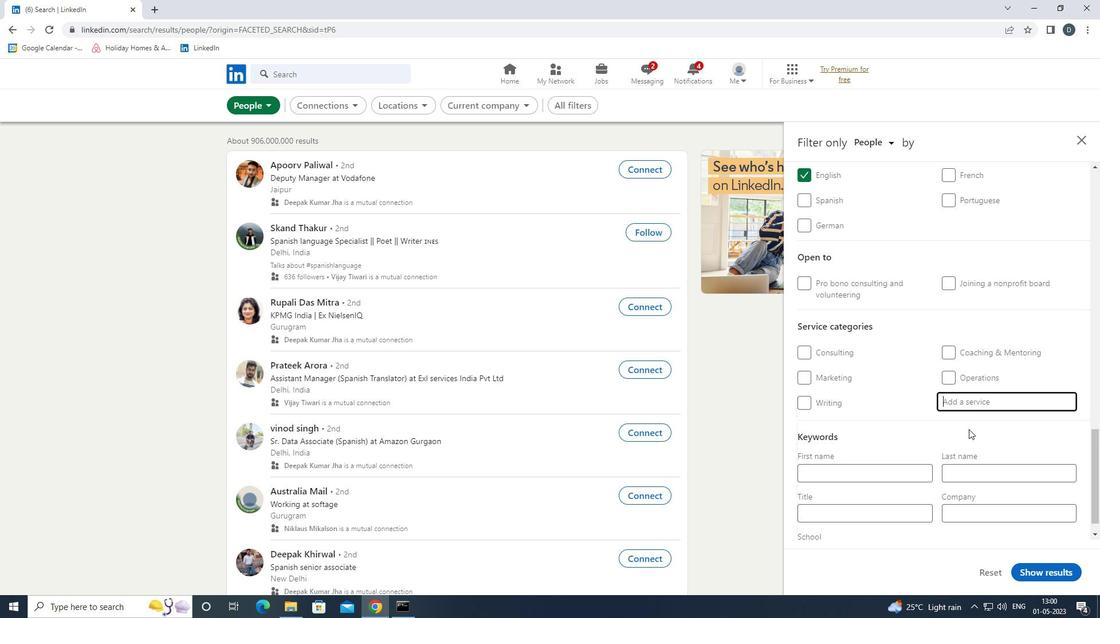 
Action: Key pressed <Key.shift>COMPUTER<Key.space><Key.shift>RE<Key.down><Key.enter>
Screenshot: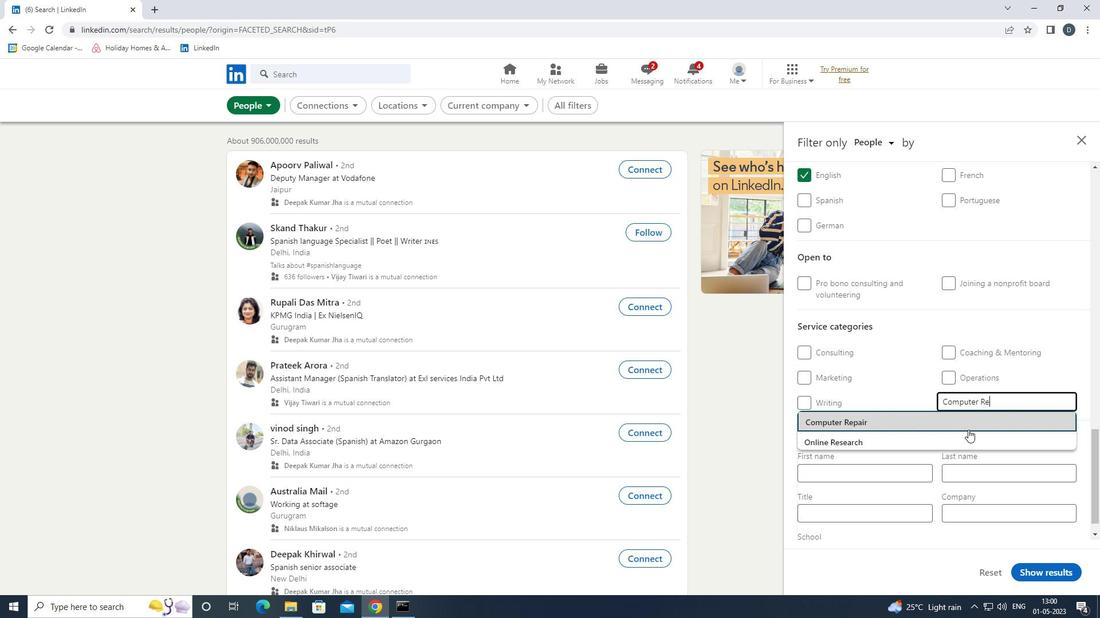 
Action: Mouse moved to (924, 431)
Screenshot: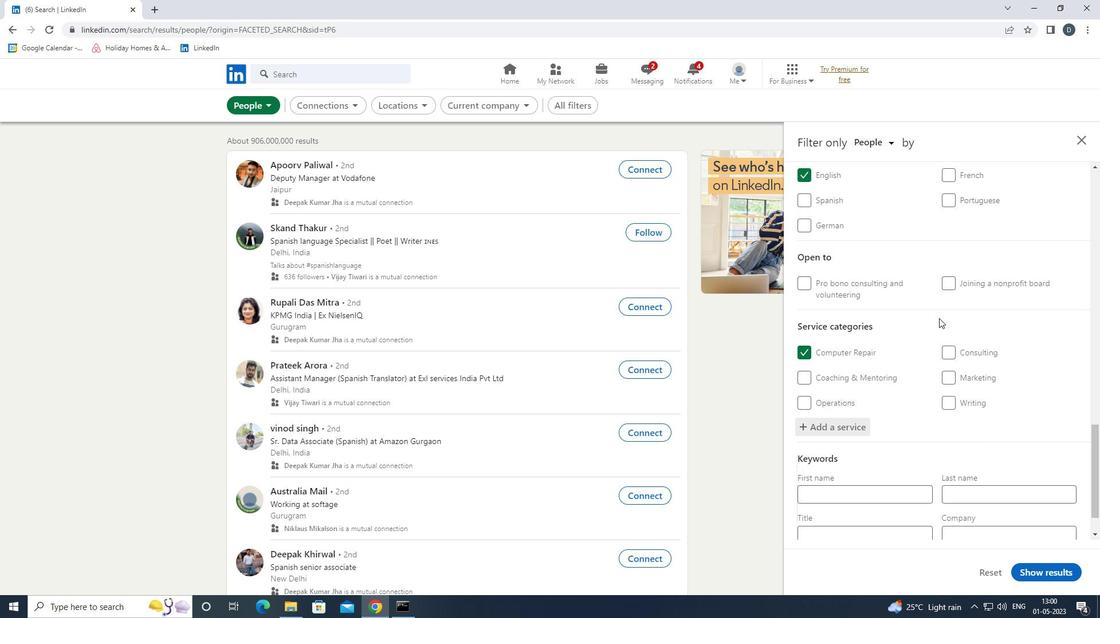 
Action: Mouse scrolled (924, 430) with delta (0, 0)
Screenshot: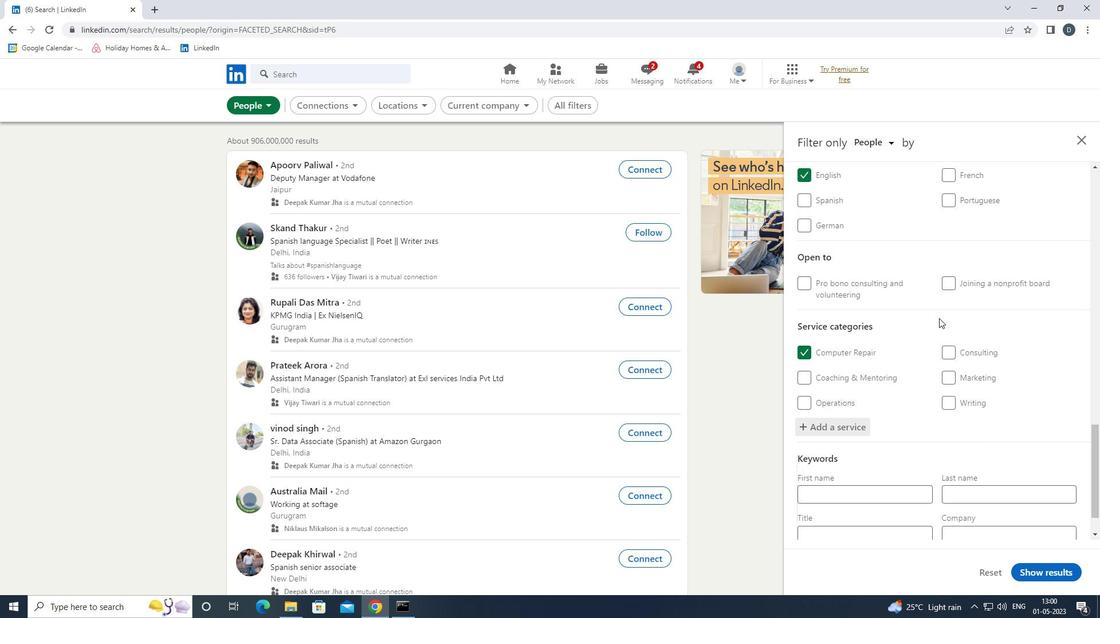 
Action: Mouse moved to (923, 436)
Screenshot: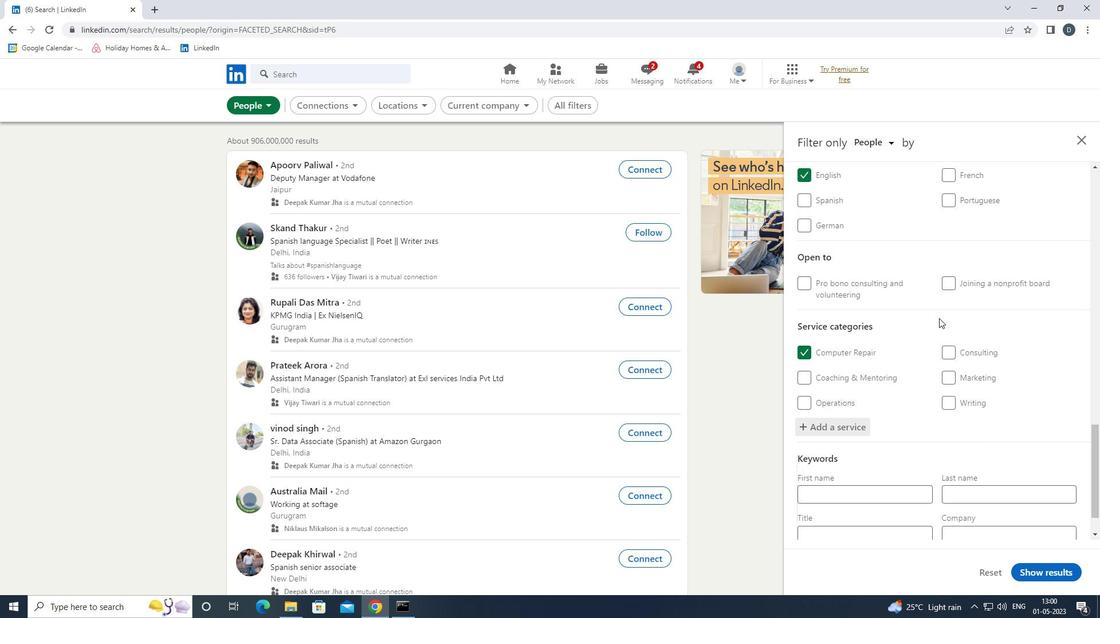 
Action: Mouse scrolled (923, 435) with delta (0, 0)
Screenshot: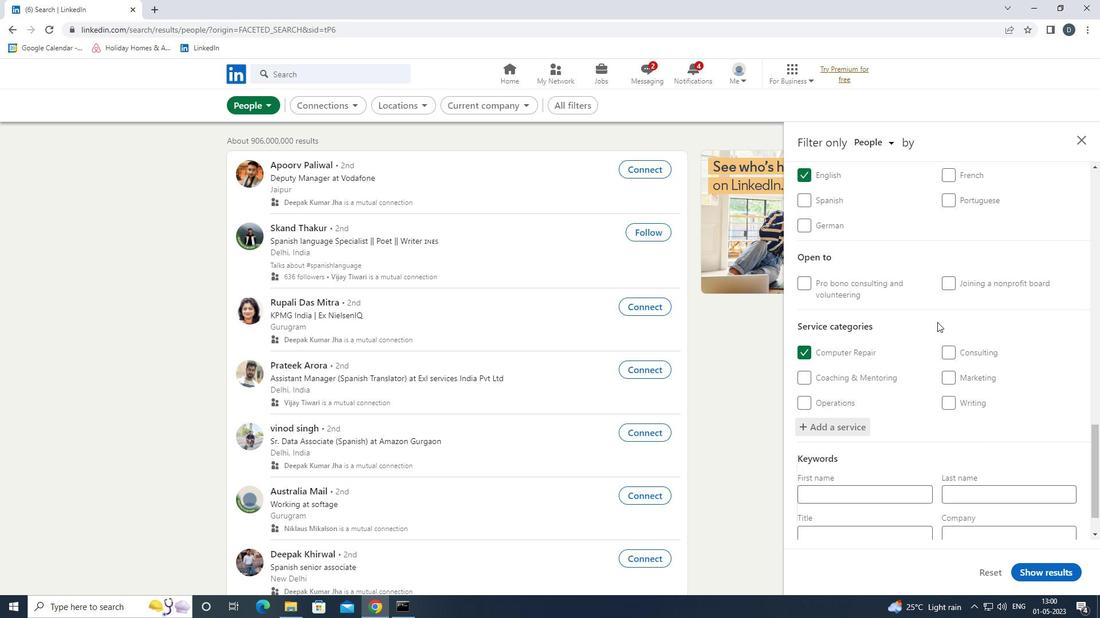 
Action: Mouse scrolled (923, 435) with delta (0, 0)
Screenshot: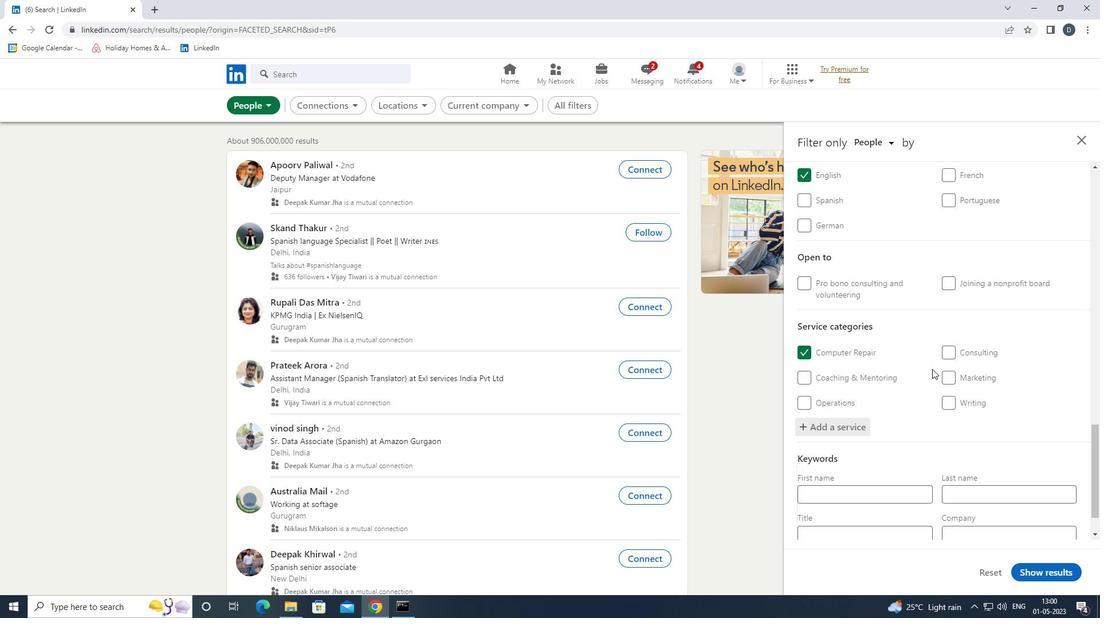 
Action: Mouse scrolled (923, 435) with delta (0, 0)
Screenshot: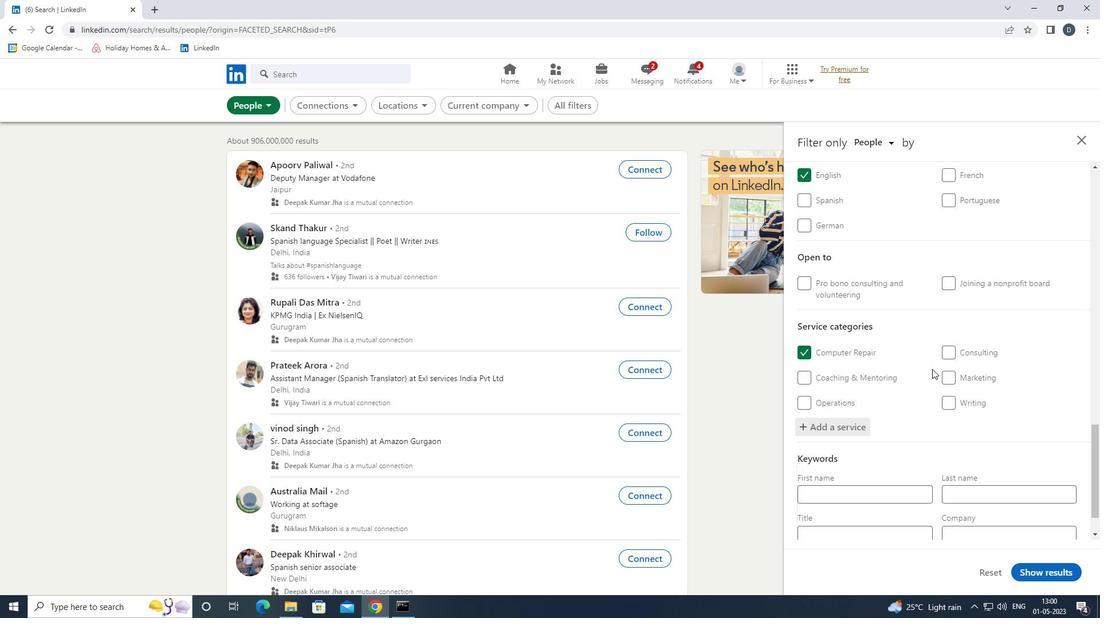 
Action: Mouse moved to (923, 436)
Screenshot: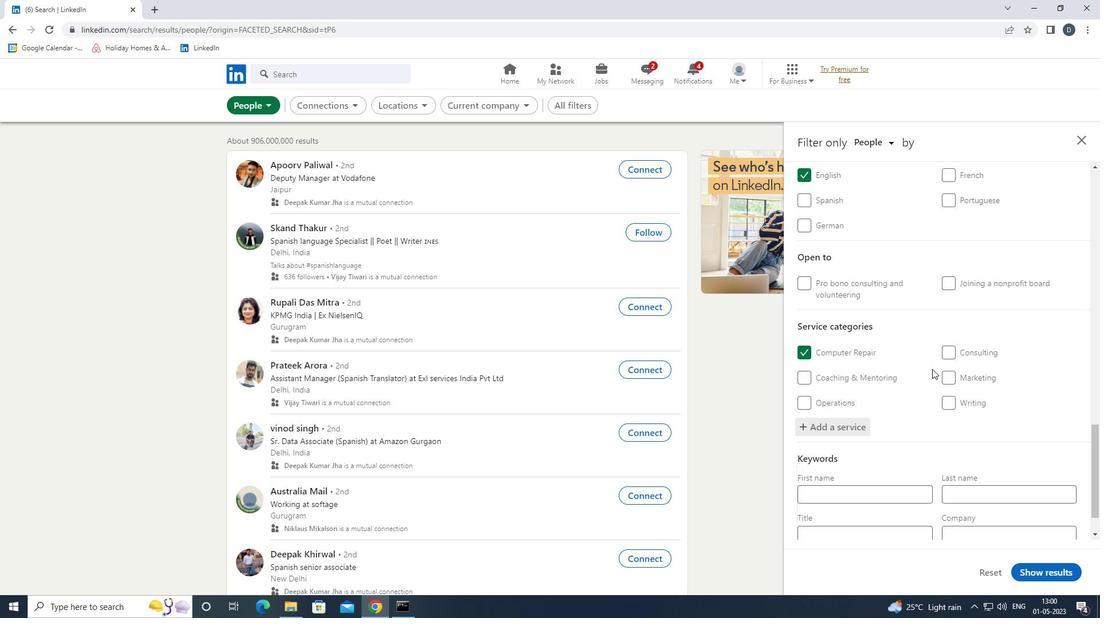 
Action: Mouse scrolled (923, 435) with delta (0, 0)
Screenshot: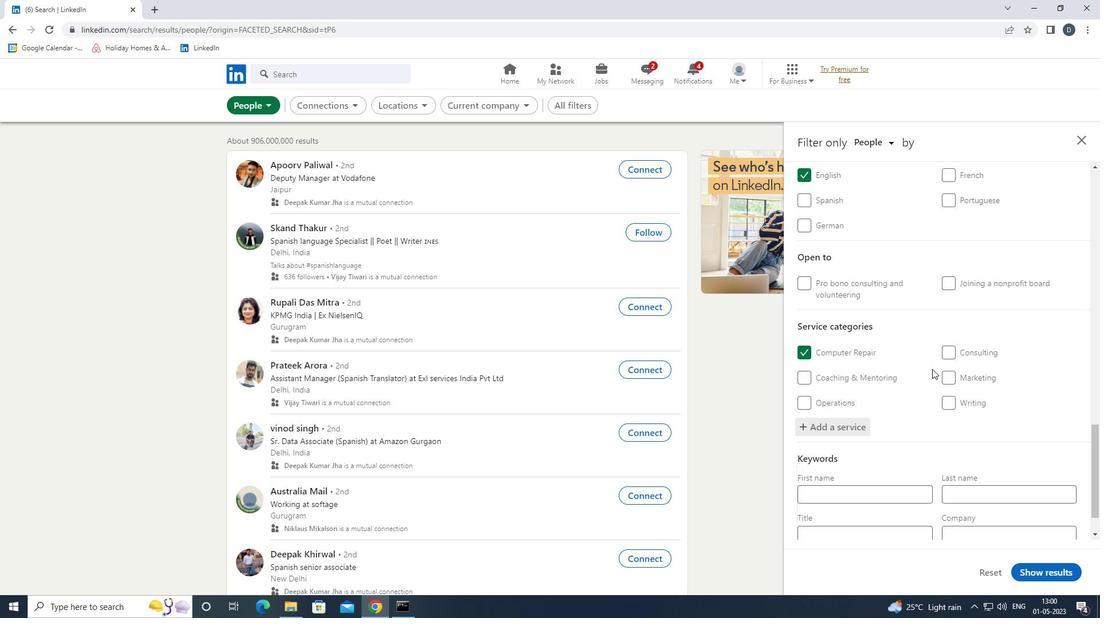 
Action: Mouse moved to (873, 492)
Screenshot: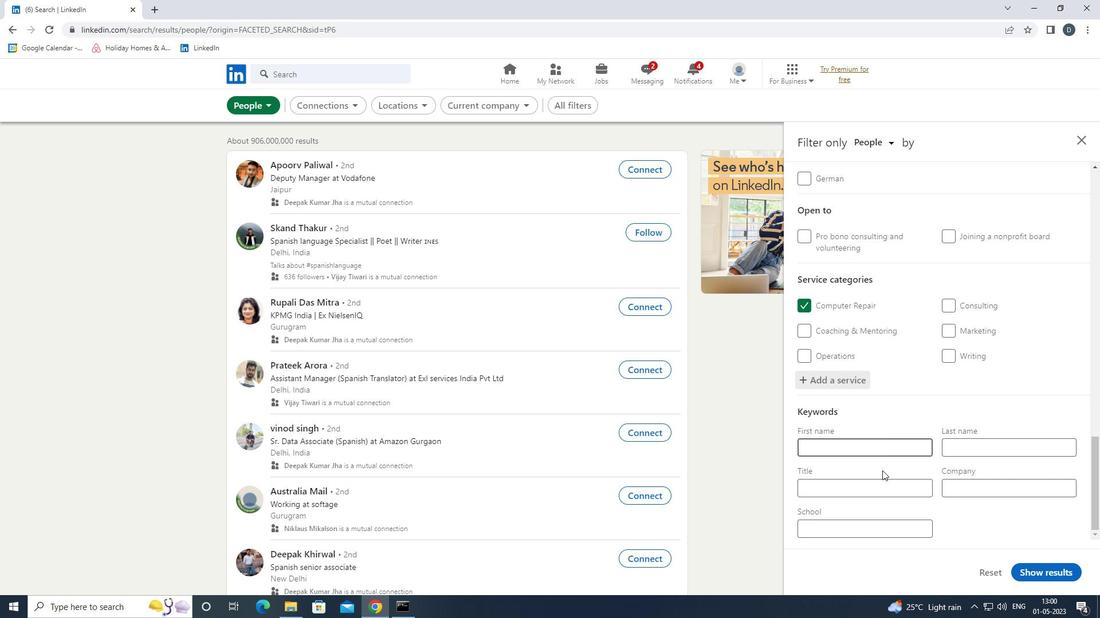 
Action: Mouse pressed left at (873, 492)
Screenshot: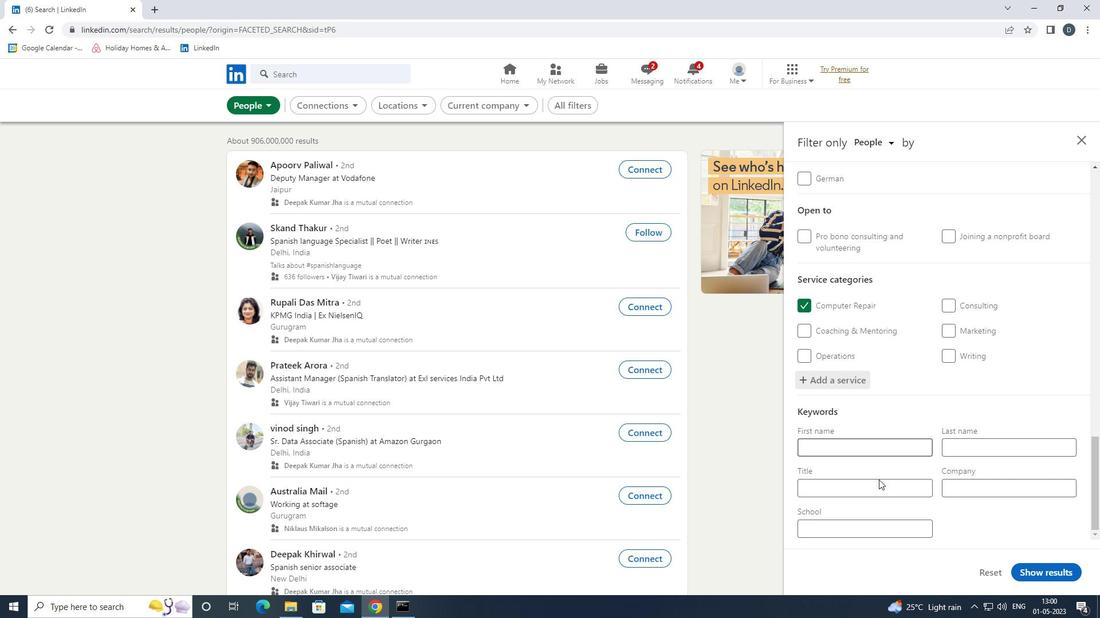 
Action: Key pressed <Key.shift>COURIER
Screenshot: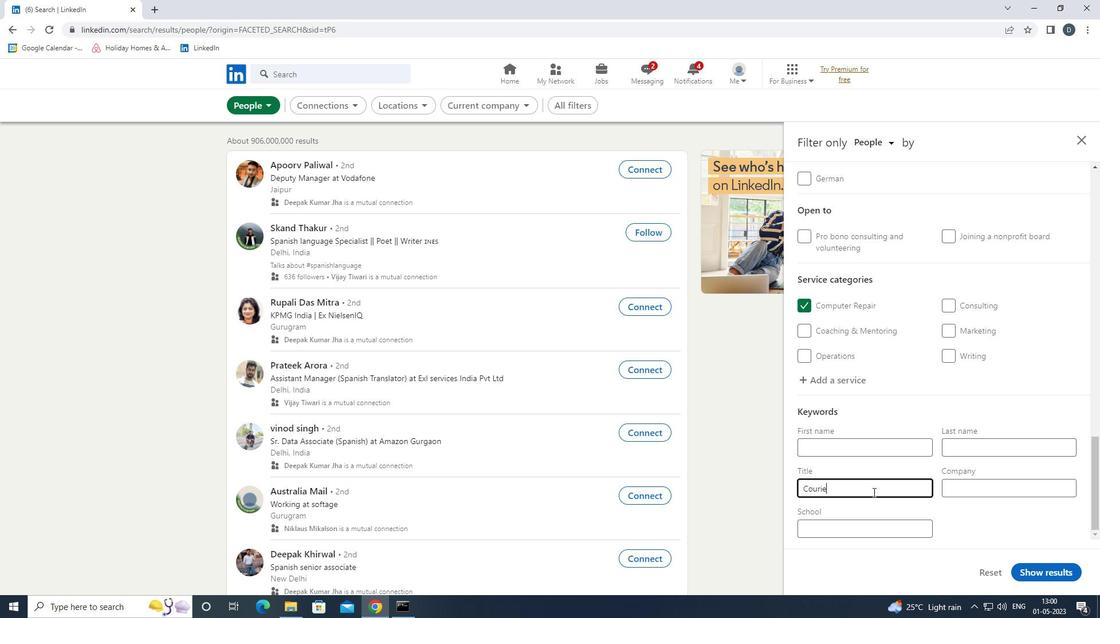 
Action: Mouse moved to (1054, 574)
Screenshot: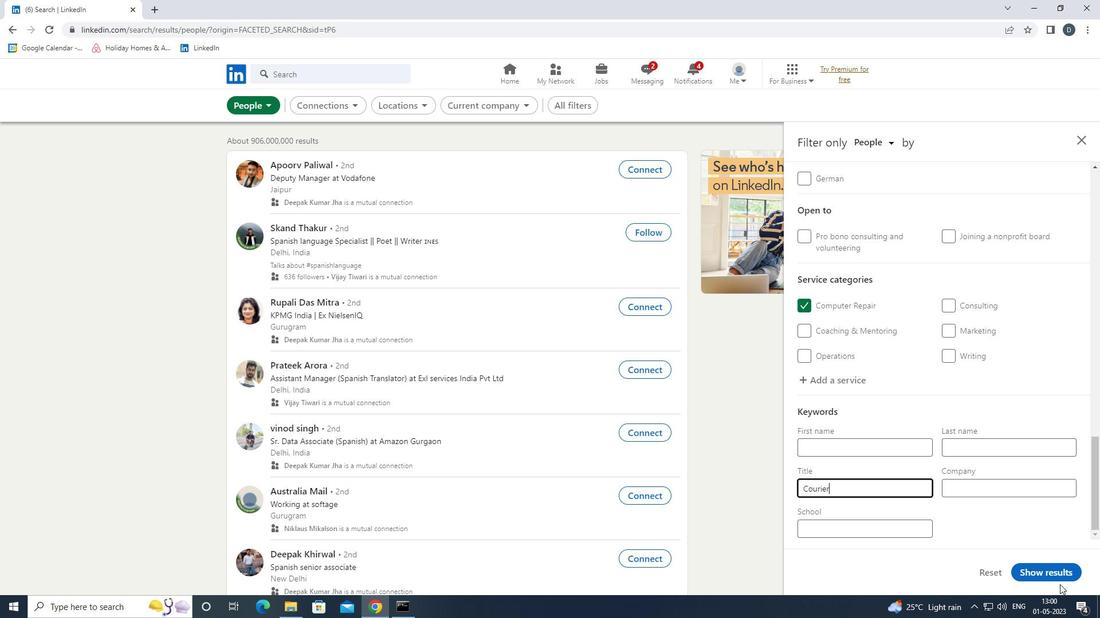 
Action: Mouse pressed left at (1054, 574)
Screenshot: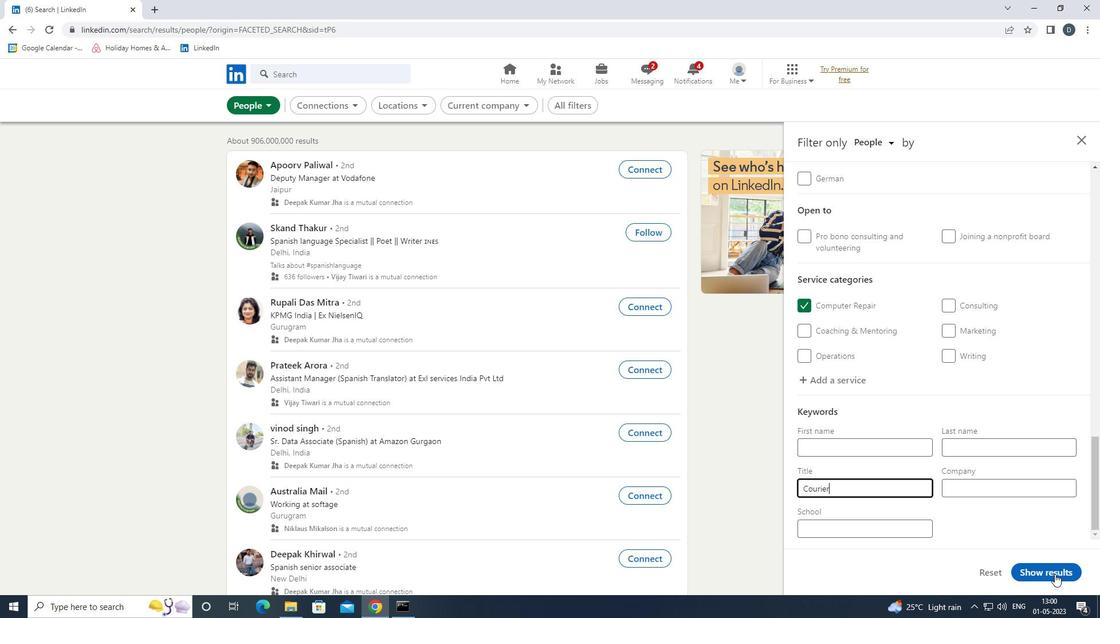 
Action: Mouse moved to (1023, 497)
Screenshot: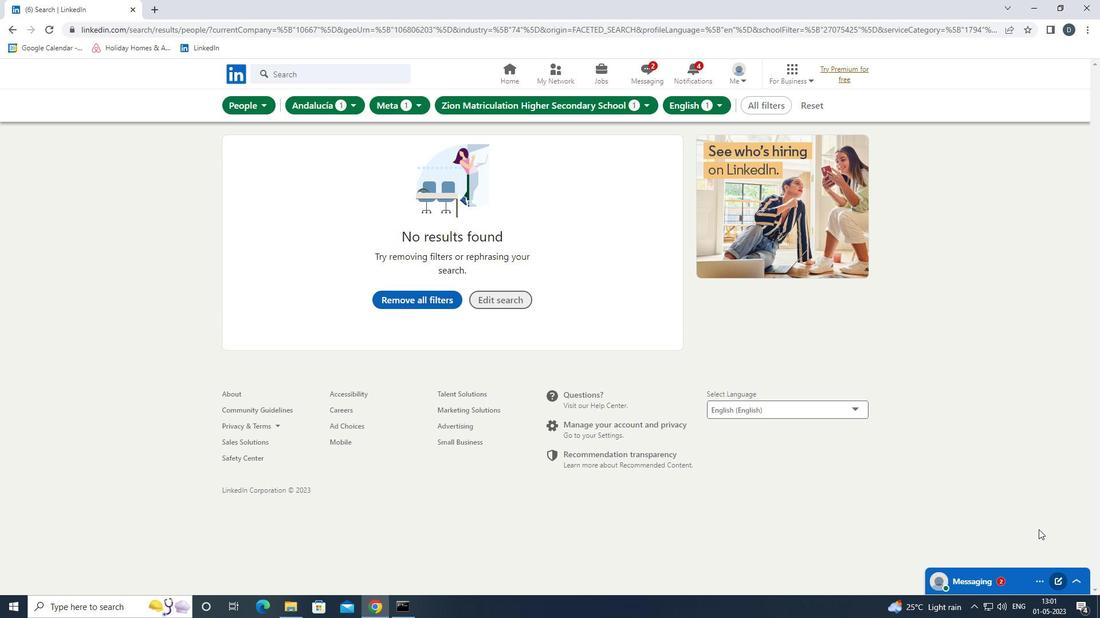 
